 Task: Compose an email with the signature Donald Hall with the subject Announcement of a new product launch and the message I would like to schedule a meeting to discuss the progress of the project with the stakeholders. from softage.4@softage.net to softage.3@softage.net, select last sentence, change the font color from current to maroon and background color to red Send the email. Finally, move the email from Sent Items to the label Mortgages
Action: Mouse moved to (987, 98)
Screenshot: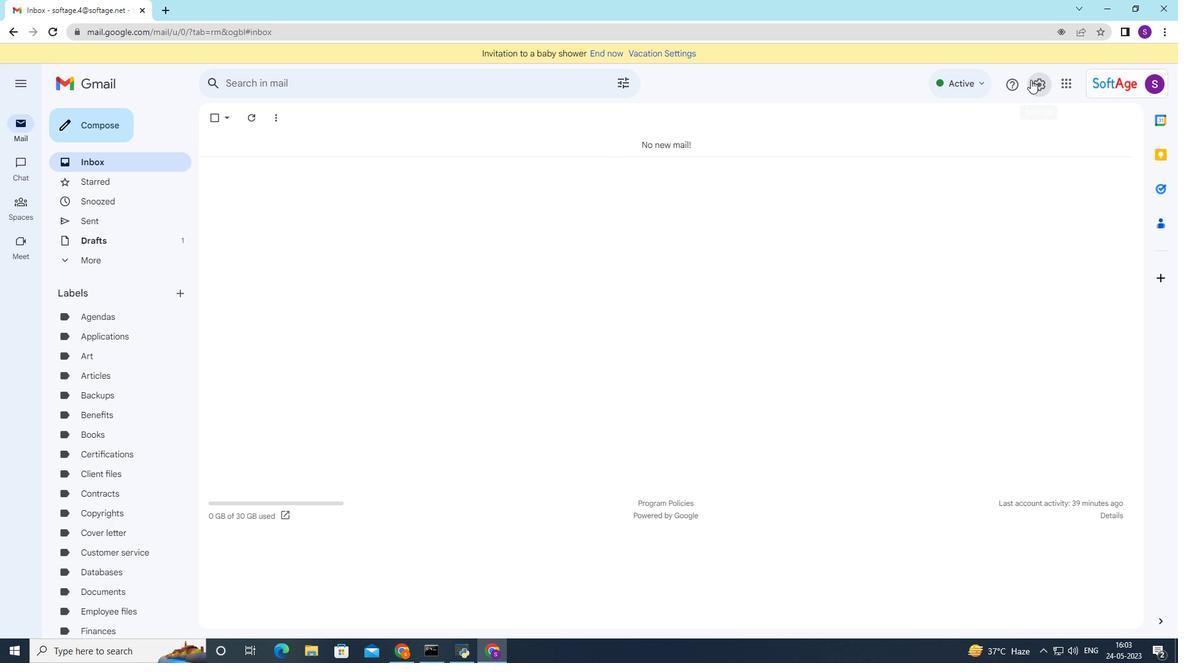 
Action: Mouse pressed left at (987, 98)
Screenshot: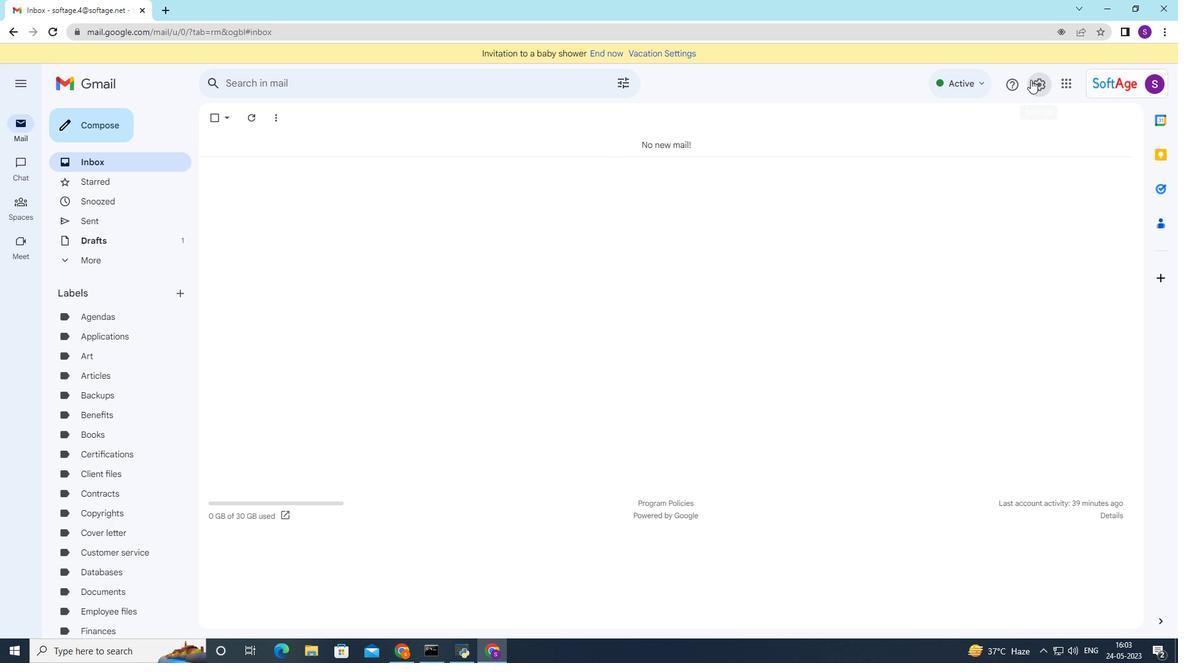 
Action: Mouse moved to (975, 160)
Screenshot: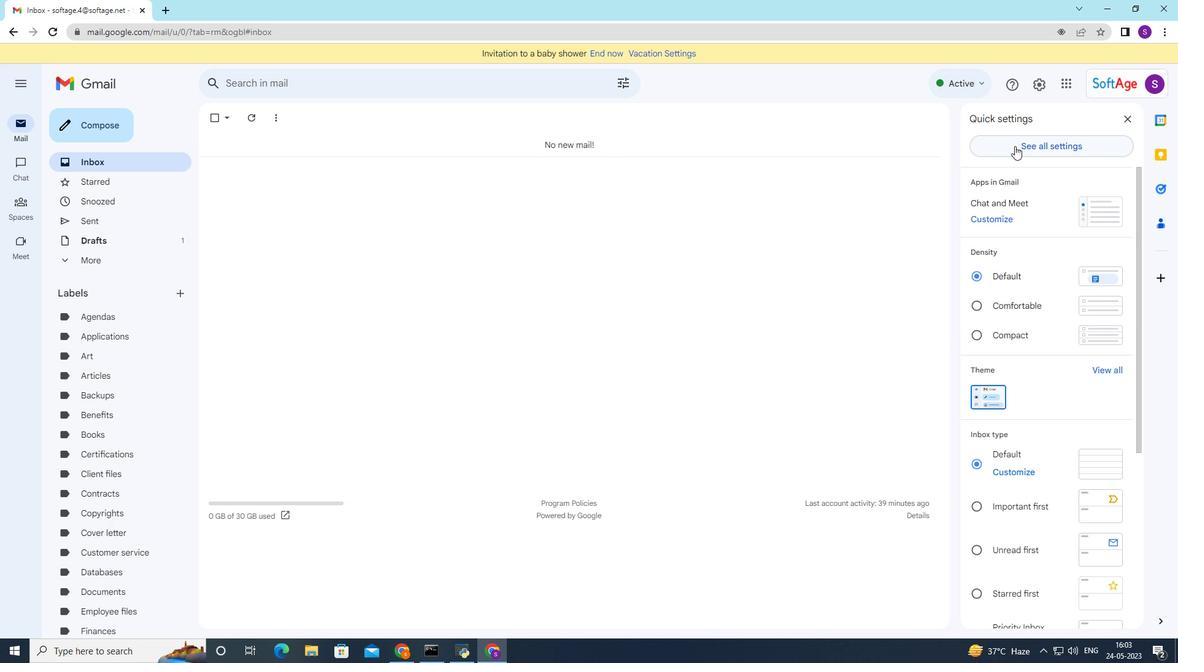 
Action: Mouse pressed left at (975, 160)
Screenshot: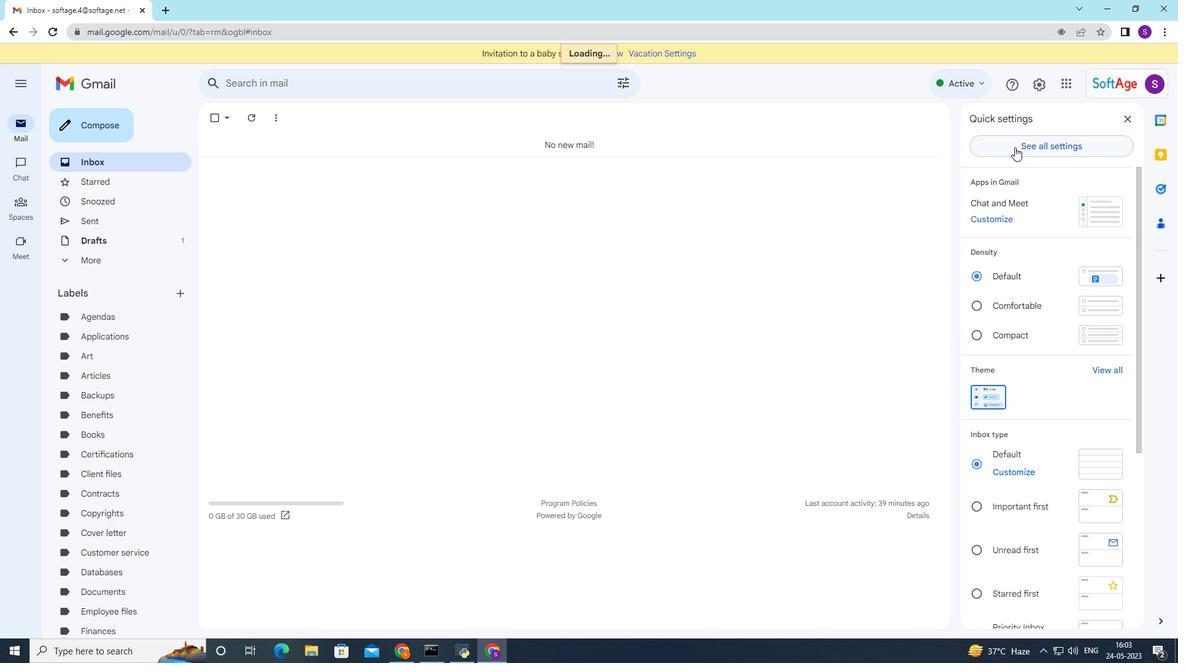 
Action: Mouse moved to (564, 243)
Screenshot: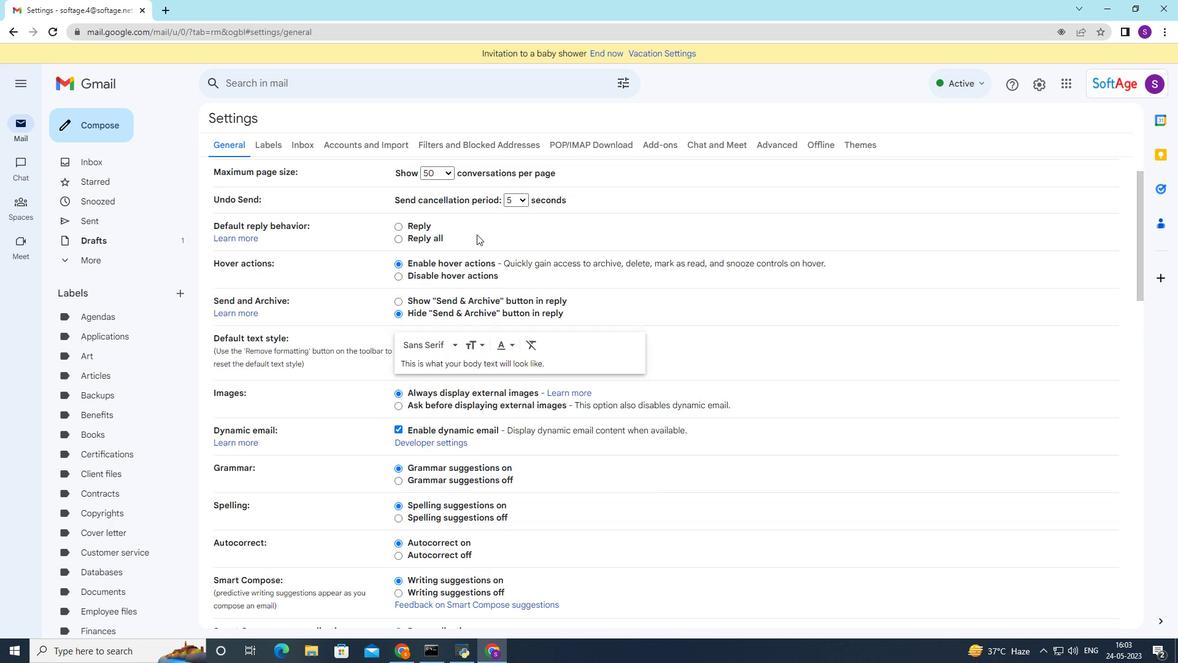 
Action: Mouse scrolled (564, 242) with delta (0, 0)
Screenshot: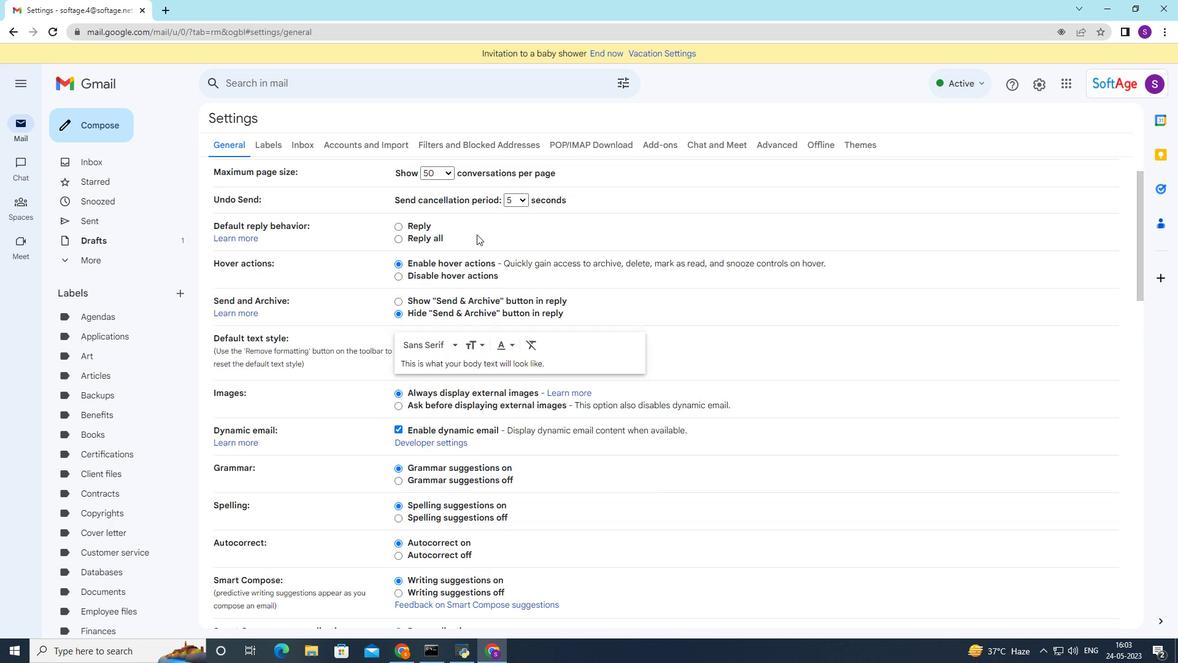 
Action: Mouse moved to (560, 243)
Screenshot: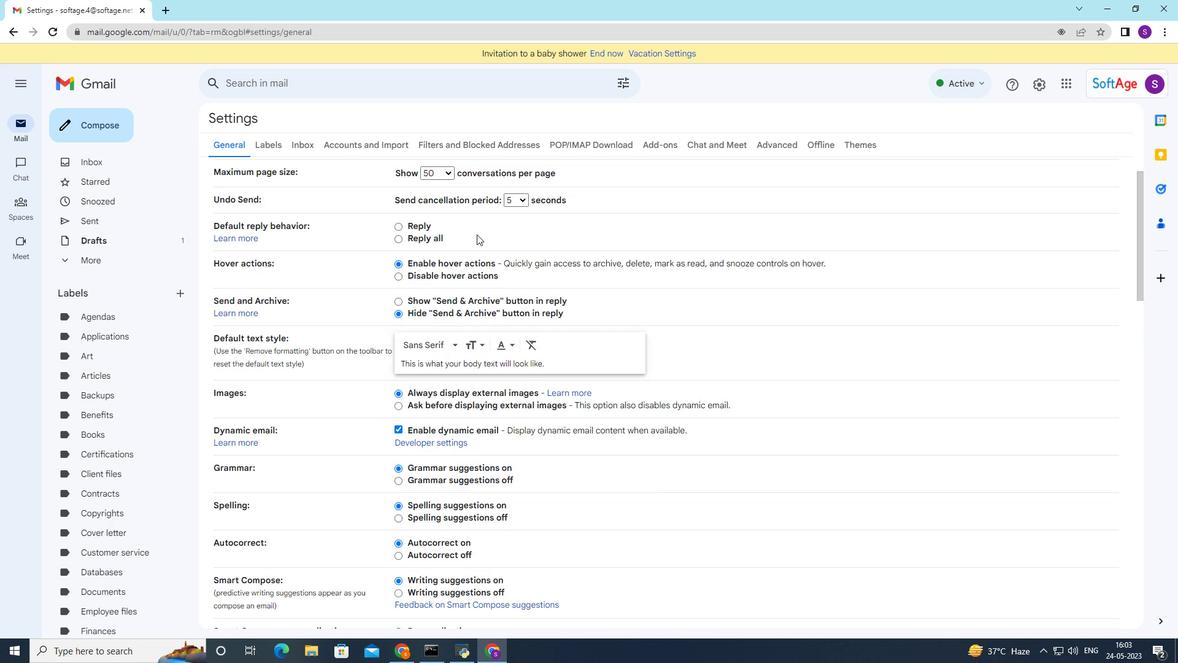 
Action: Mouse scrolled (560, 243) with delta (0, 0)
Screenshot: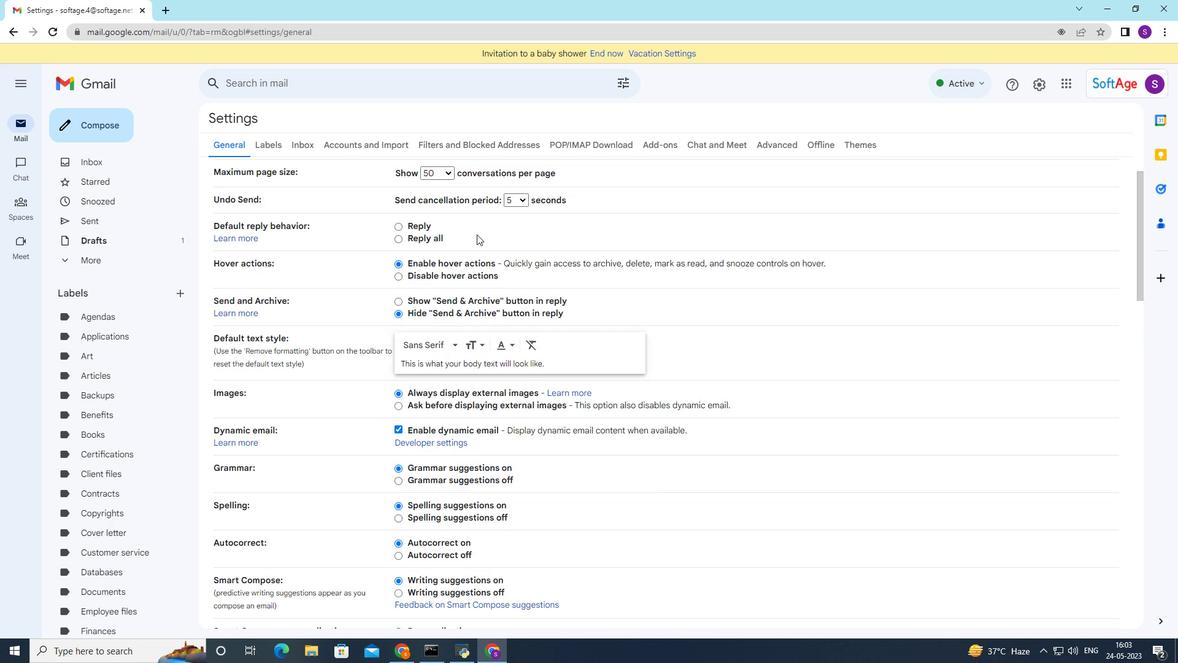 
Action: Mouse scrolled (560, 243) with delta (0, 0)
Screenshot: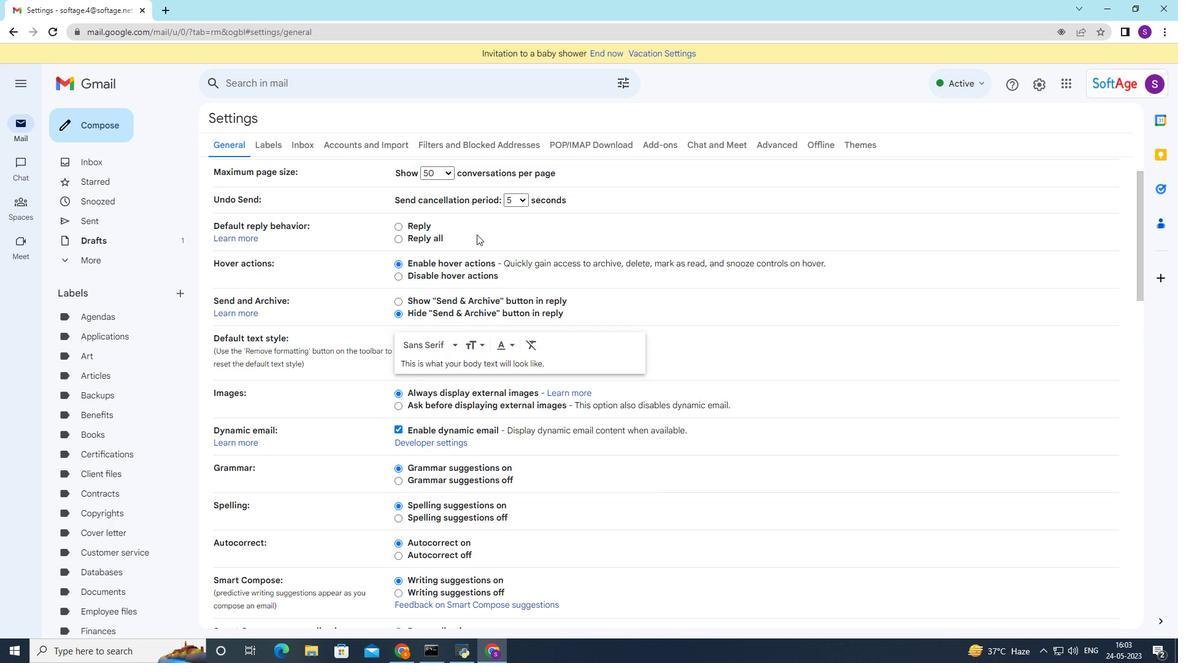 
Action: Mouse scrolled (560, 243) with delta (0, 0)
Screenshot: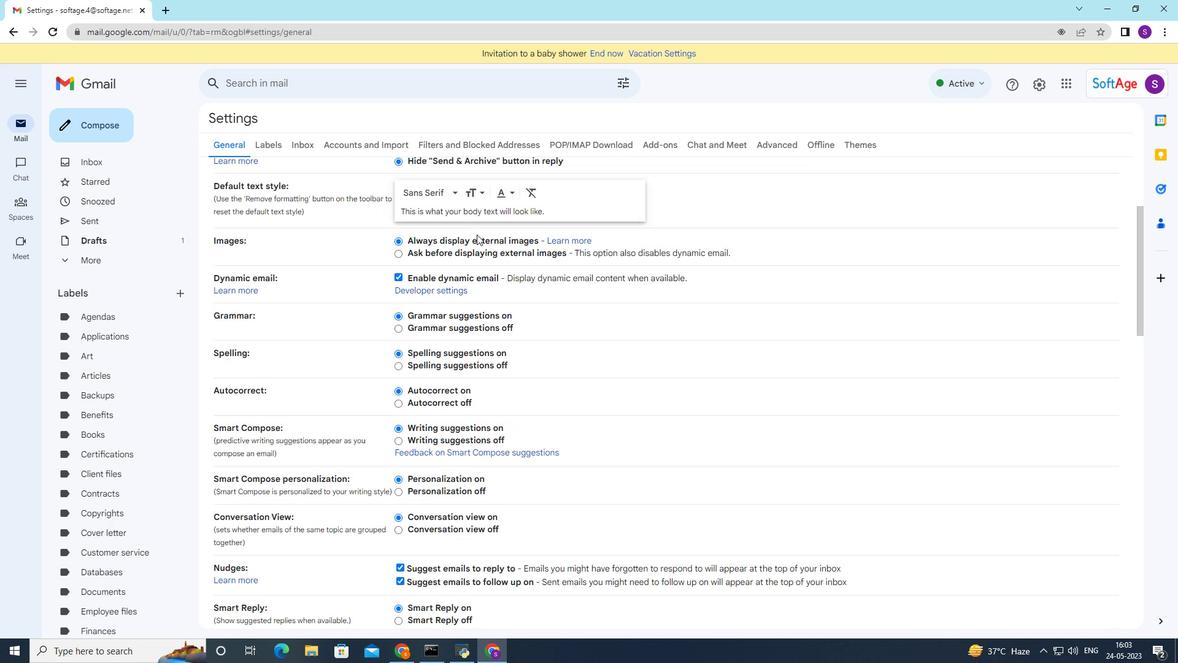 
Action: Mouse scrolled (560, 243) with delta (0, 0)
Screenshot: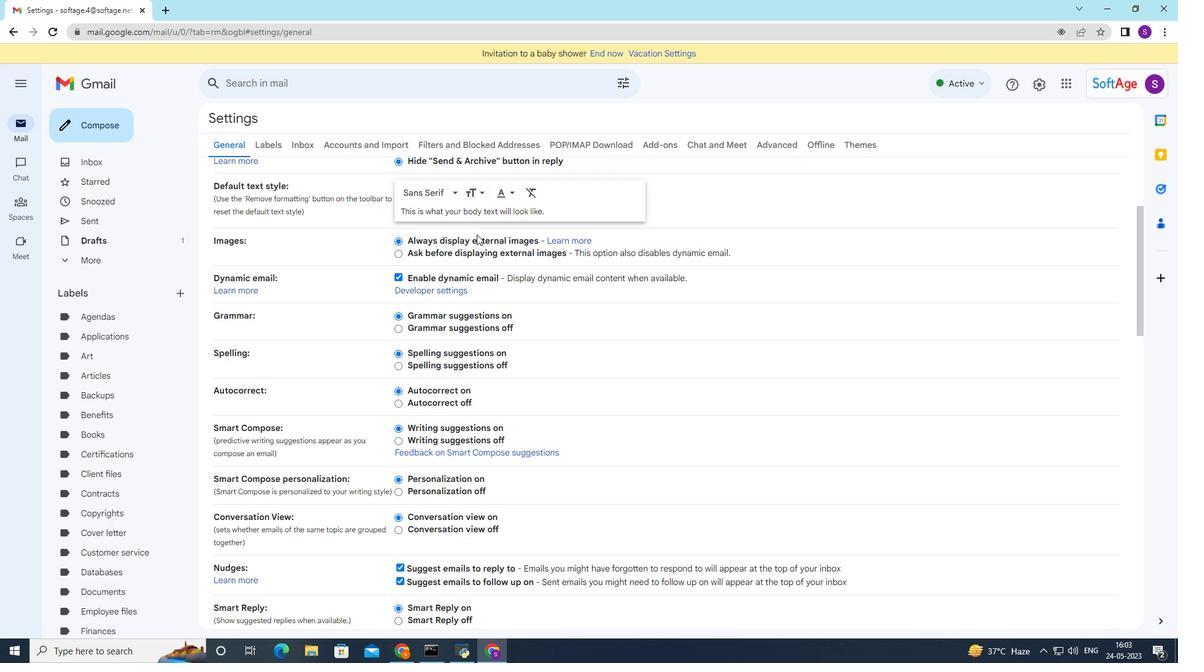
Action: Mouse scrolled (560, 243) with delta (0, 0)
Screenshot: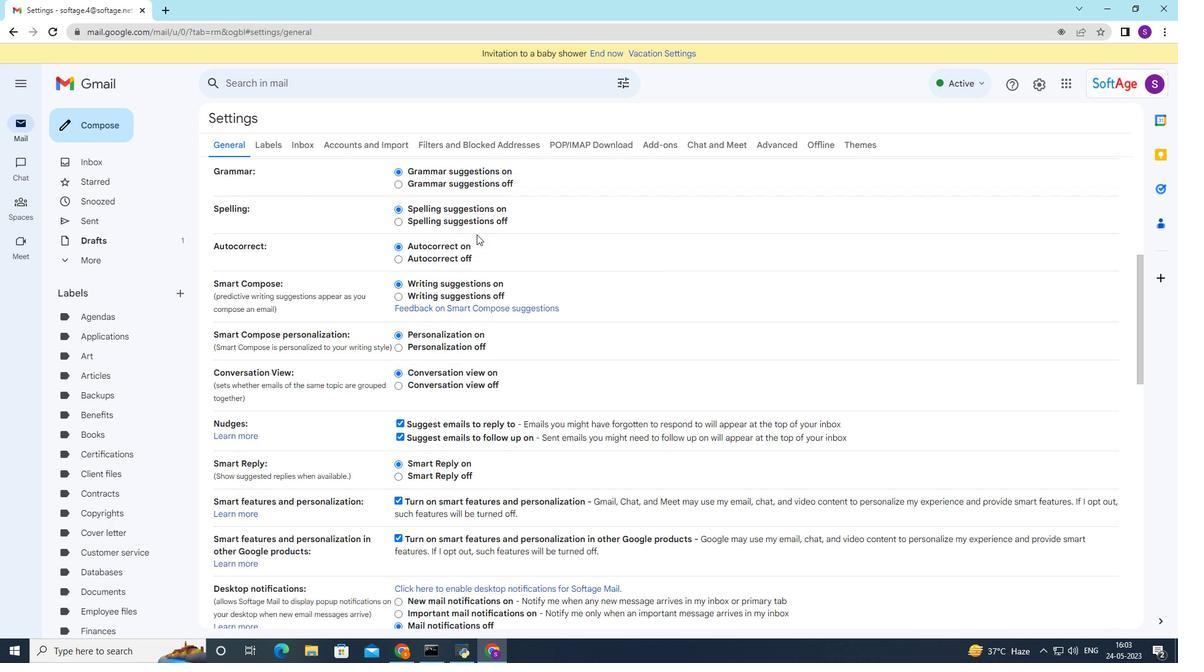 
Action: Mouse scrolled (560, 243) with delta (0, 0)
Screenshot: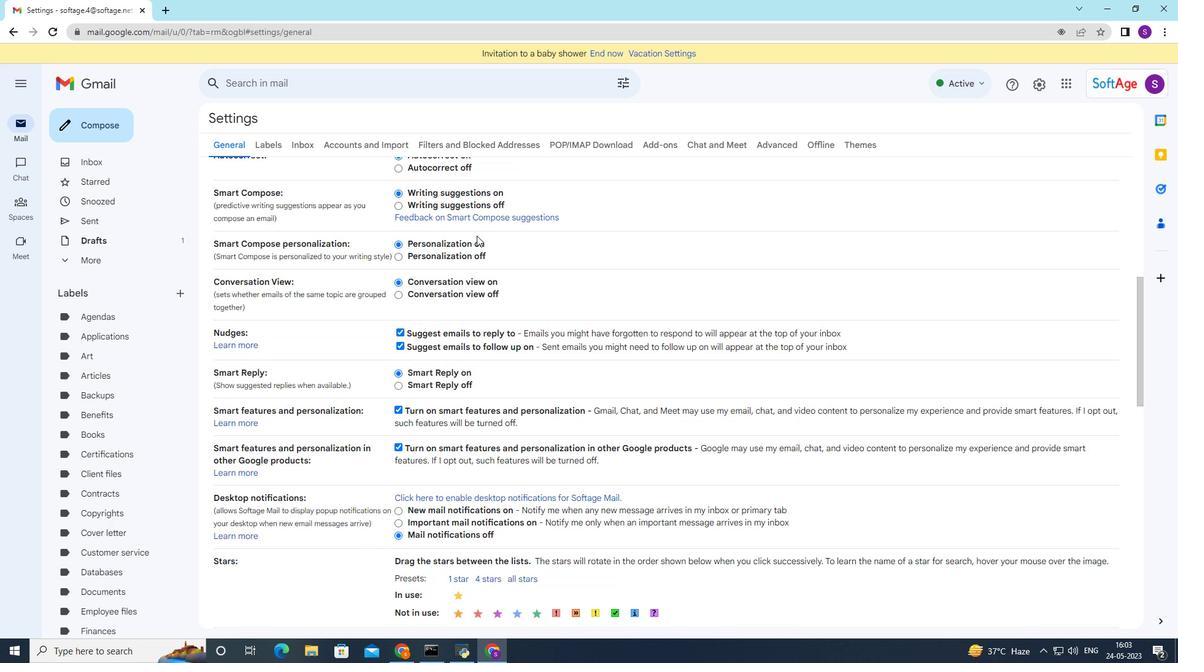 
Action: Mouse moved to (560, 243)
Screenshot: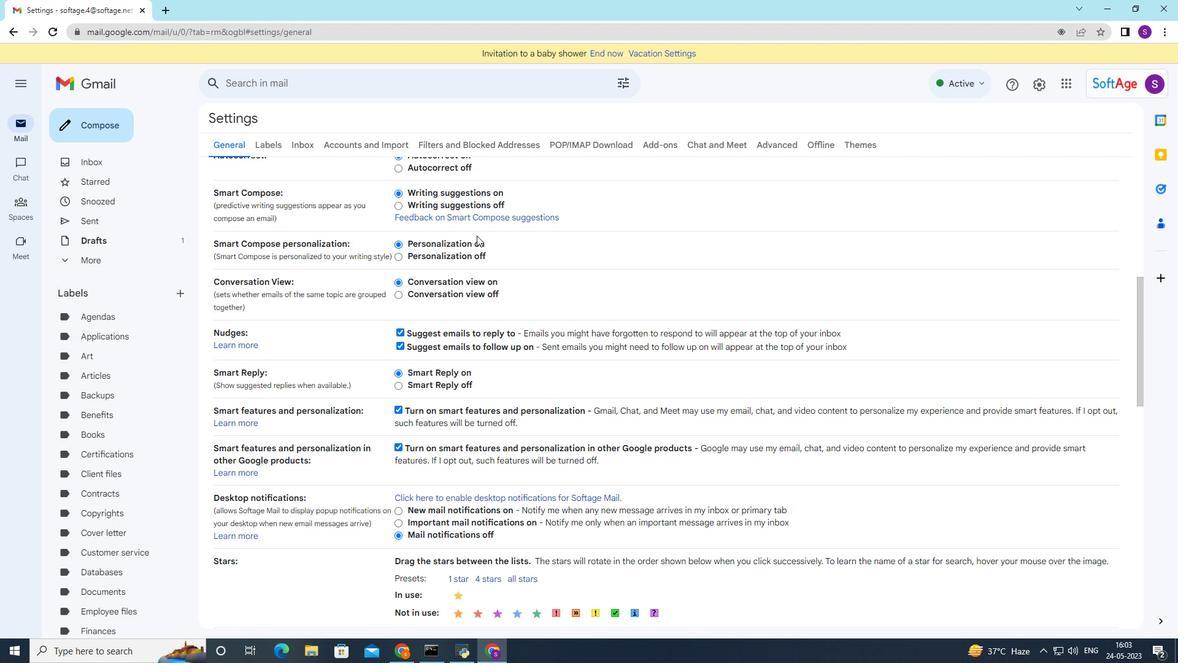 
Action: Mouse scrolled (560, 243) with delta (0, 0)
Screenshot: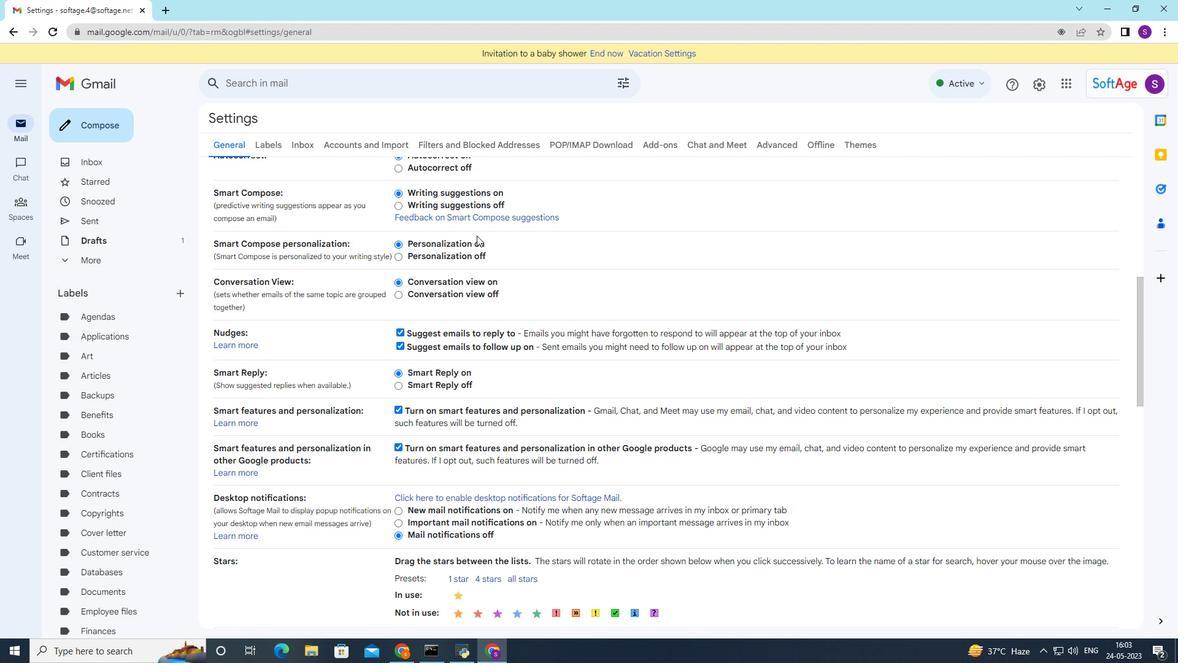 
Action: Mouse moved to (560, 244)
Screenshot: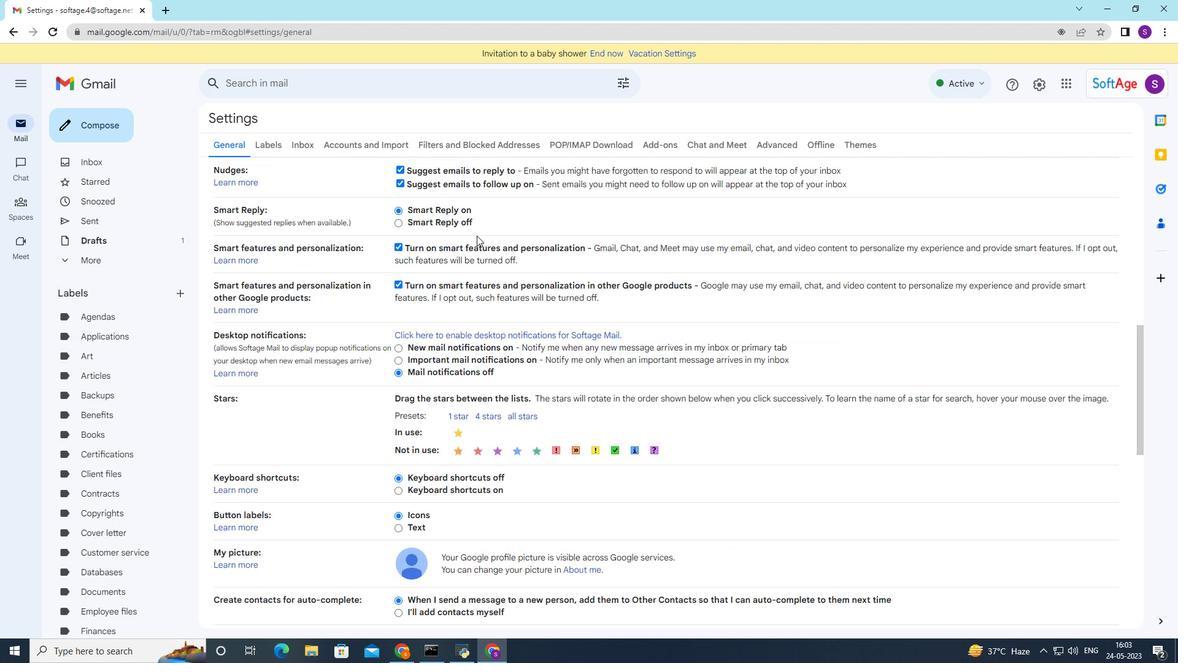 
Action: Mouse scrolled (560, 244) with delta (0, 0)
Screenshot: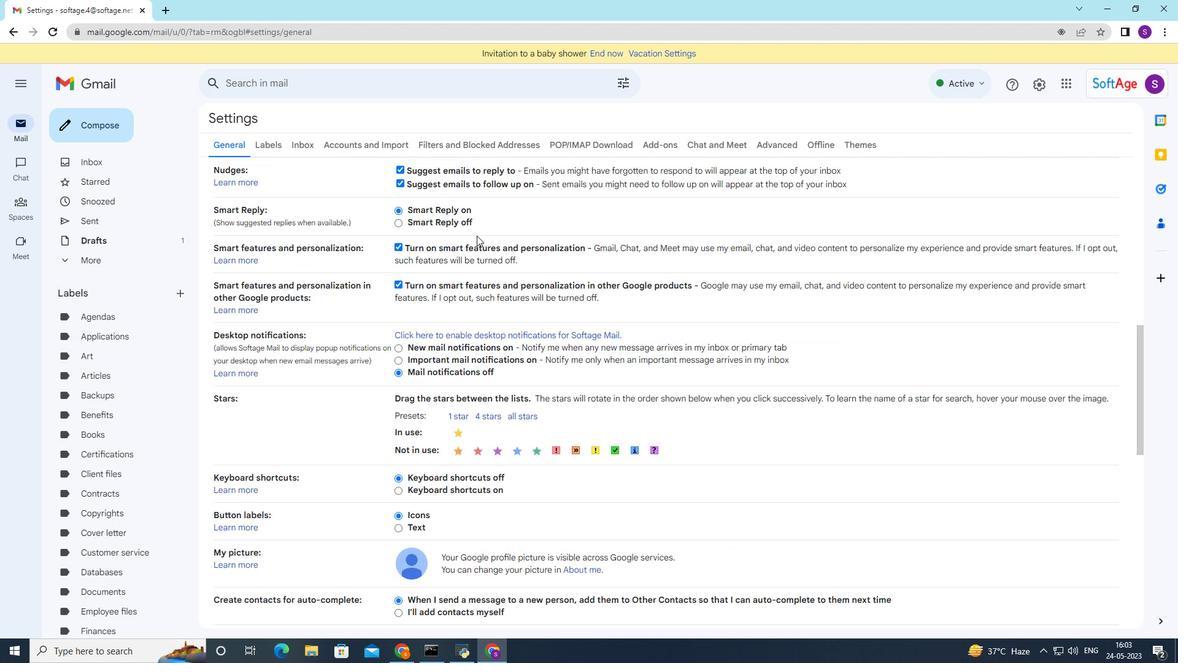 
Action: Mouse scrolled (560, 244) with delta (0, 0)
Screenshot: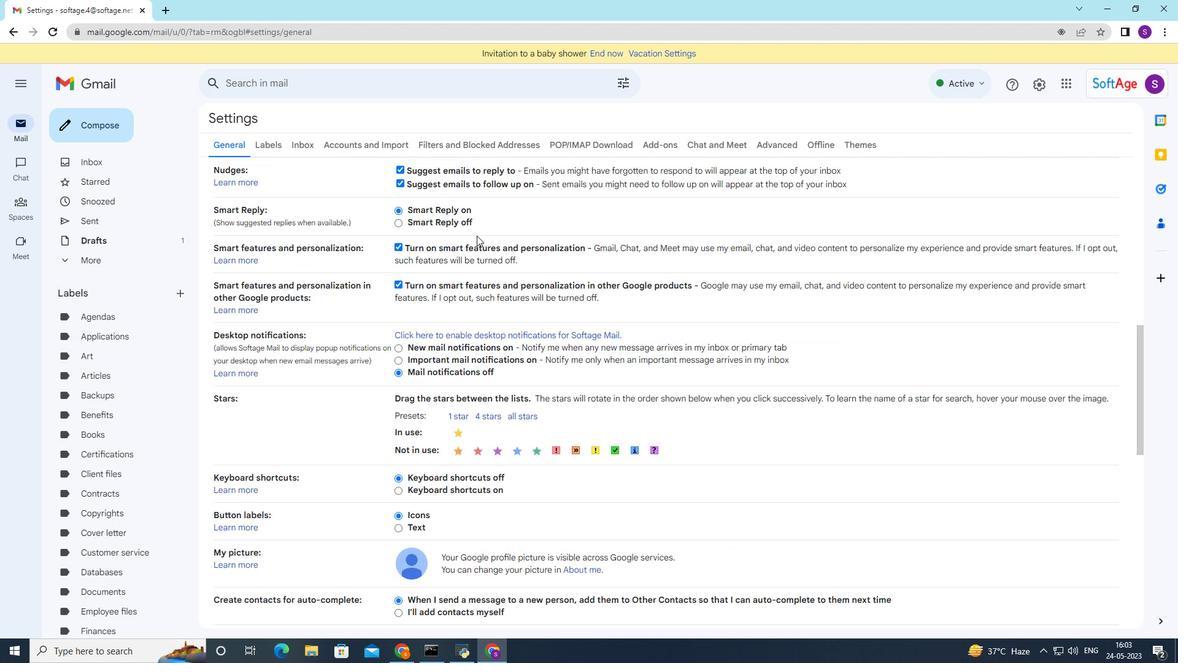 
Action: Mouse moved to (560, 244)
Screenshot: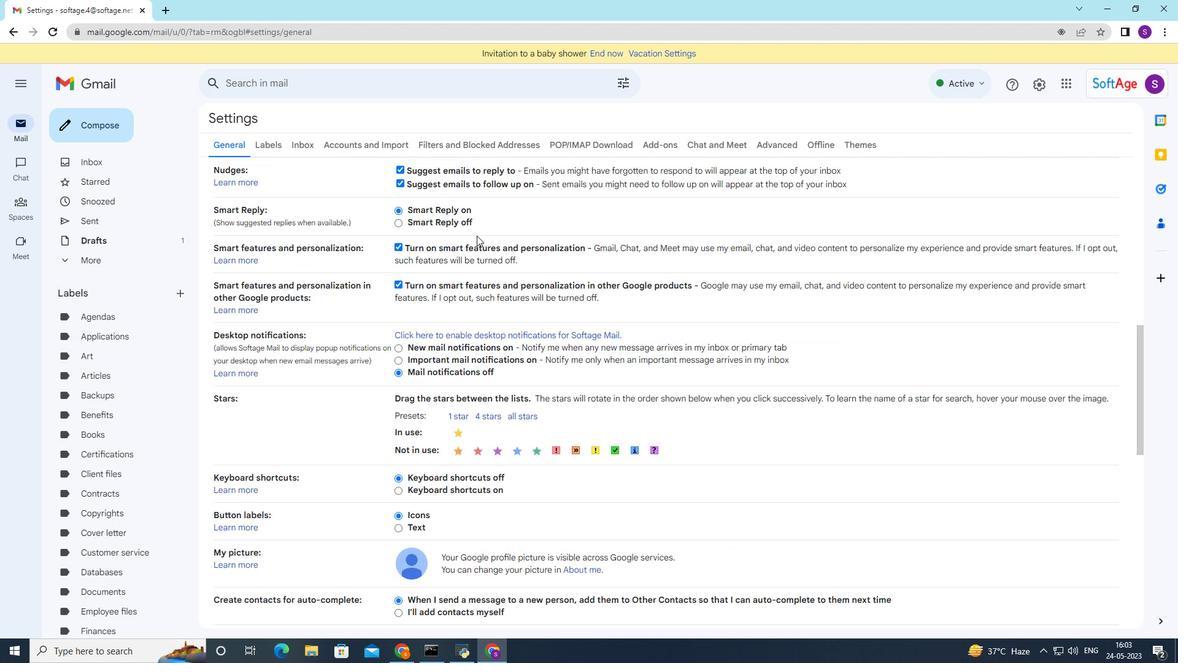 
Action: Mouse scrolled (560, 244) with delta (0, 0)
Screenshot: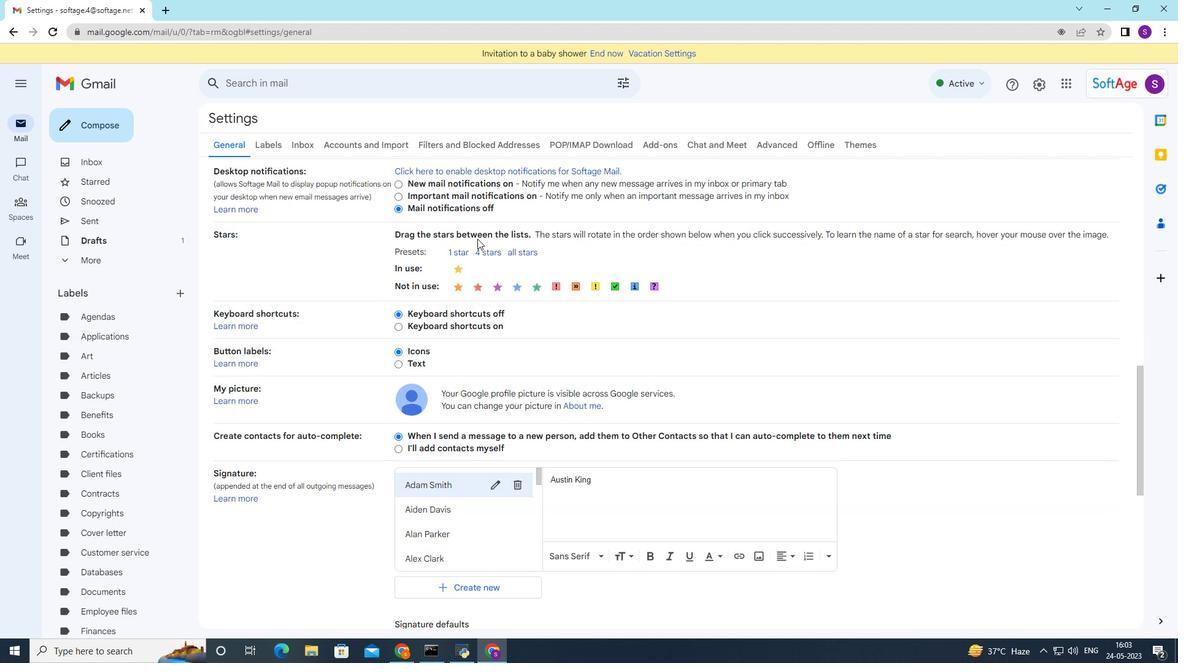 
Action: Mouse scrolled (560, 244) with delta (0, 0)
Screenshot: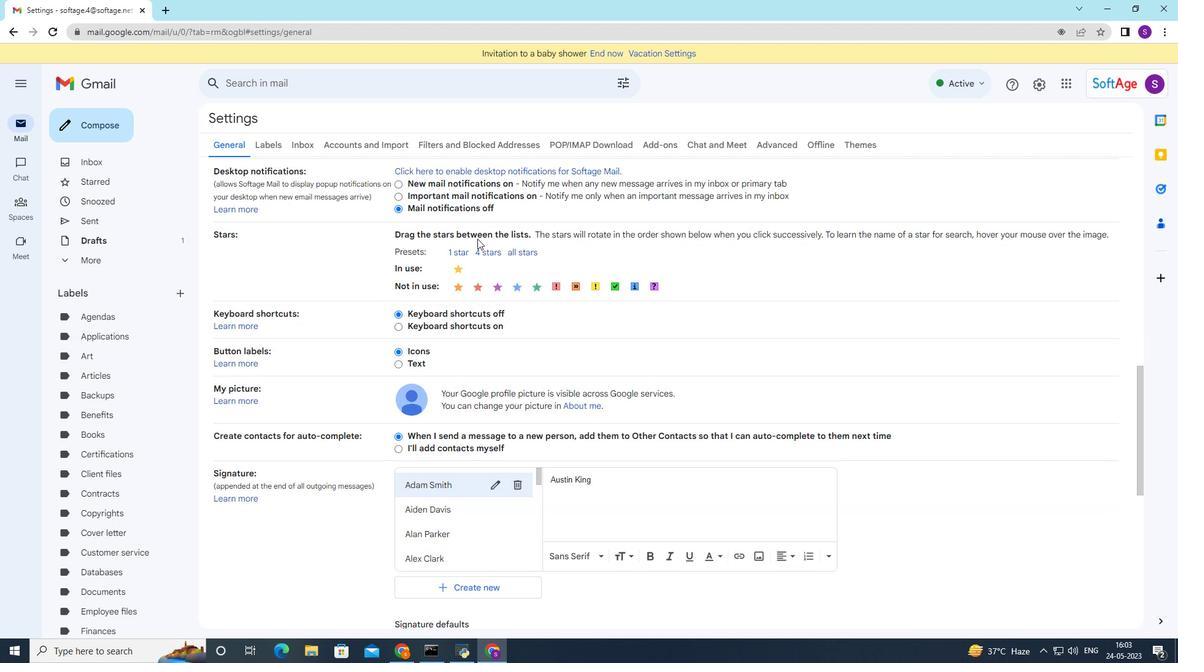 
Action: Mouse scrolled (560, 244) with delta (0, 0)
Screenshot: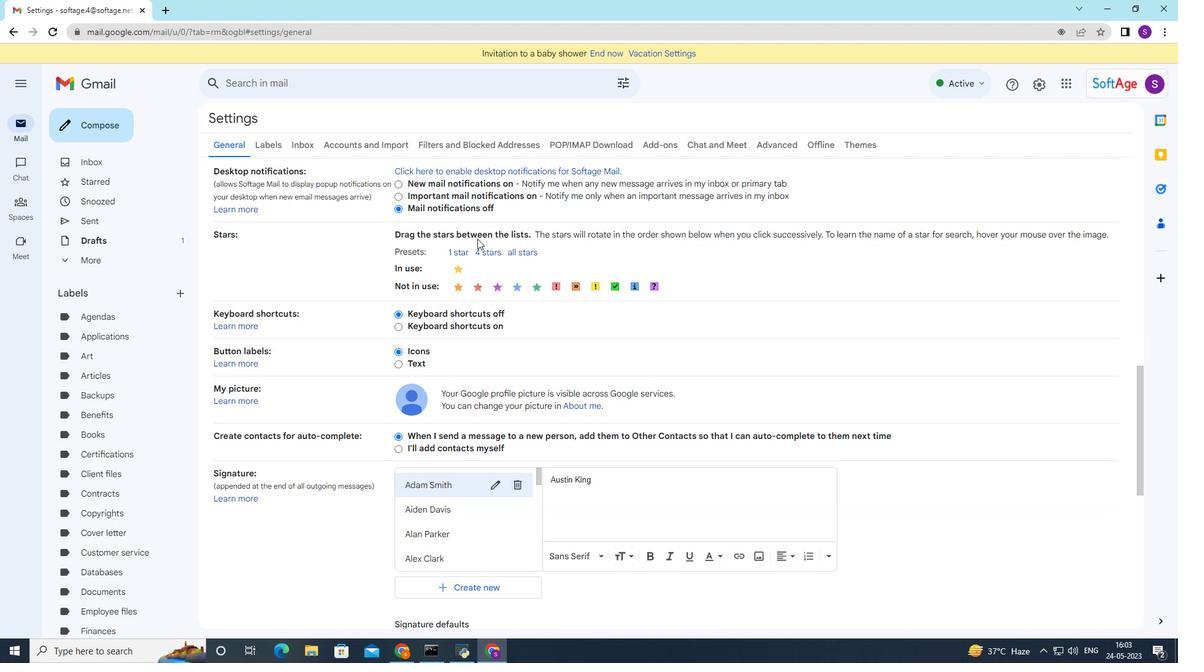 
Action: Mouse scrolled (560, 244) with delta (0, 0)
Screenshot: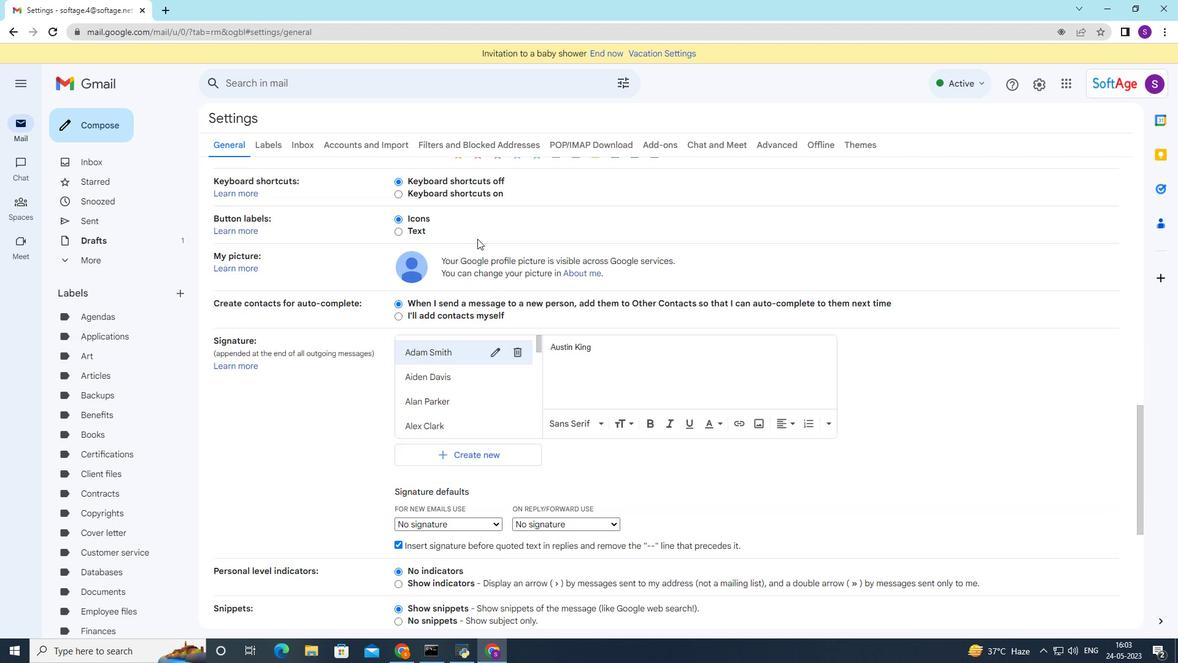 
Action: Mouse scrolled (560, 244) with delta (0, 0)
Screenshot: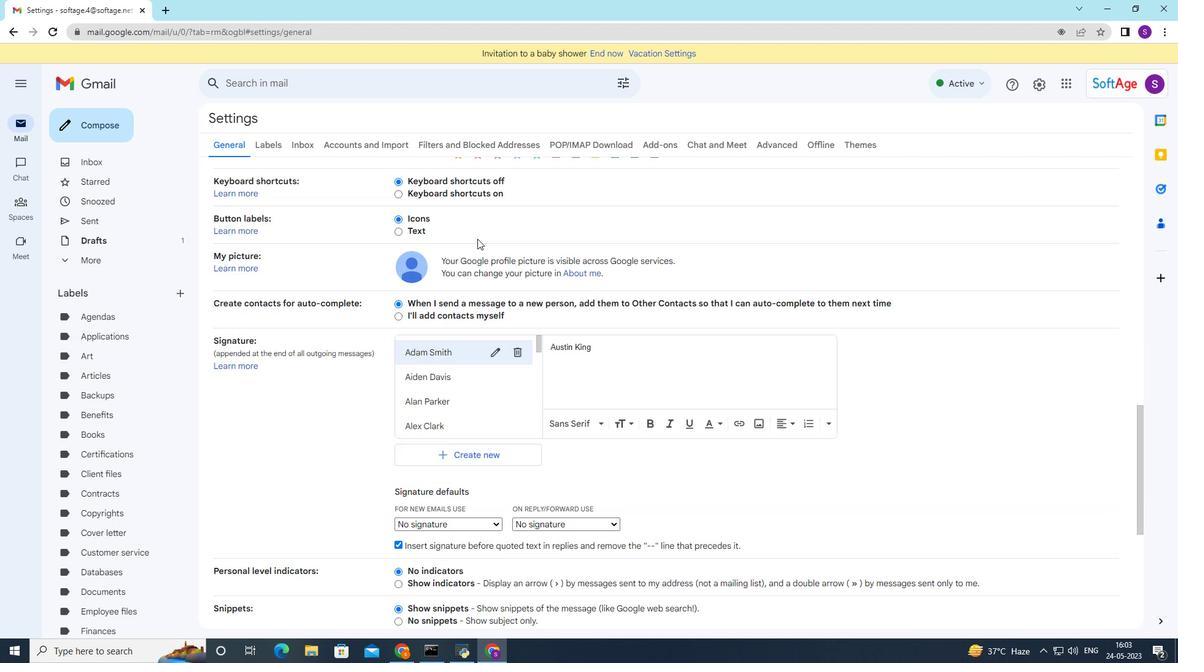
Action: Mouse moved to (561, 248)
Screenshot: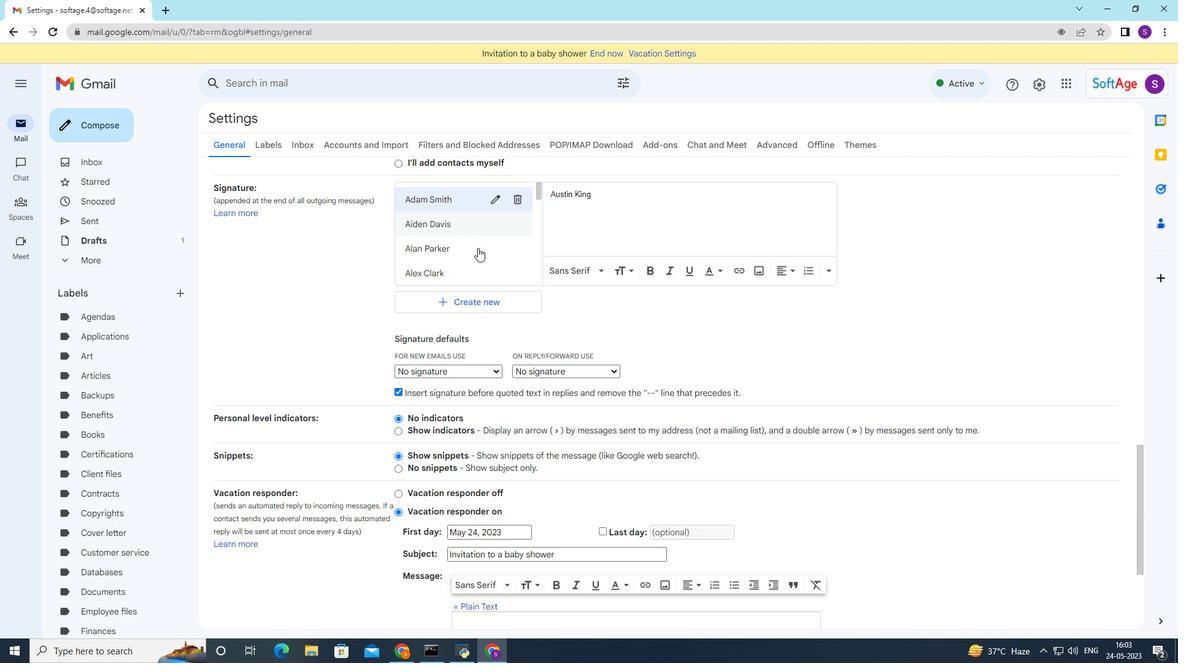
Action: Mouse scrolled (561, 248) with delta (0, 0)
Screenshot: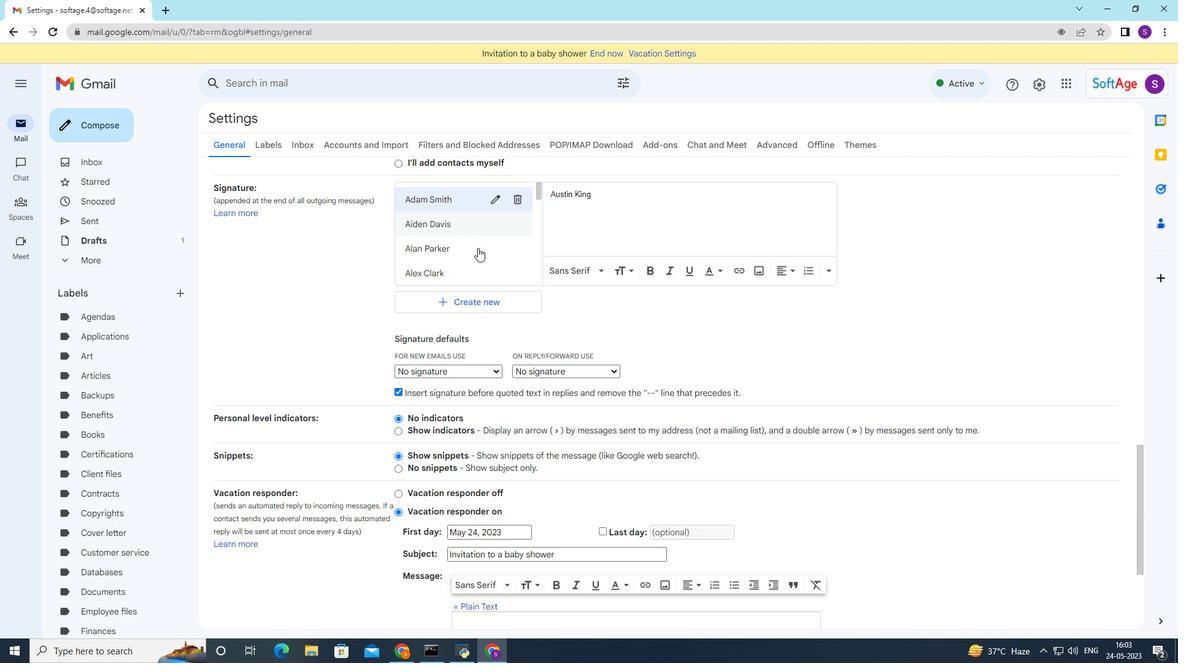 
Action: Mouse moved to (561, 249)
Screenshot: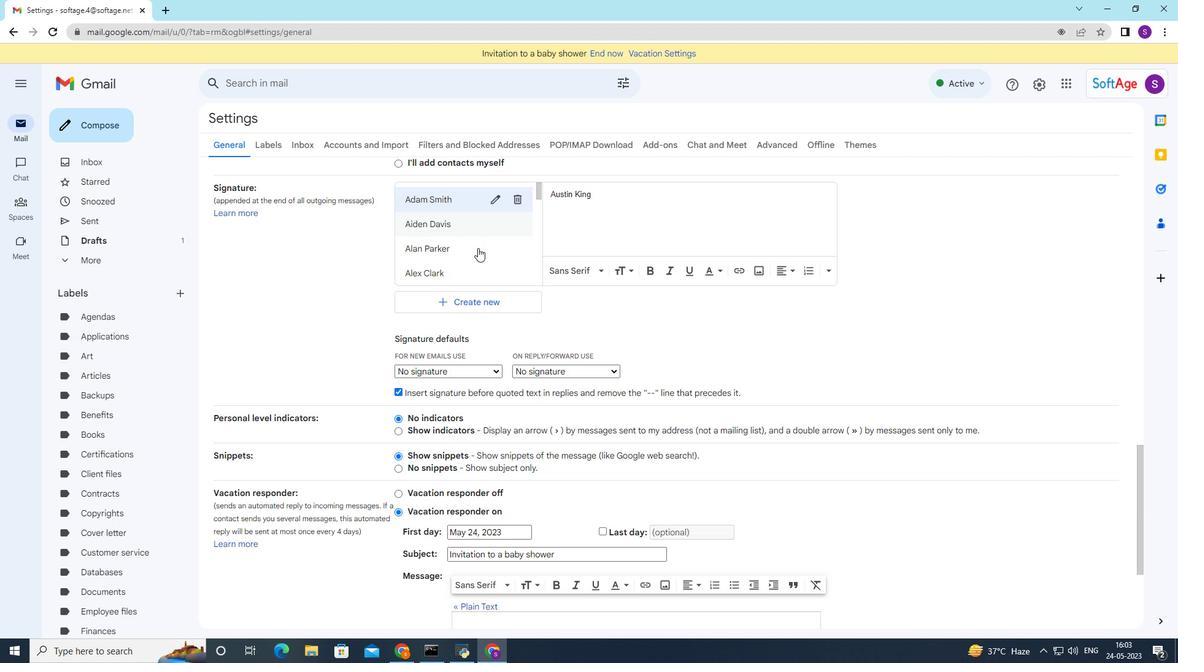 
Action: Mouse scrolled (561, 248) with delta (0, 0)
Screenshot: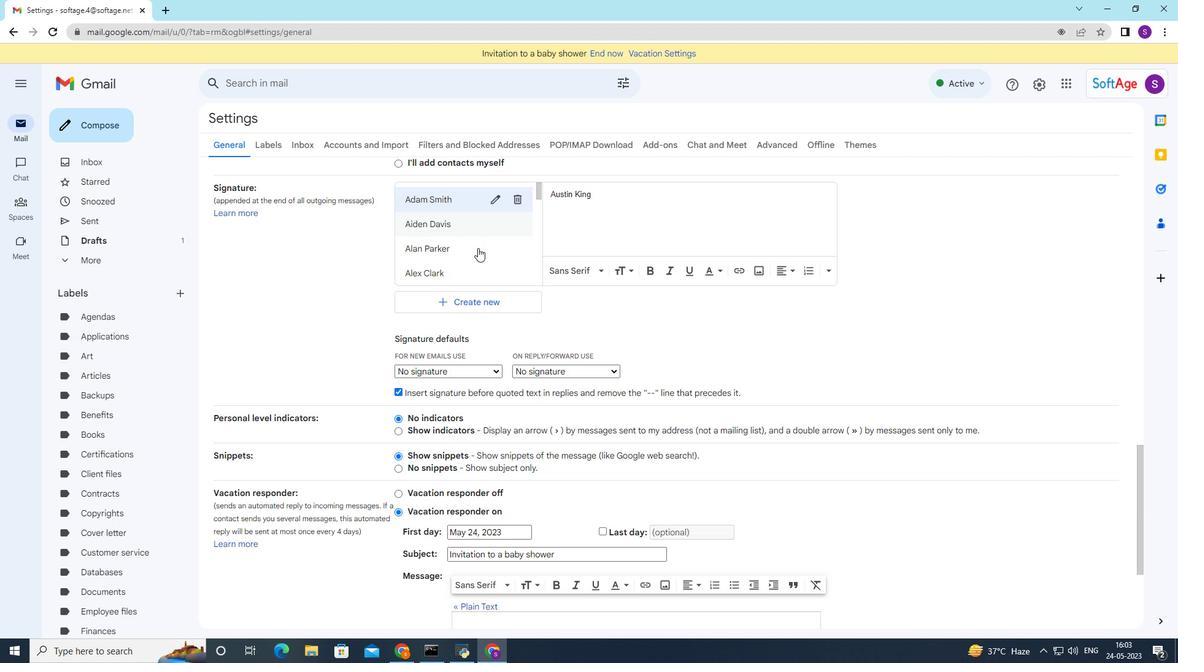 
Action: Mouse moved to (561, 249)
Screenshot: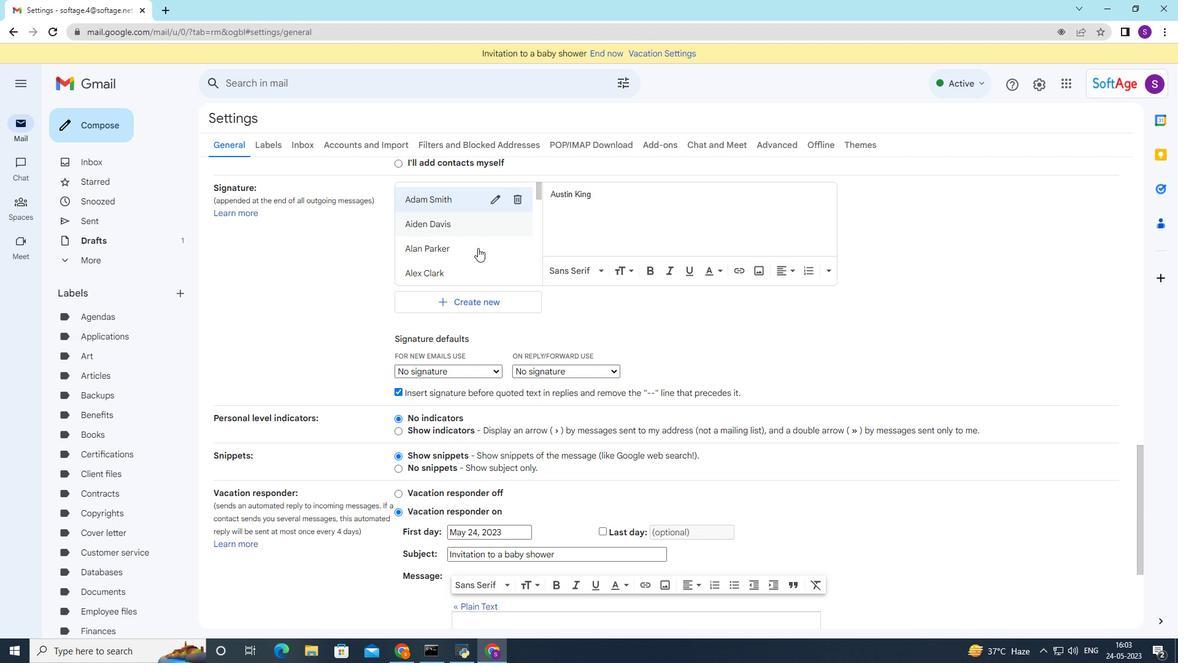 
Action: Mouse scrolled (561, 249) with delta (0, 0)
Screenshot: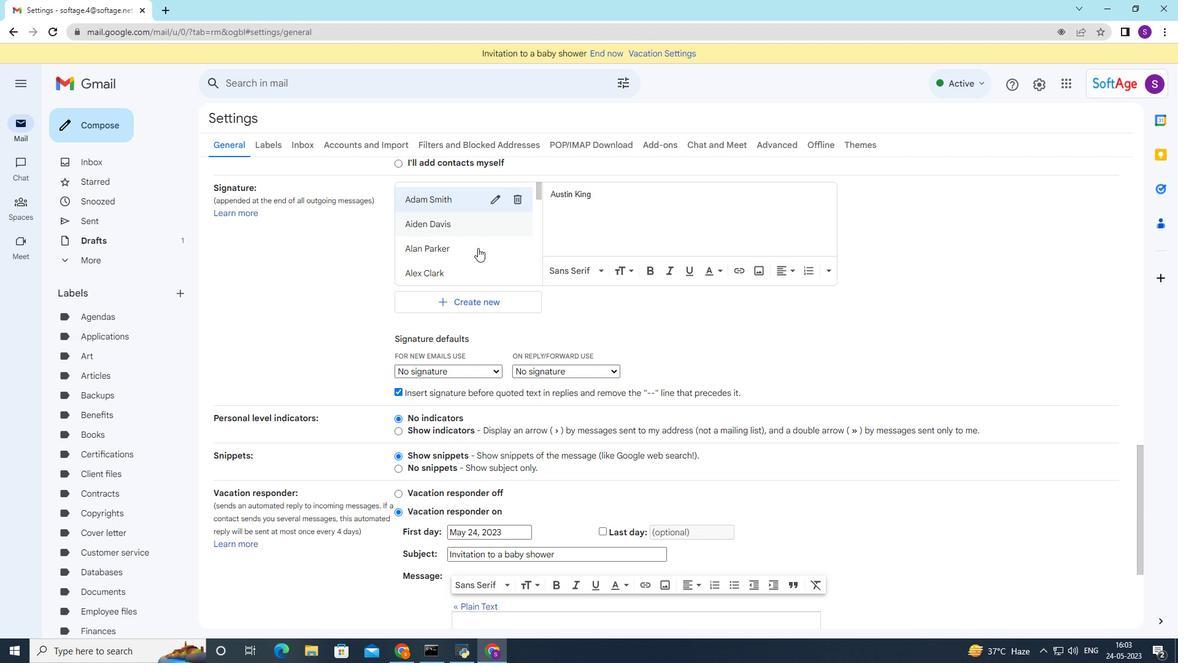 
Action: Mouse moved to (561, 251)
Screenshot: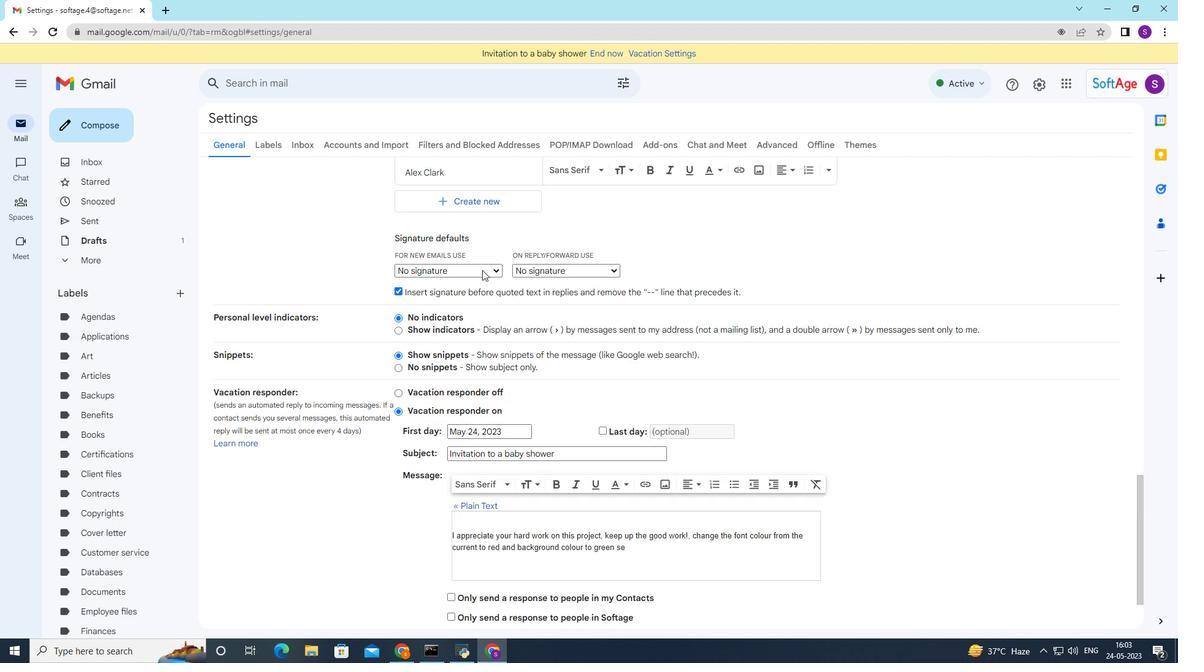 
Action: Mouse scrolled (561, 250) with delta (0, 0)
Screenshot: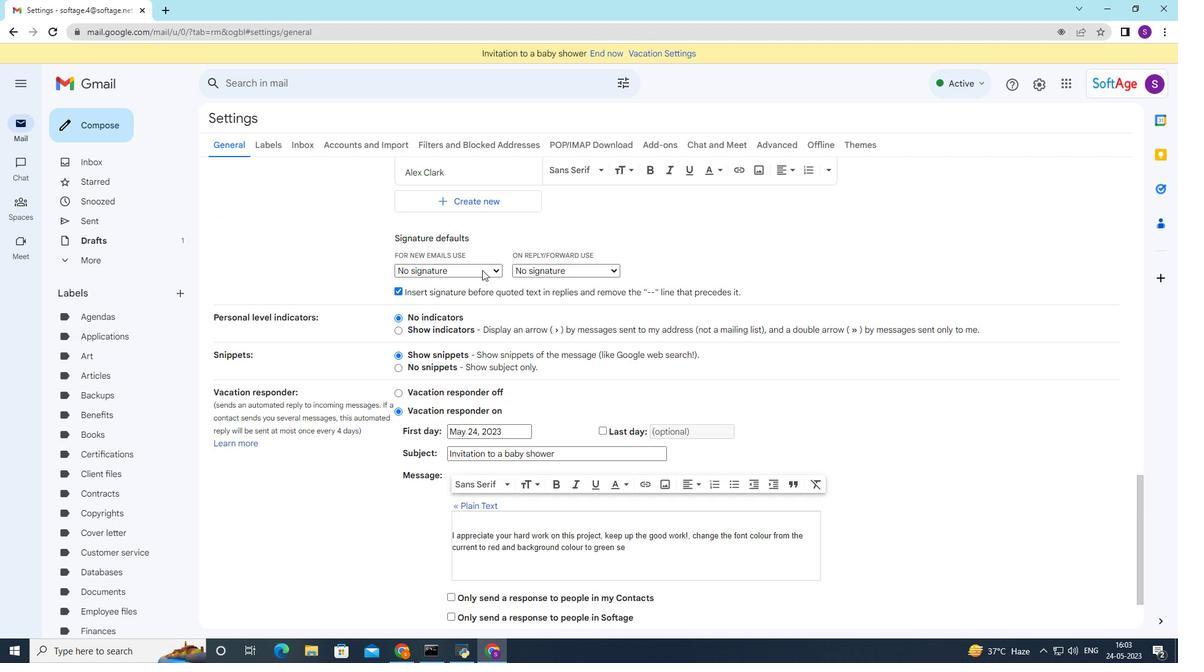
Action: Mouse moved to (563, 206)
Screenshot: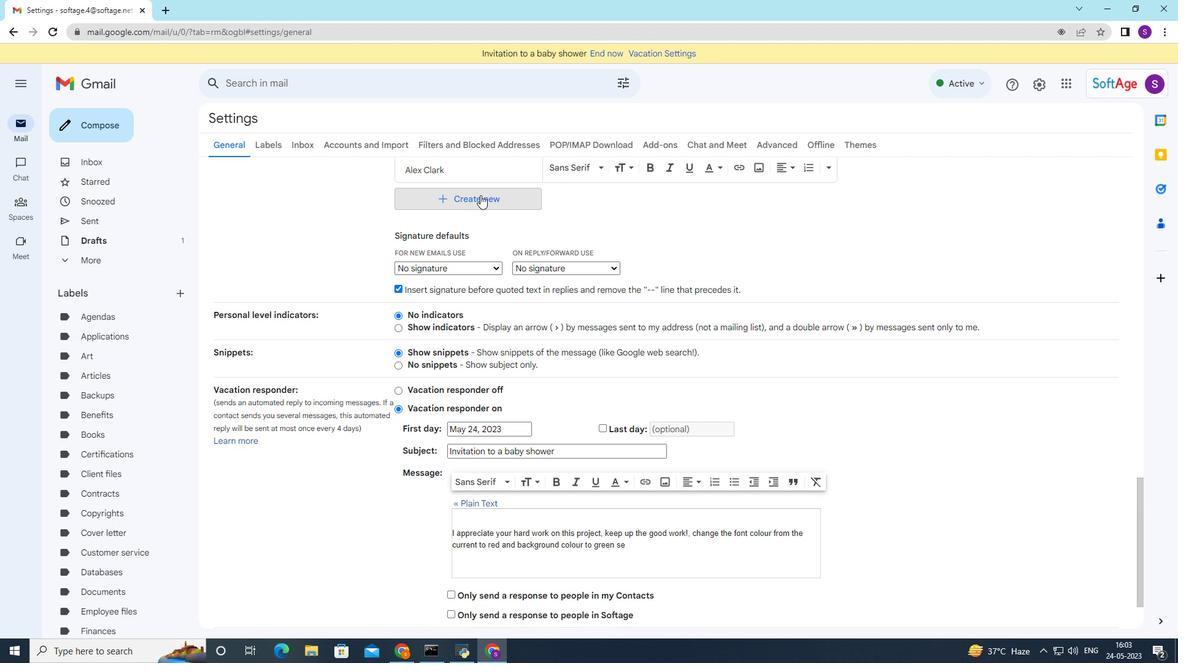 
Action: Mouse pressed left at (563, 206)
Screenshot: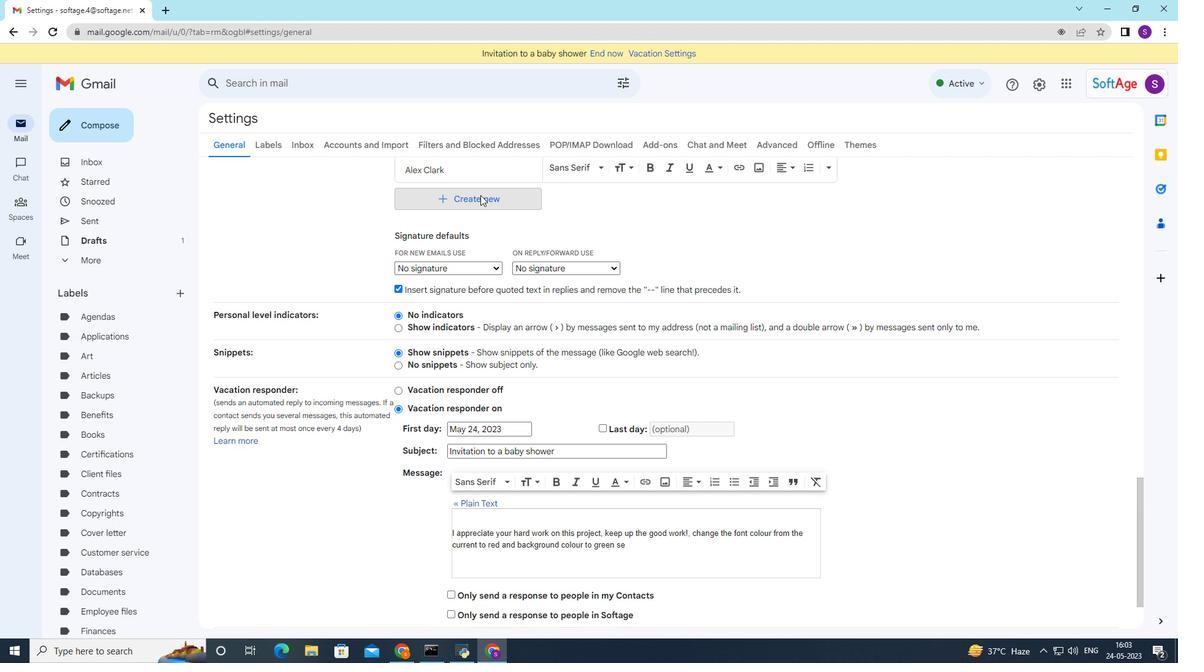 
Action: Mouse moved to (550, 313)
Screenshot: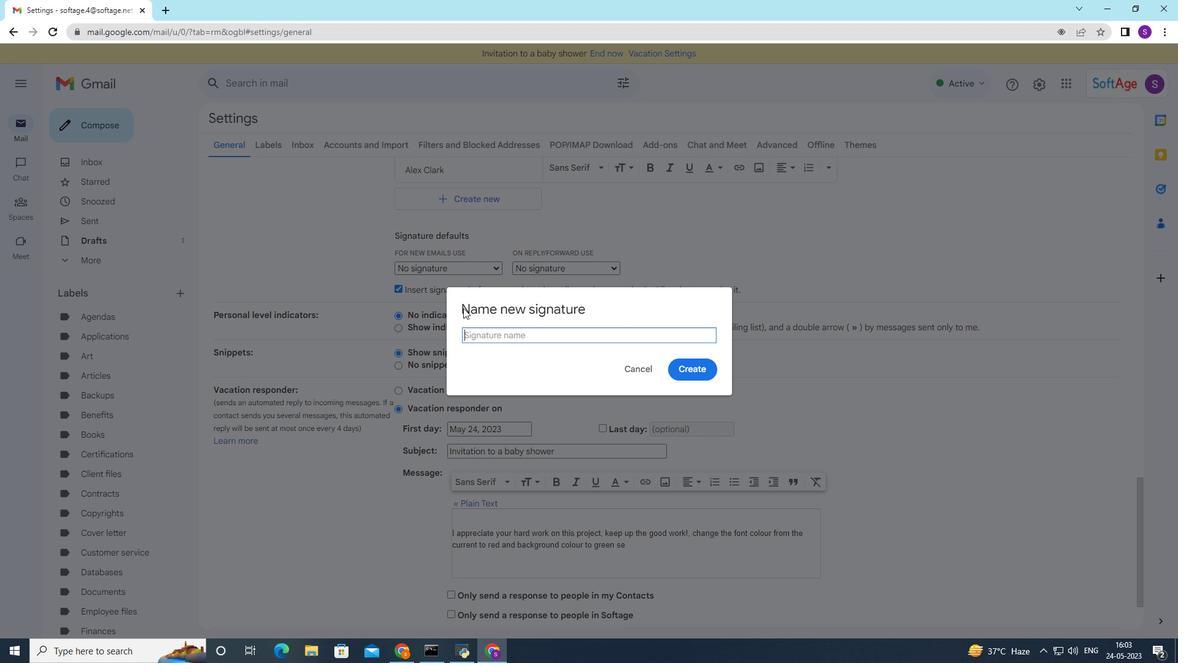 
Action: Key pressed <Key.shift><Key.shift><Key.shift><Key.shift><Key.shift><Key.shift>Donald<Key.space><Key.shift><Key.shift><Key.shift><Key.shift>Hall
Screenshot: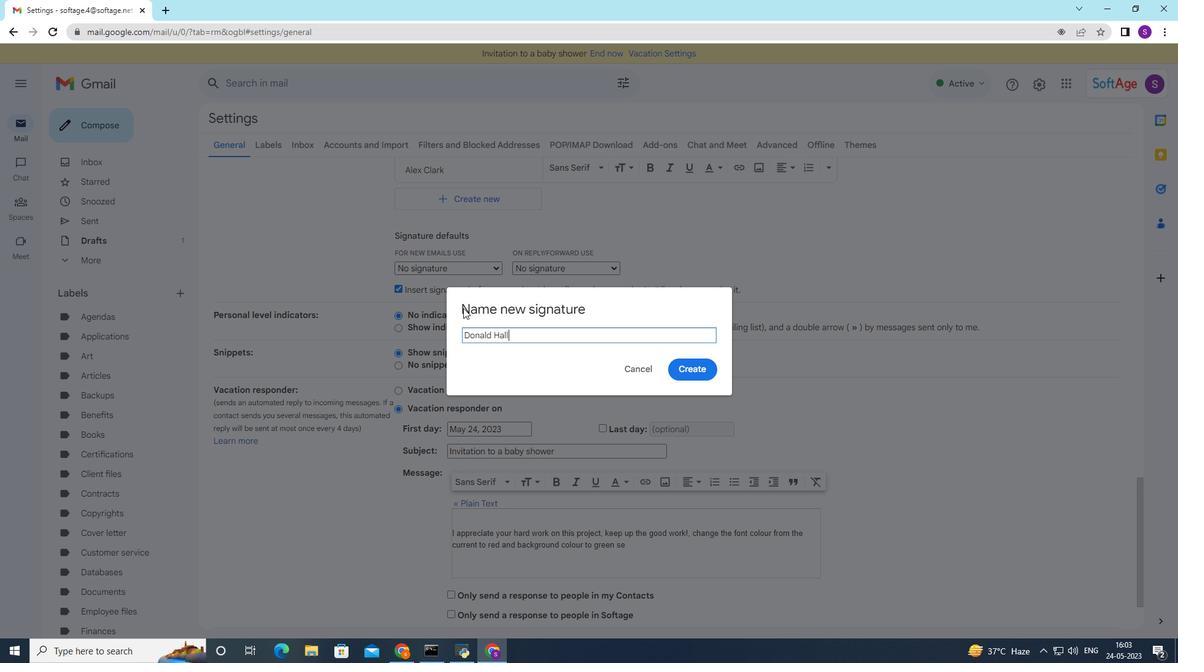 
Action: Mouse moved to (718, 368)
Screenshot: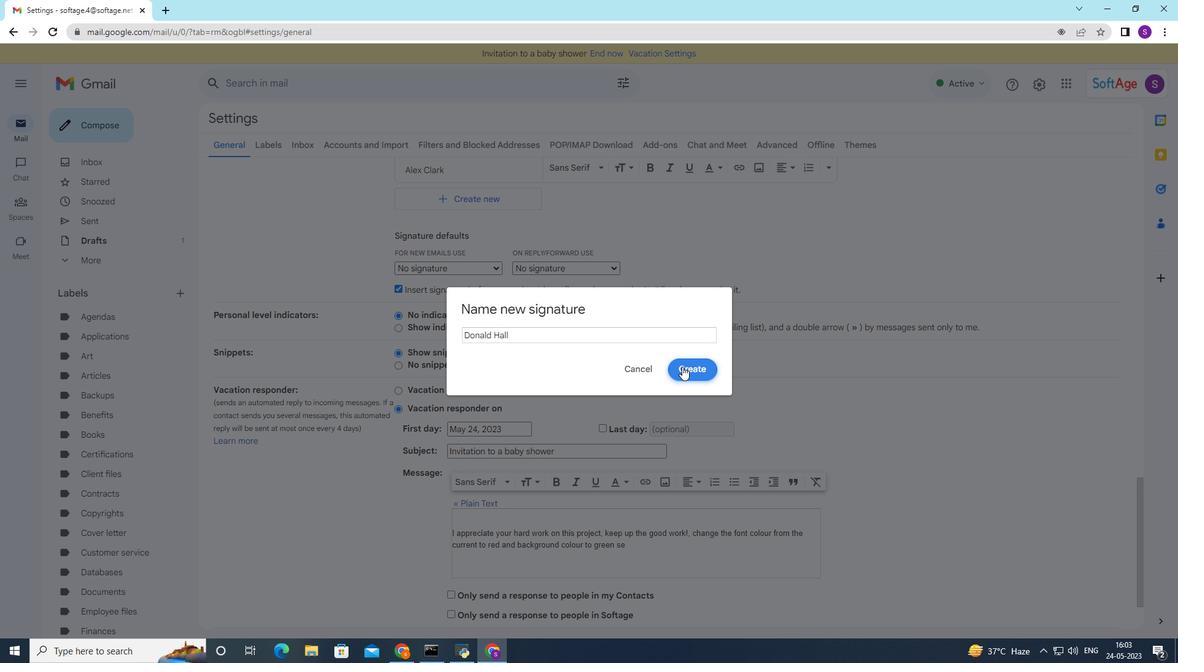 
Action: Mouse pressed left at (718, 368)
Screenshot: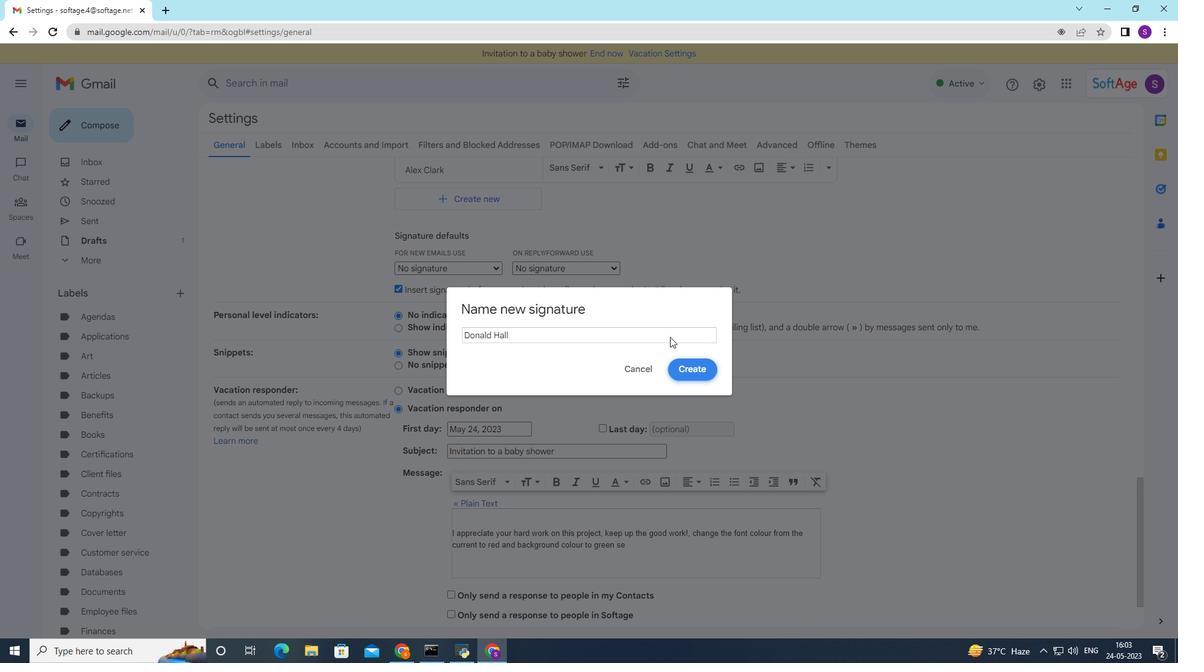 
Action: Mouse moved to (686, 346)
Screenshot: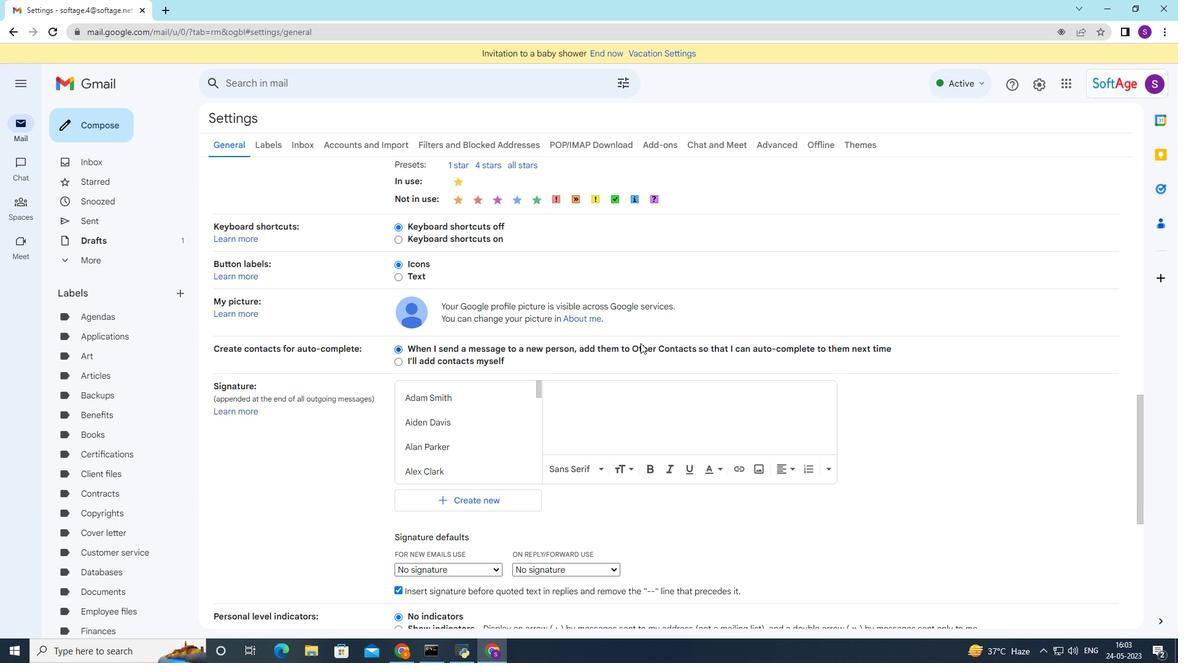 
Action: Key pressed <Key.shift>Donald<Key.space><Key.shift><Key.shift><Key.shift><Key.shift><Key.shift>Hall
Screenshot: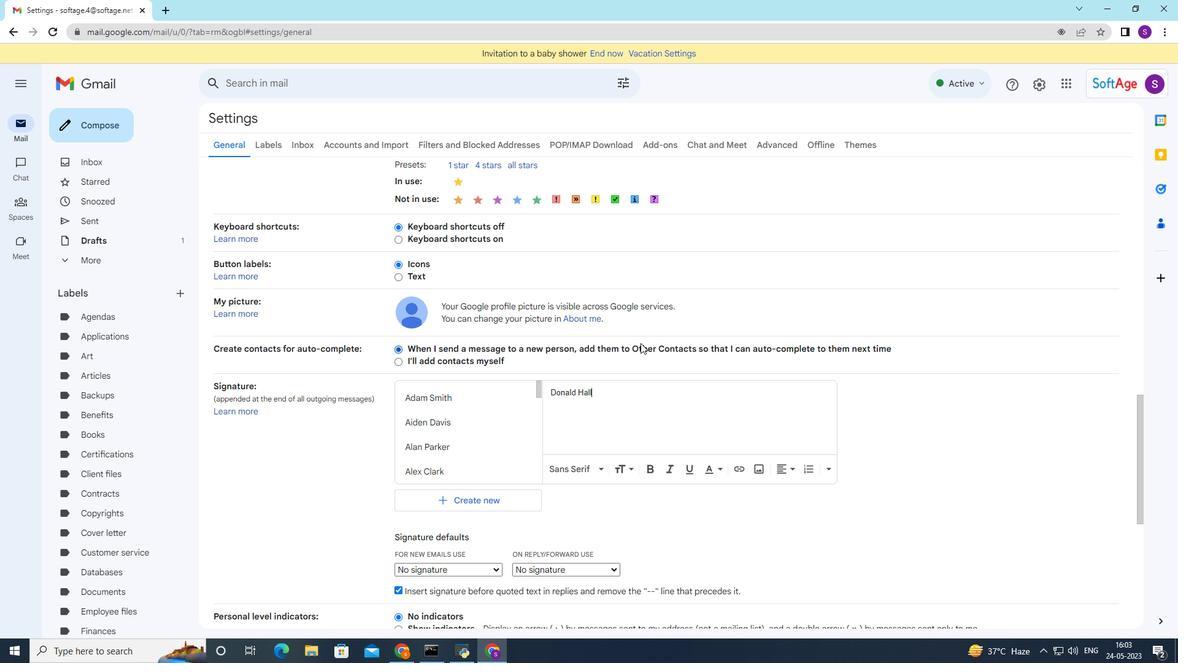 
Action: Mouse moved to (632, 351)
Screenshot: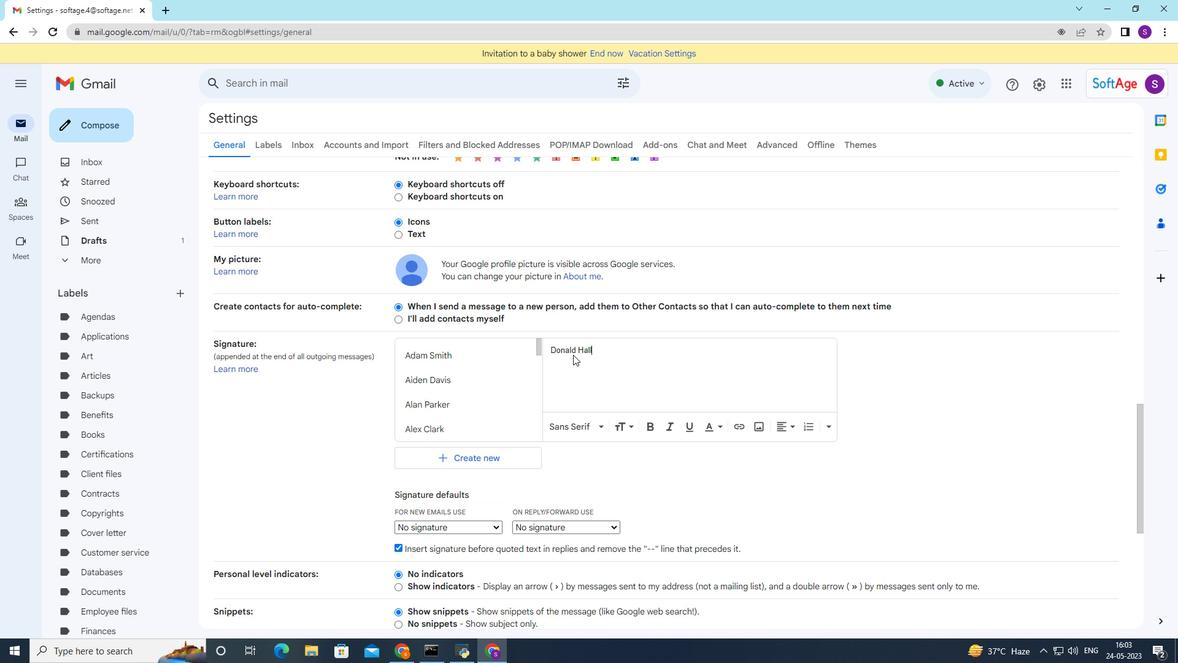 
Action: Mouse scrolled (632, 350) with delta (0, 0)
Screenshot: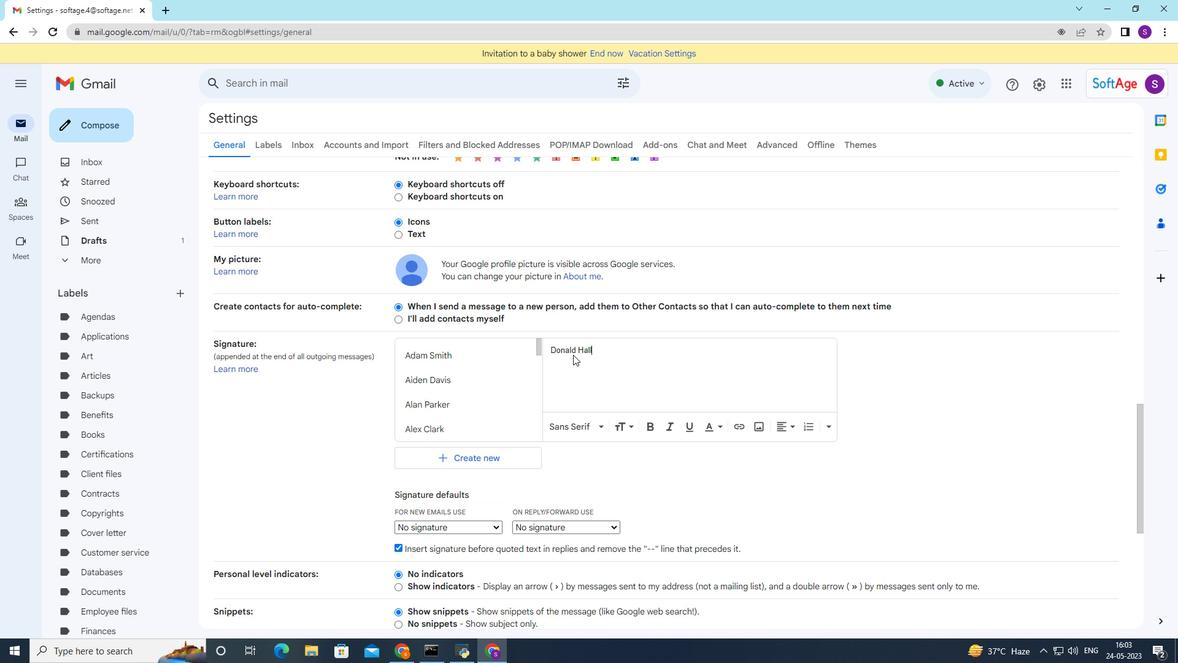 
Action: Mouse moved to (633, 352)
Screenshot: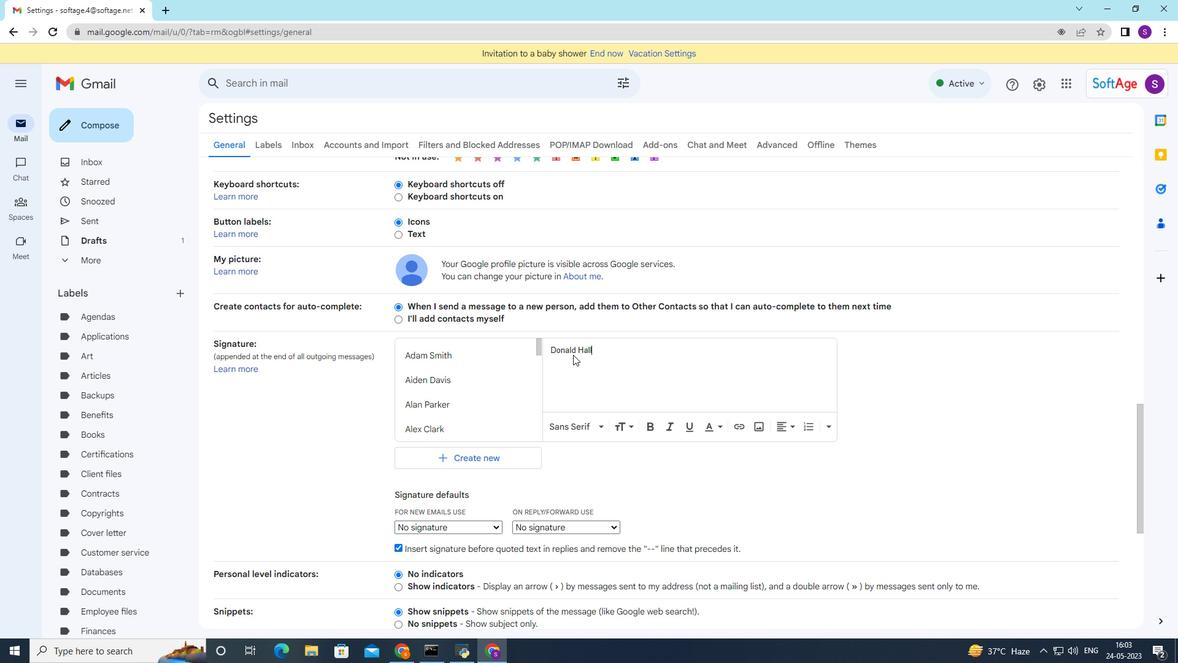 
Action: Mouse scrolled (633, 351) with delta (0, 0)
Screenshot: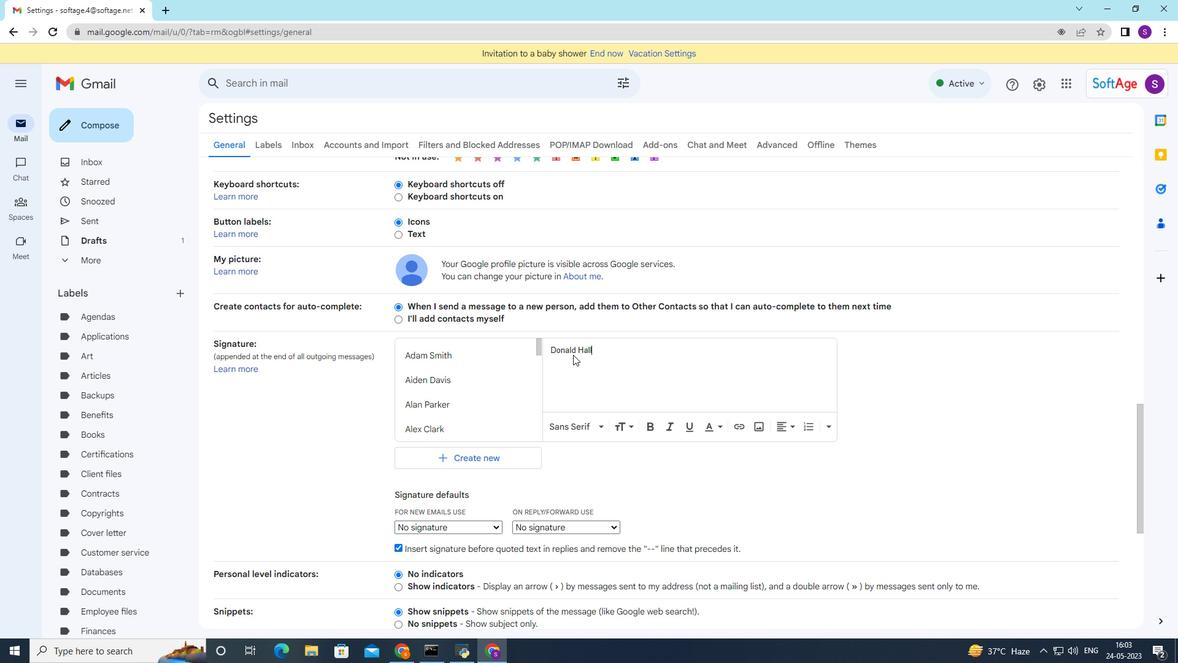 
Action: Mouse moved to (633, 352)
Screenshot: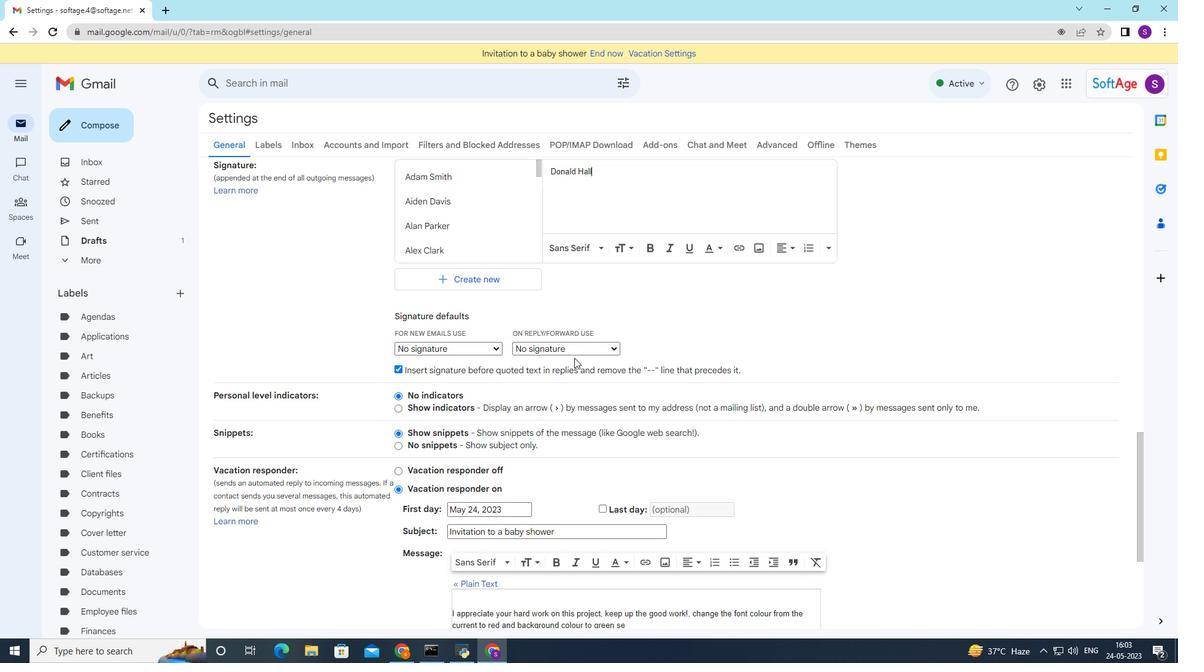 
Action: Mouse scrolled (633, 351) with delta (0, 0)
Screenshot: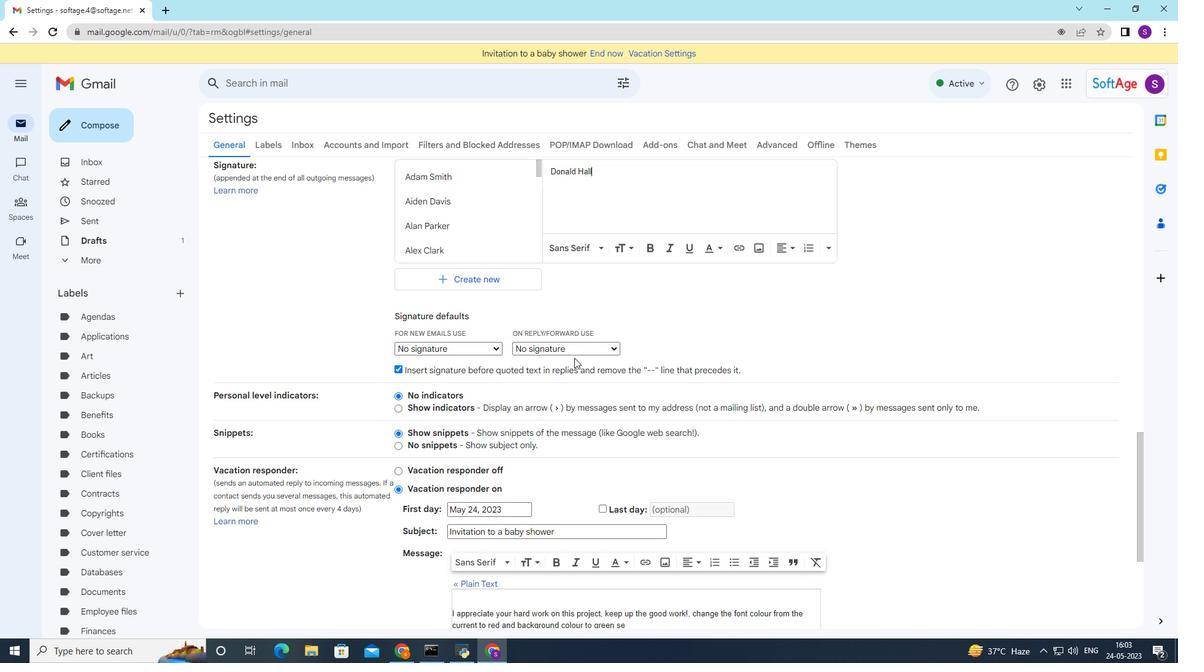 
Action: Mouse scrolled (633, 351) with delta (0, 0)
Screenshot: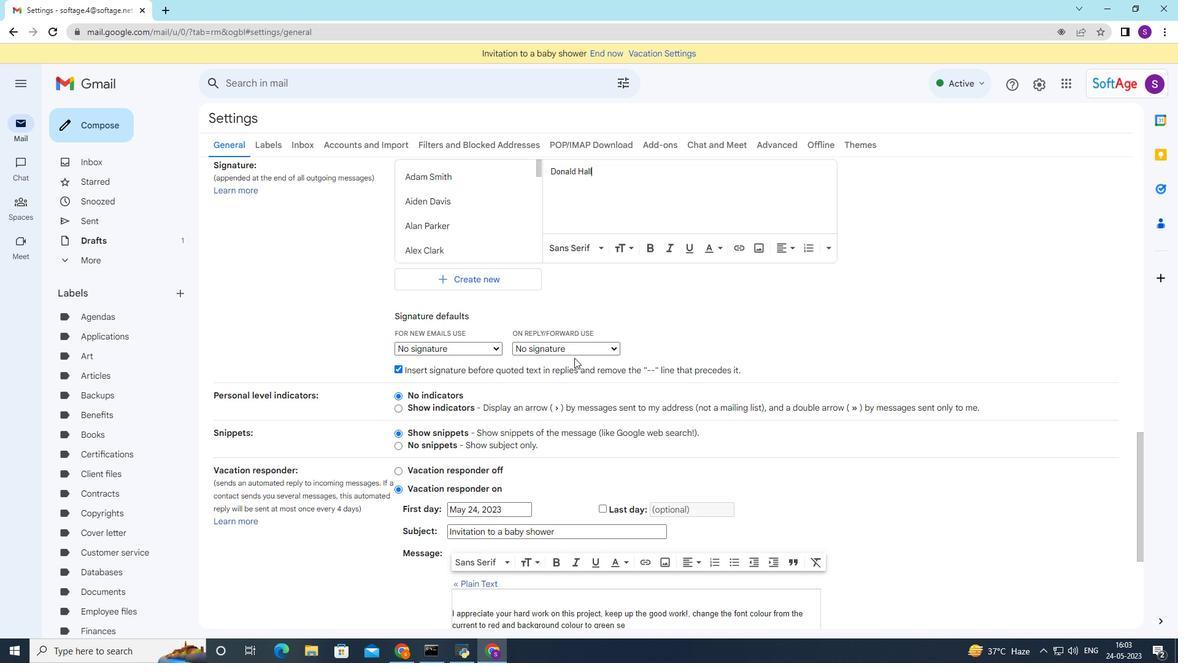 
Action: Mouse moved to (642, 388)
Screenshot: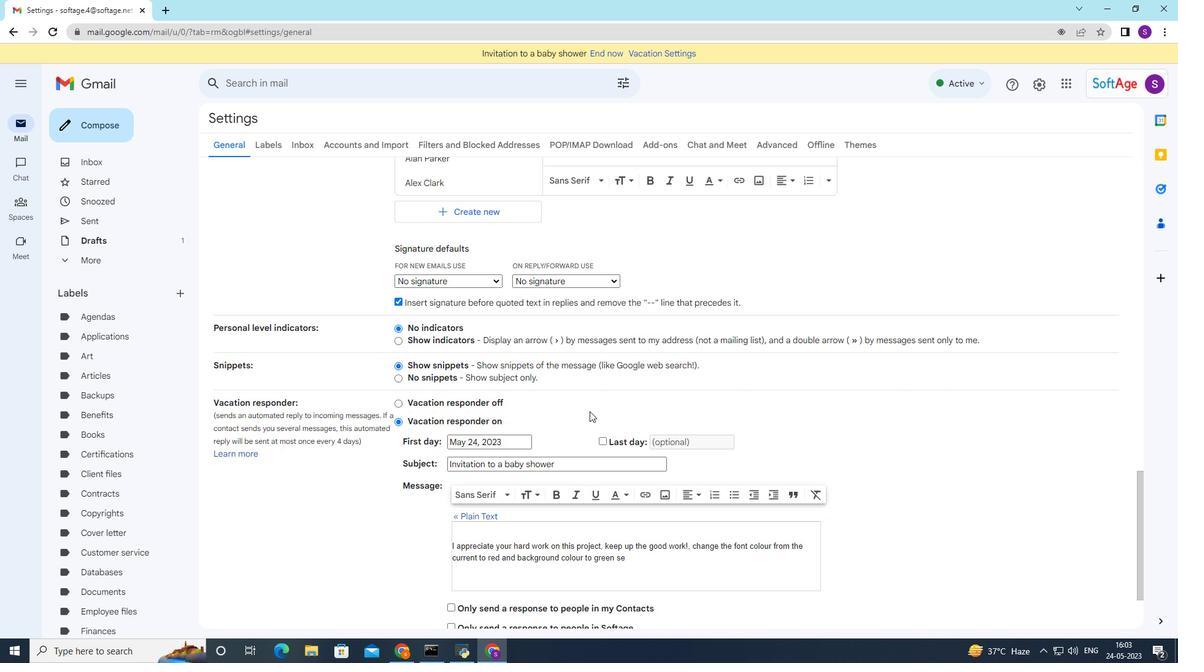 
Action: Mouse scrolled (642, 388) with delta (0, 0)
Screenshot: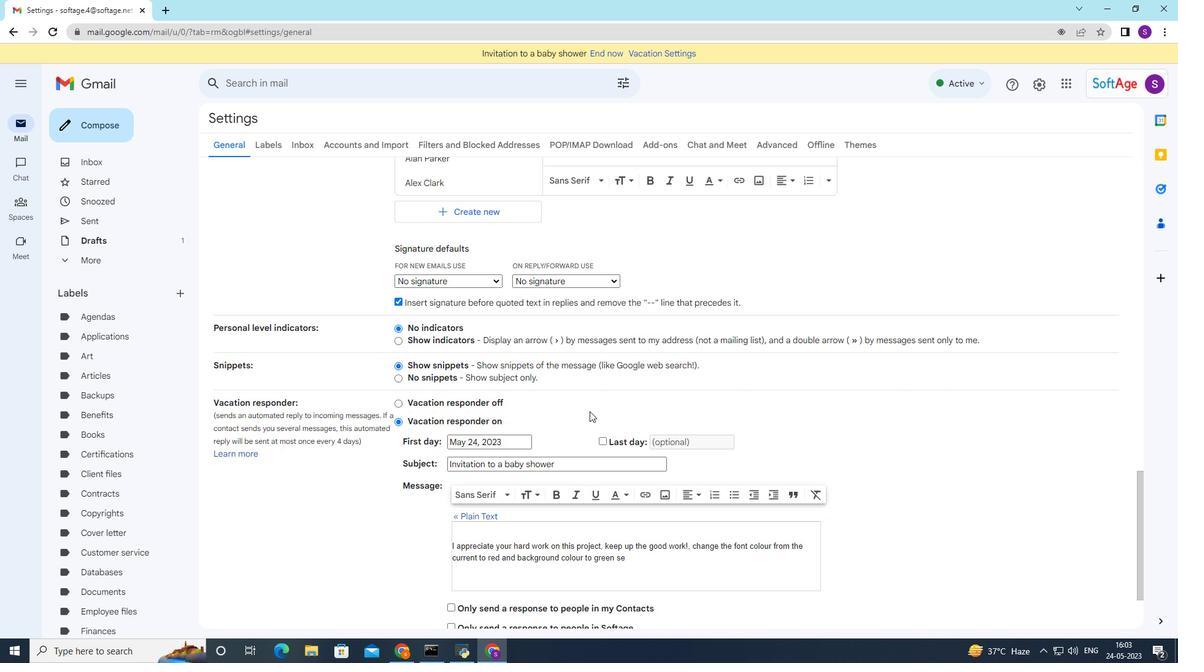 
Action: Mouse moved to (644, 397)
Screenshot: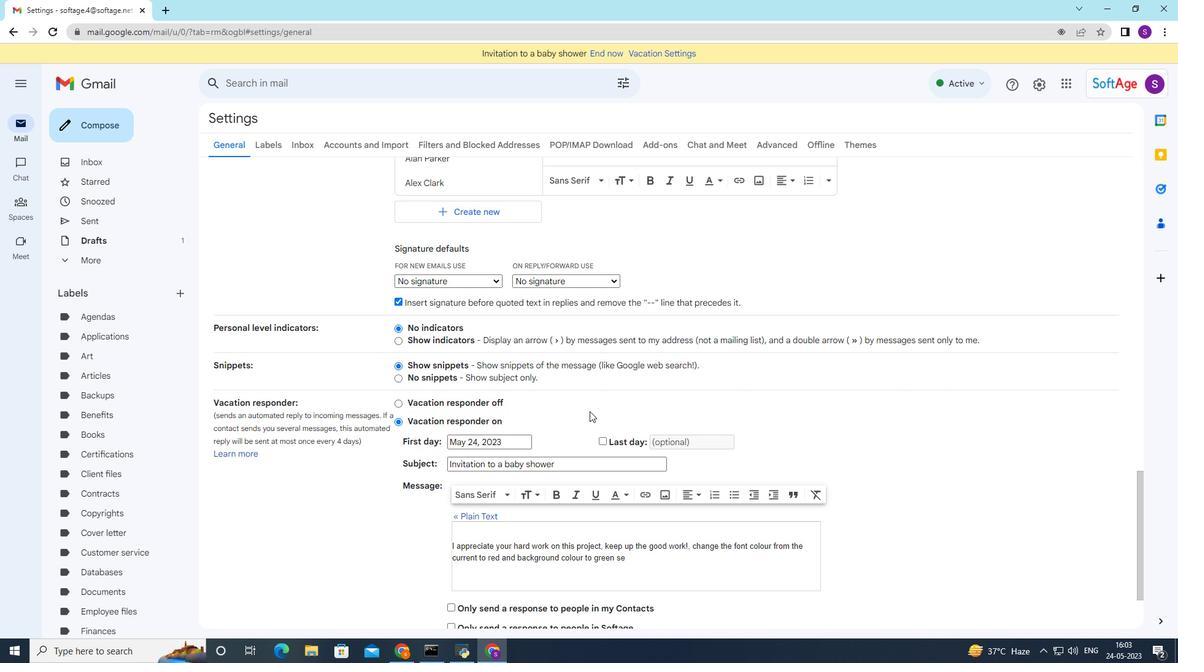 
Action: Mouse scrolled (643, 392) with delta (0, 0)
Screenshot: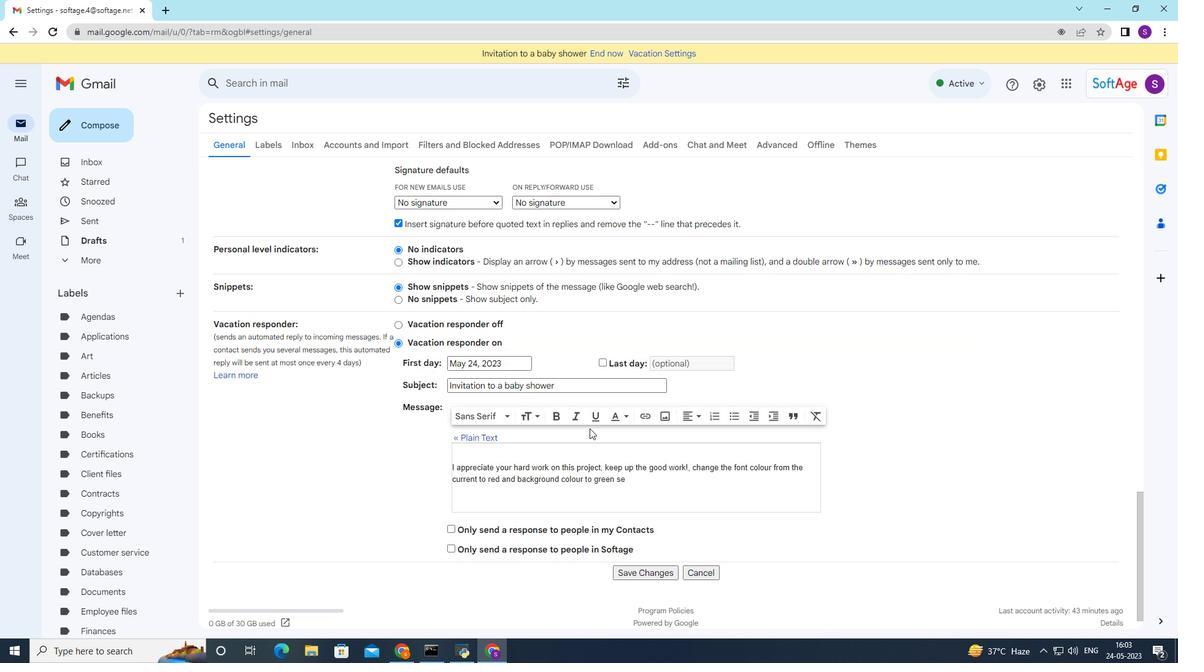 
Action: Mouse moved to (644, 399)
Screenshot: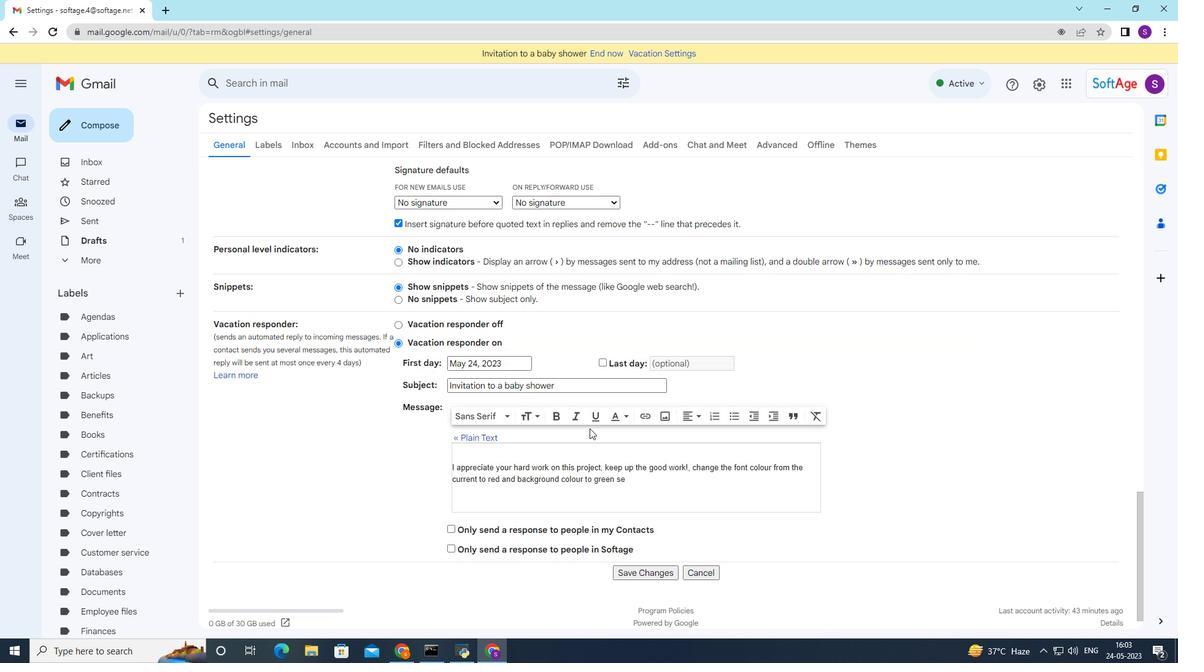 
Action: Mouse scrolled (644, 399) with delta (0, 0)
Screenshot: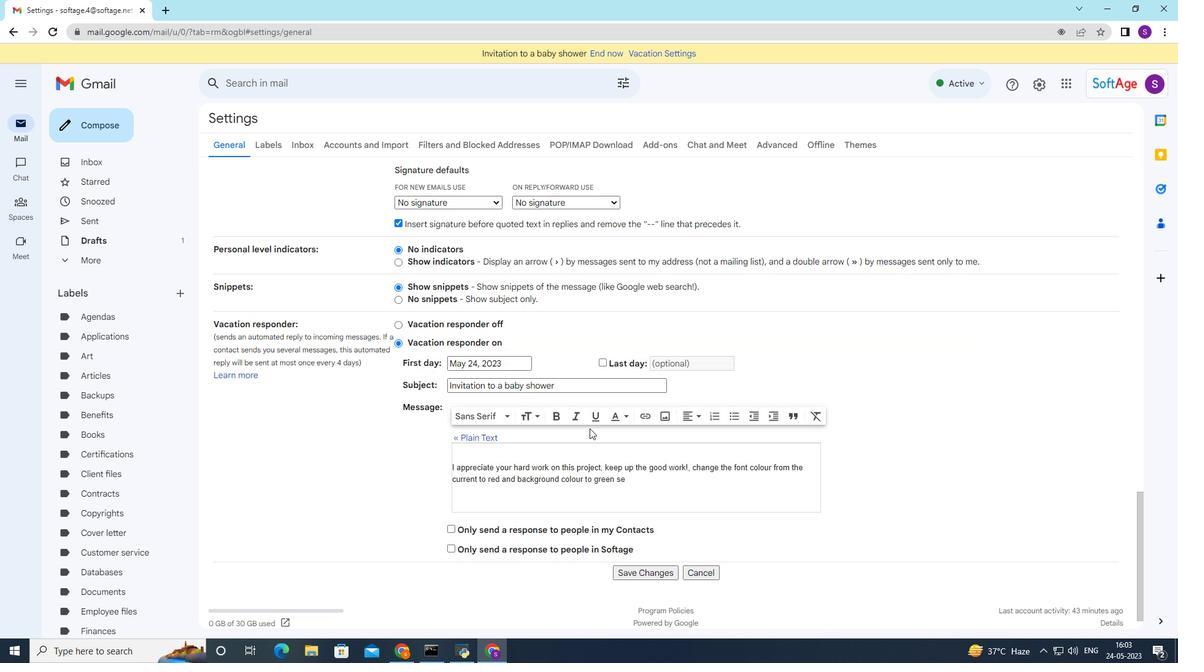 
Action: Mouse moved to (647, 410)
Screenshot: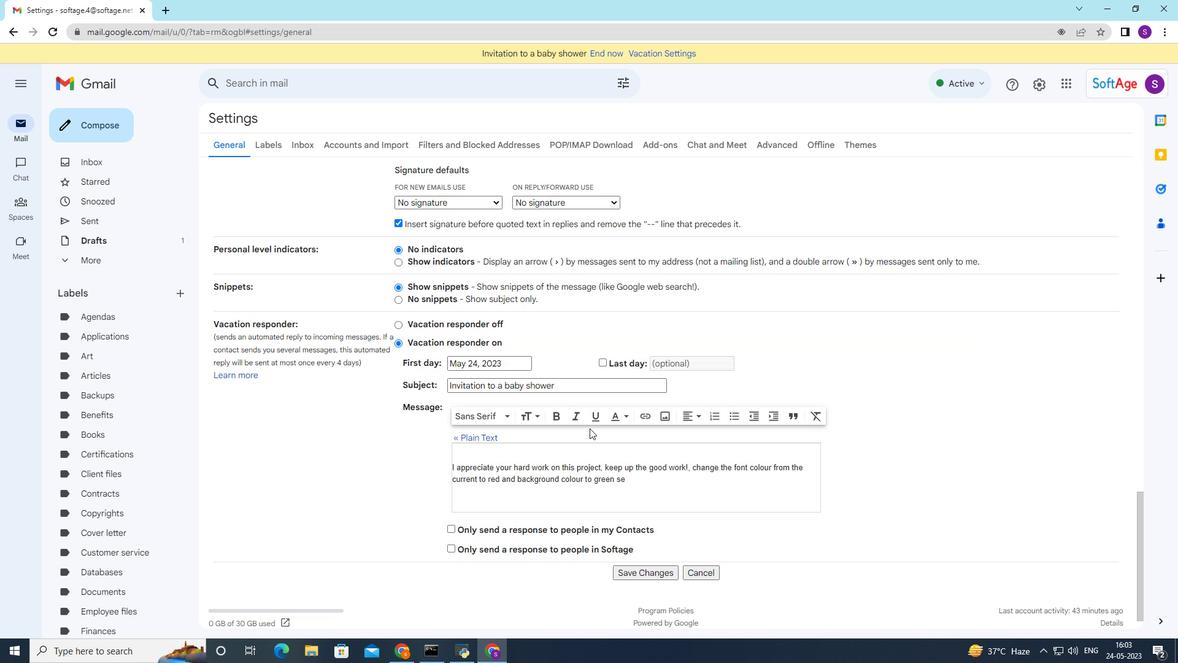
Action: Mouse scrolled (646, 405) with delta (0, 0)
Screenshot: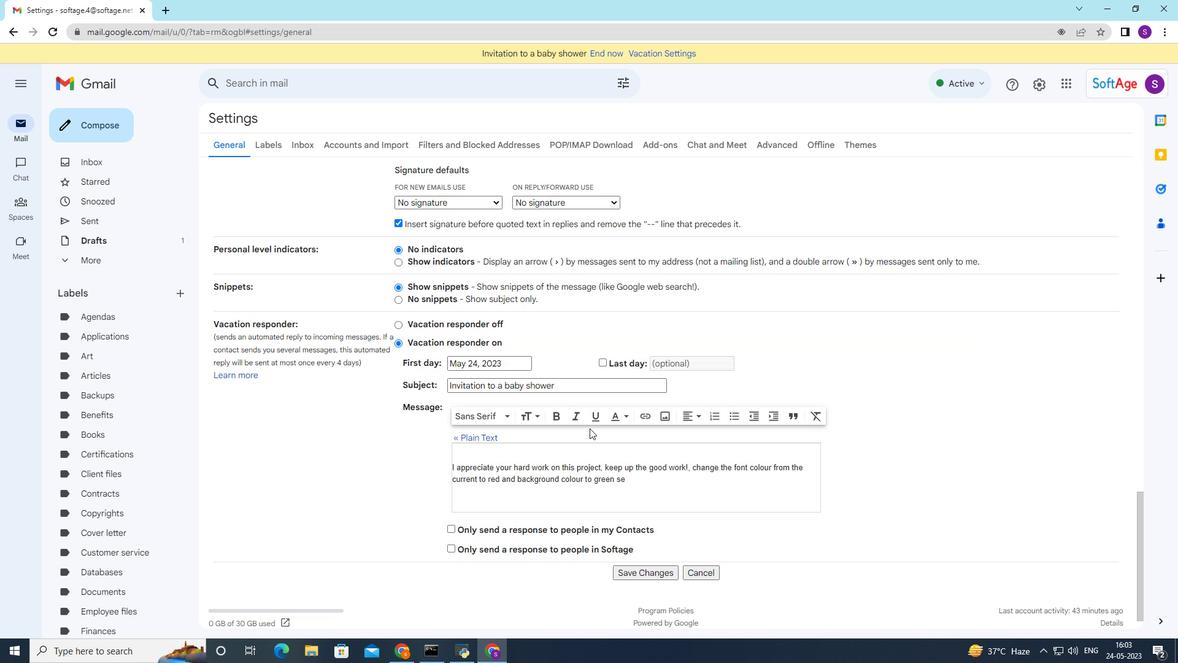 
Action: Mouse moved to (647, 410)
Screenshot: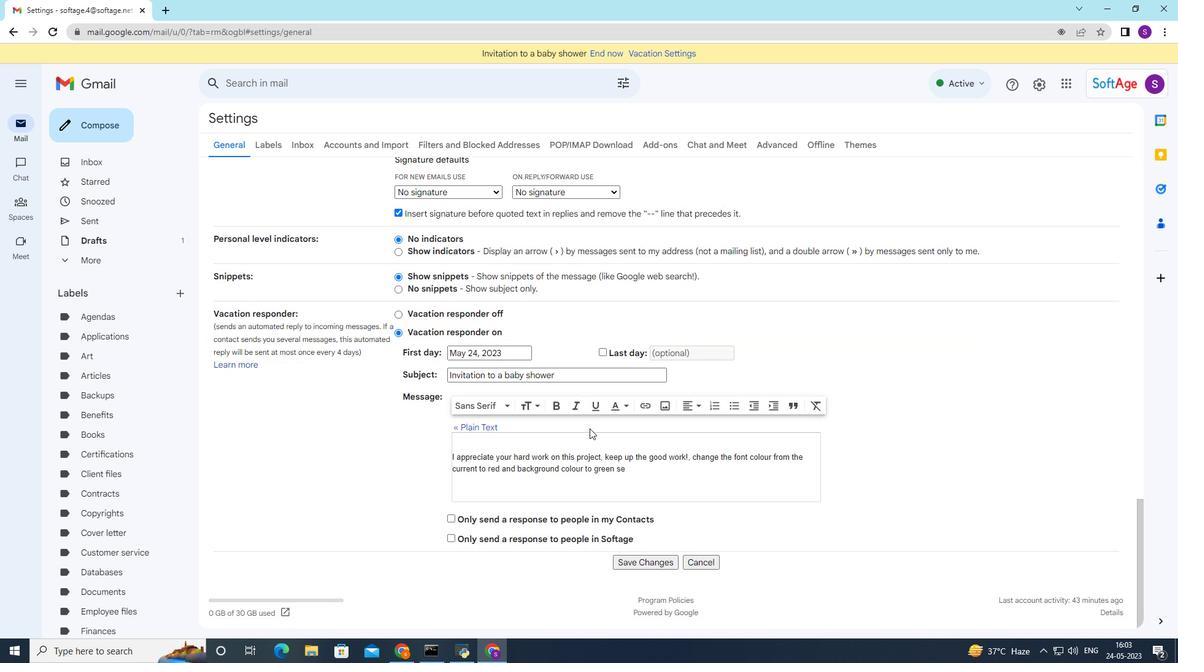 
Action: Mouse scrolled (647, 410) with delta (0, 0)
Screenshot: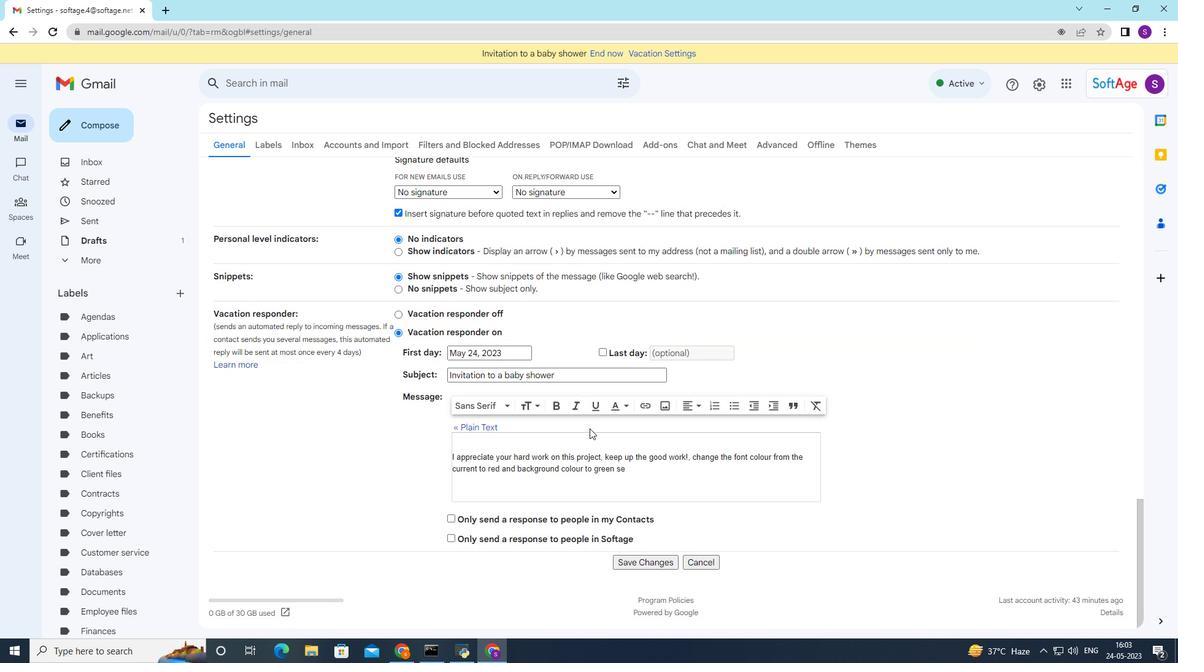 
Action: Mouse moved to (694, 556)
Screenshot: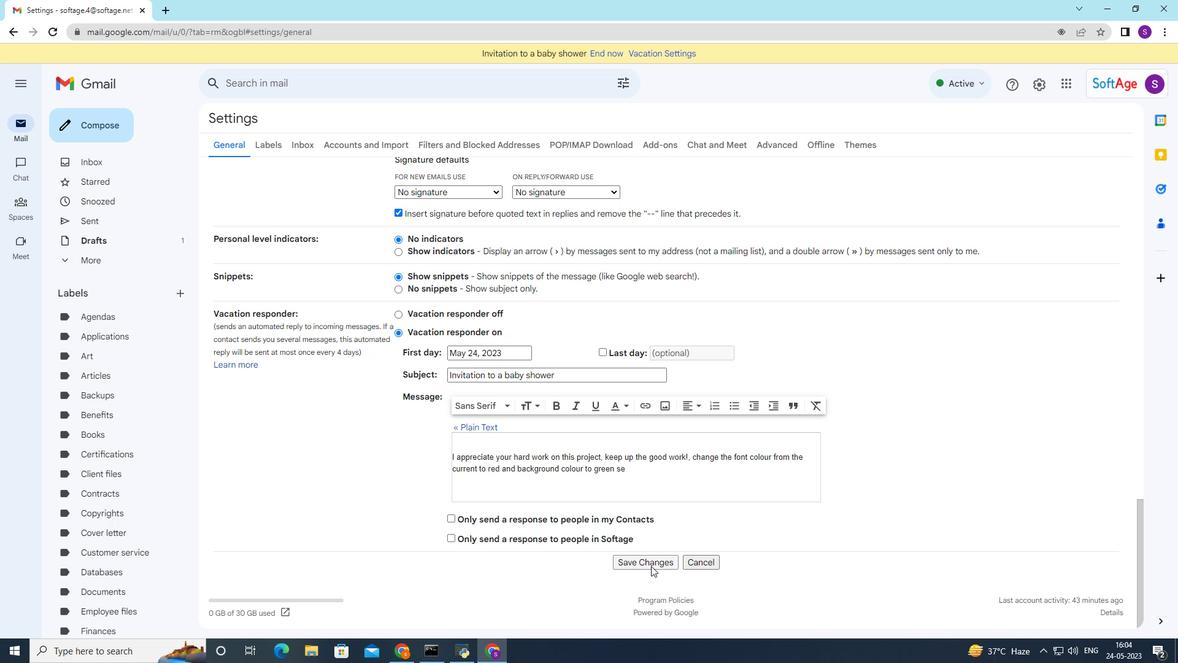 
Action: Mouse pressed left at (694, 556)
Screenshot: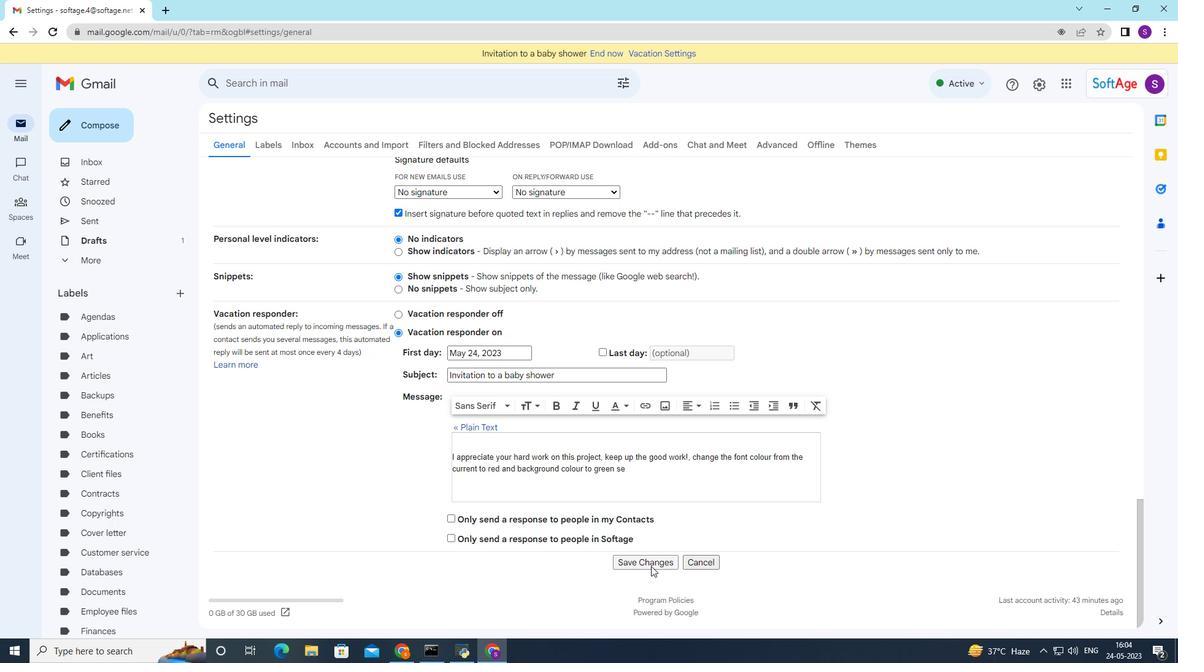 
Action: Mouse moved to (265, 143)
Screenshot: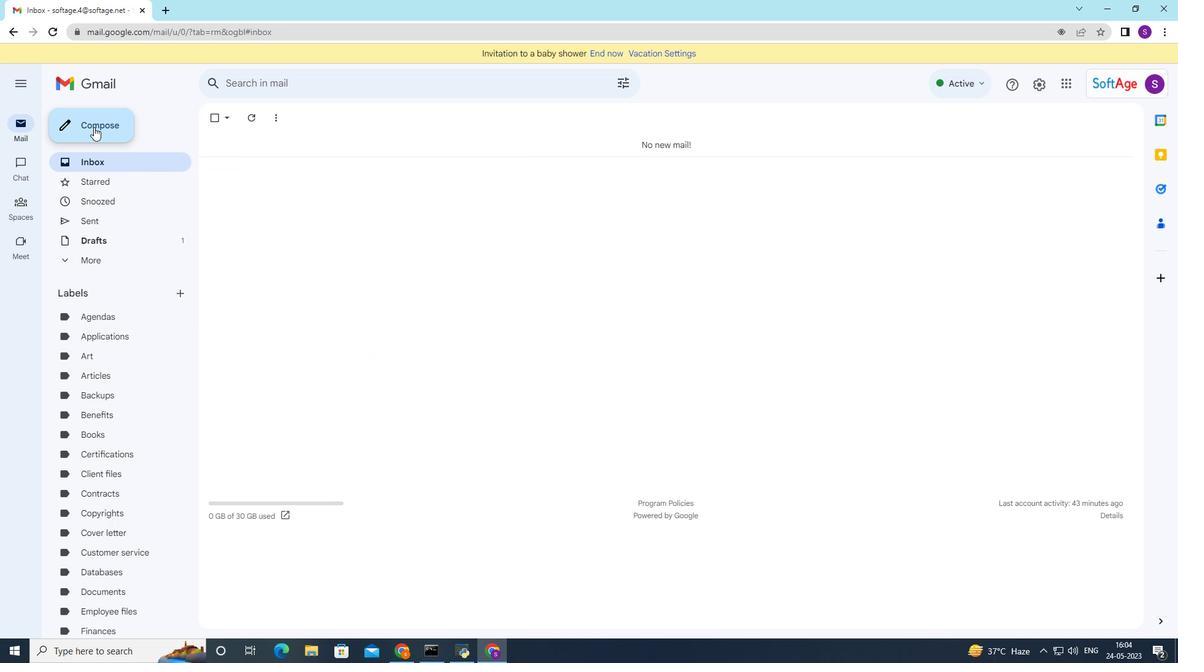 
Action: Mouse pressed left at (265, 143)
Screenshot: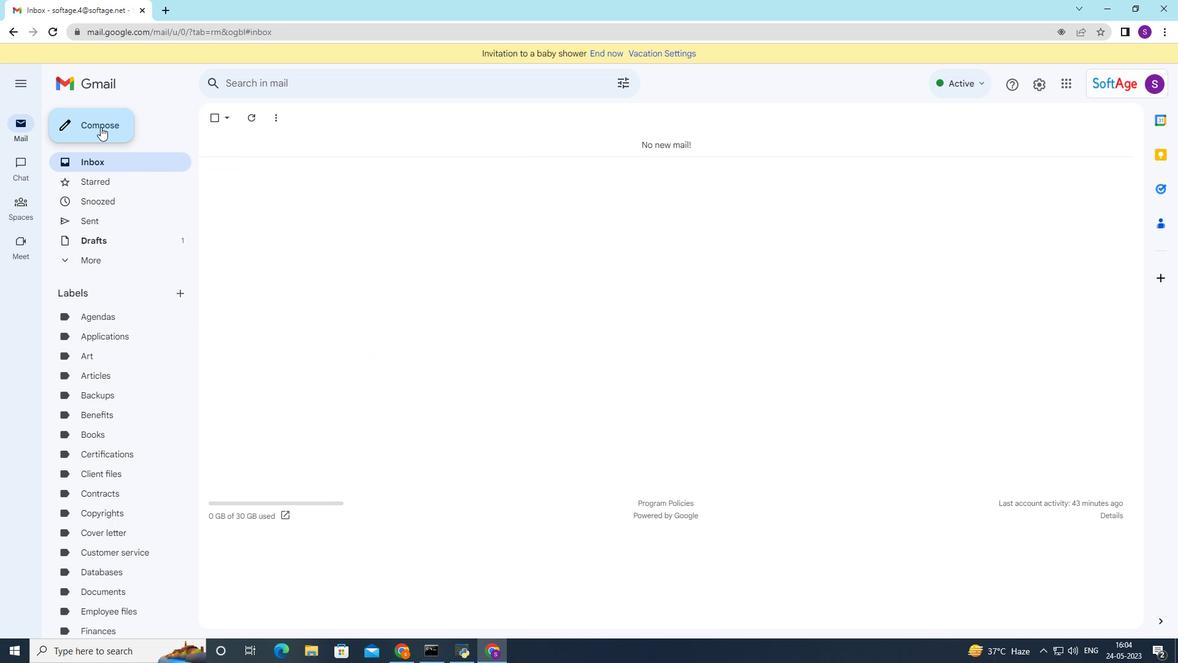
Action: Mouse moved to (668, 315)
Screenshot: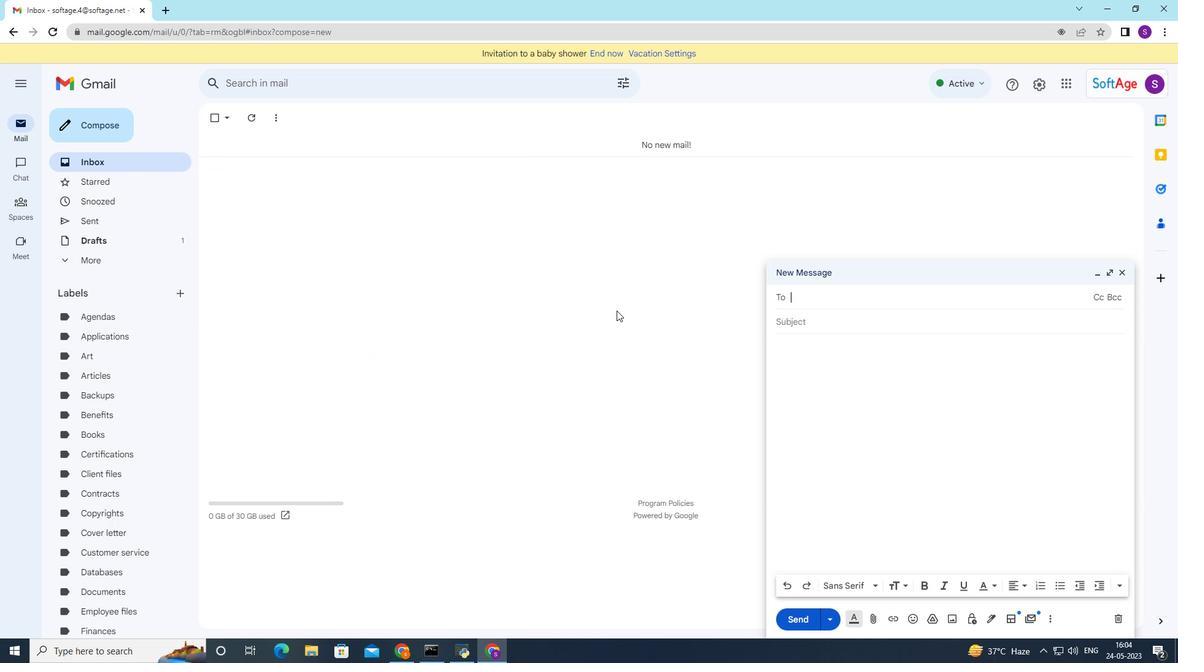 
Action: Key pressed softage.3
Screenshot: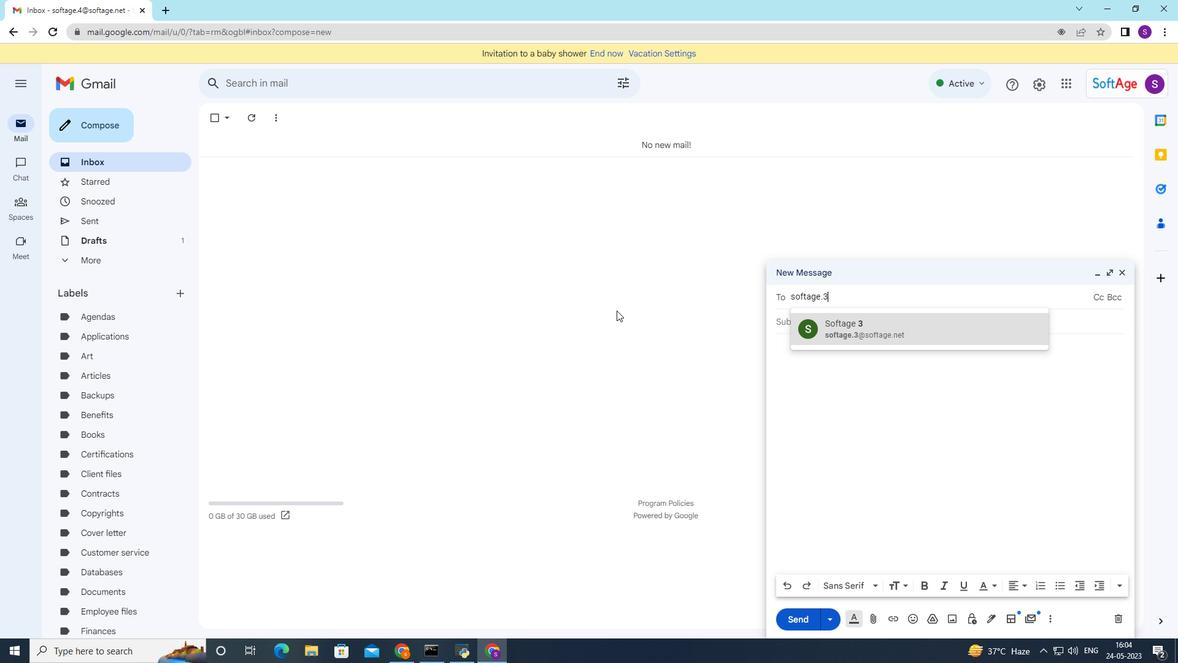 
Action: Mouse moved to (865, 329)
Screenshot: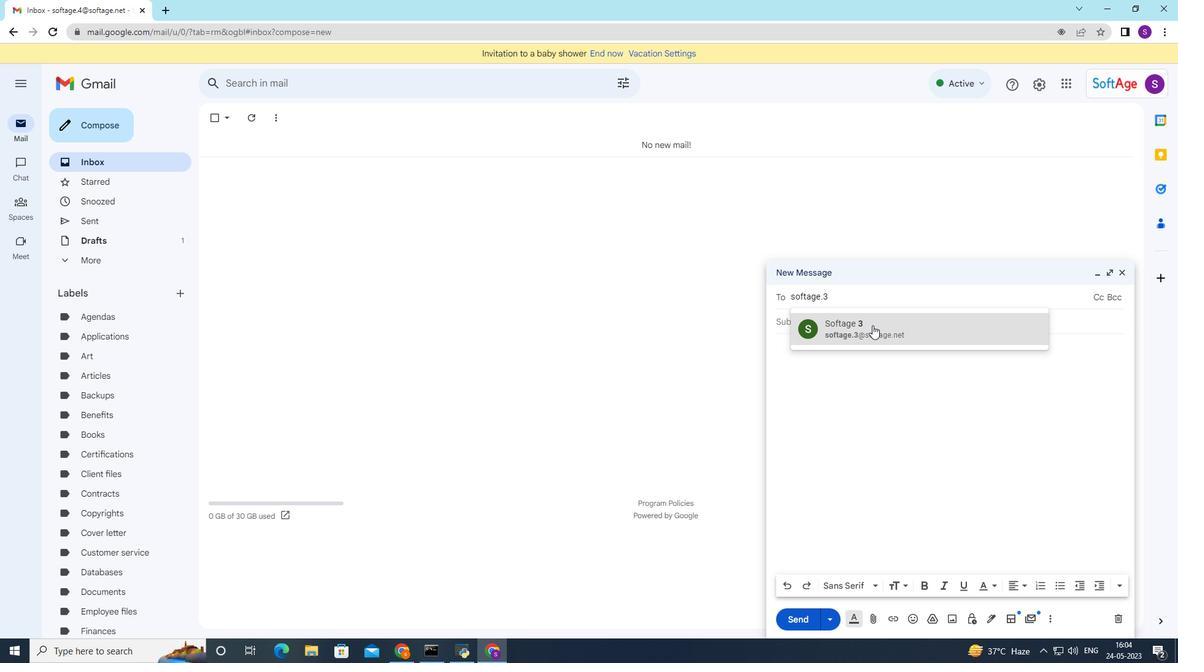 
Action: Mouse pressed left at (865, 329)
Screenshot: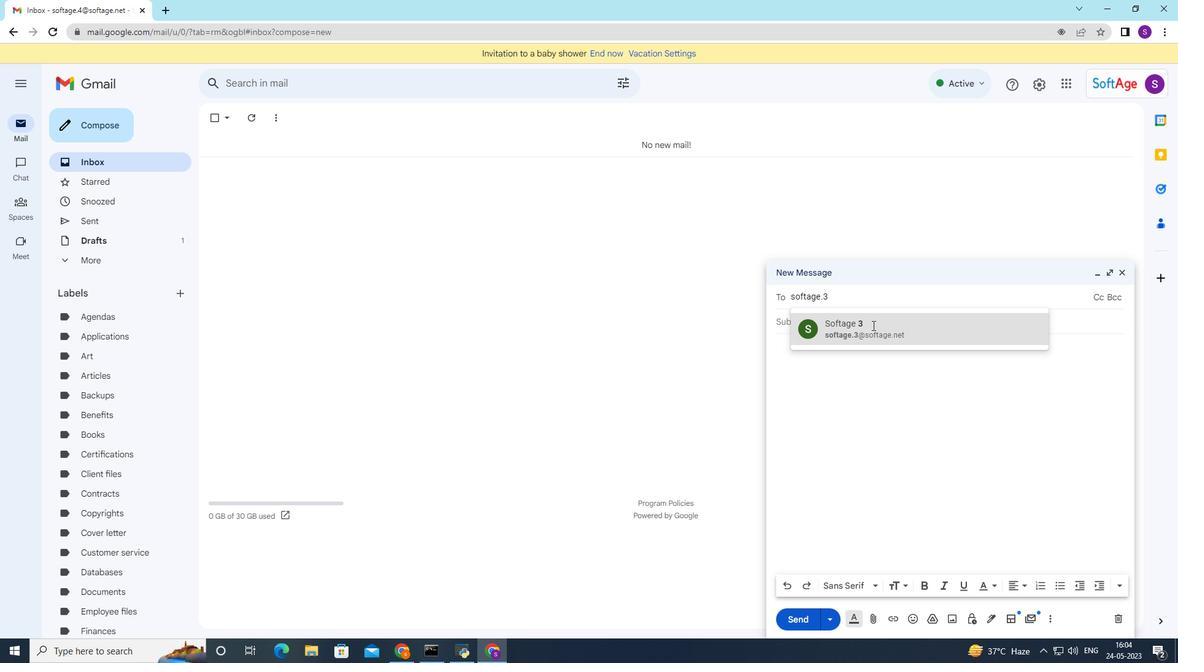 
Action: Mouse moved to (845, 338)
Screenshot: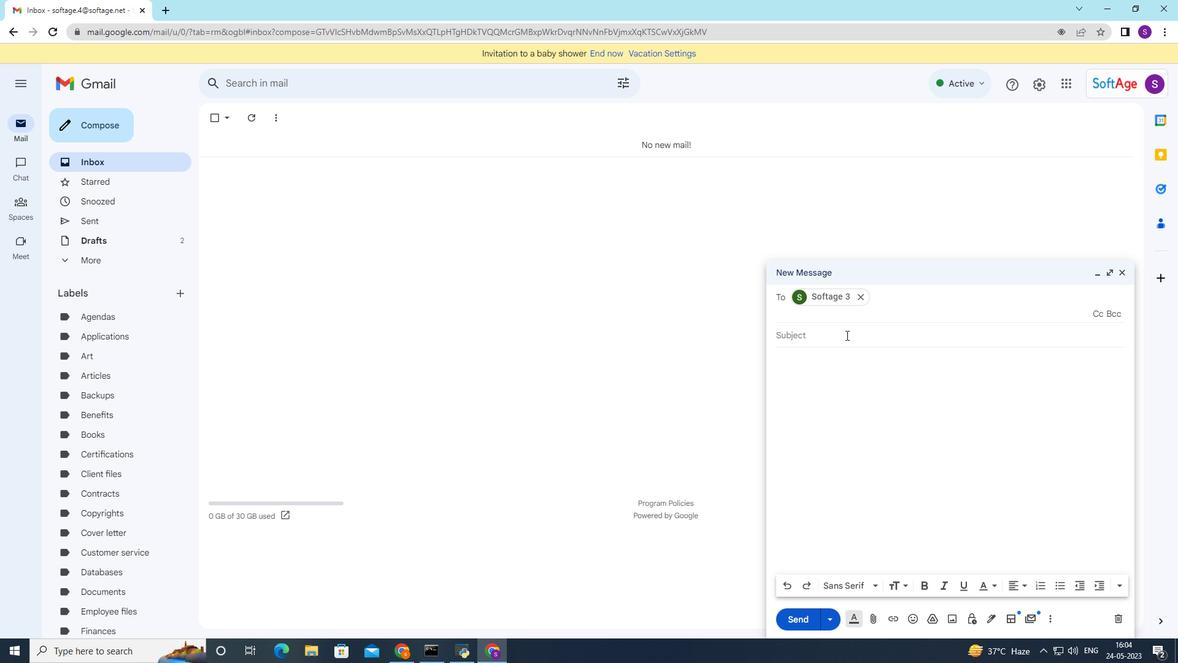 
Action: Mouse pressed left at (845, 338)
Screenshot: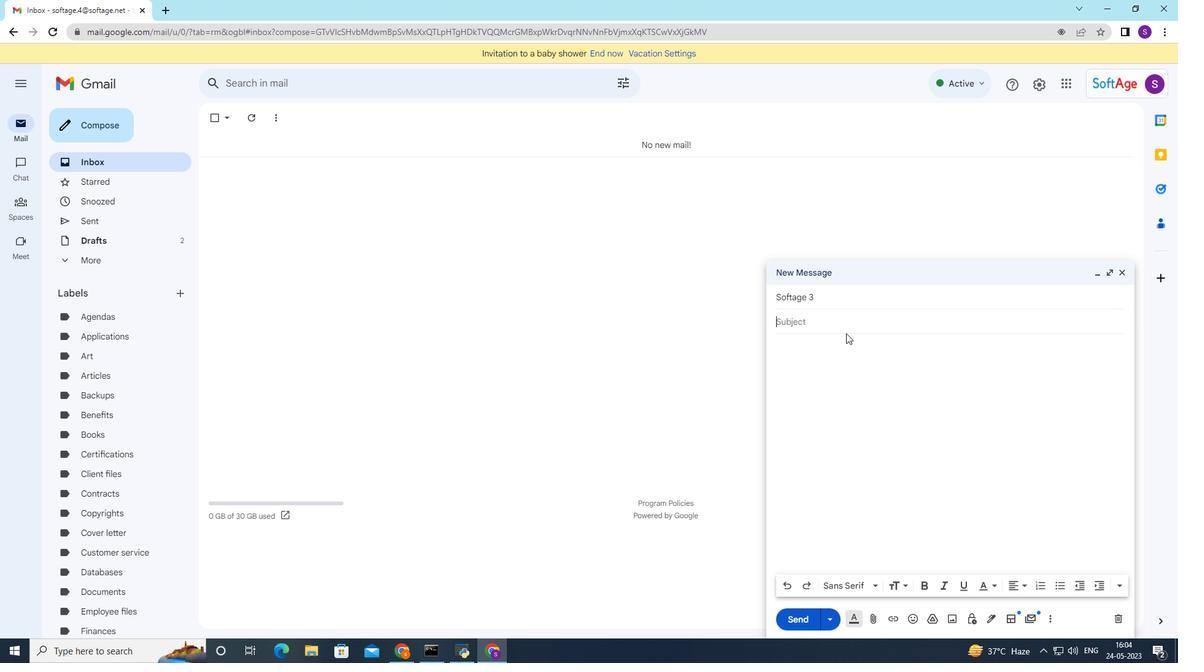
Action: Mouse moved to (845, 337)
Screenshot: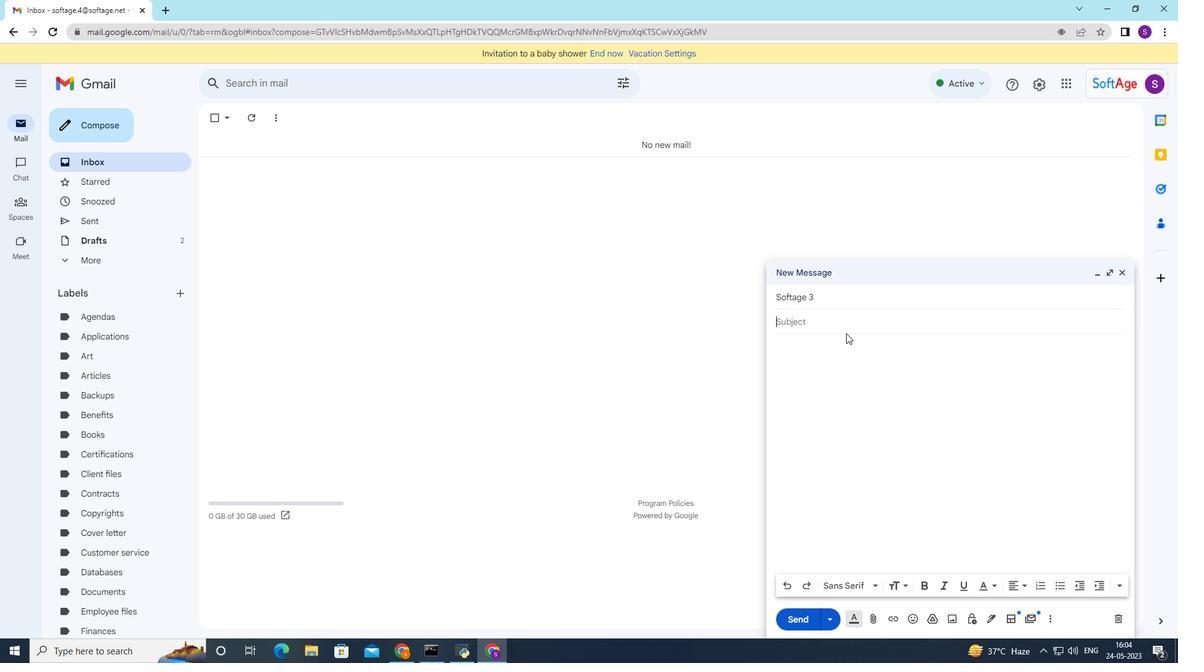 
Action: Key pressed <Key.shift>Annoucements<Key.space><Key.left><Key.left><Key.left><Key.left><Key.left><Key.left><Key.left><Key.left>n<Key.right><Key.right><Key.right><Key.right><Key.right><Key.right><Key.right><Key.space>of<Key.space>a<Key.space>new<Key.space>product<Key.space>launch
Screenshot: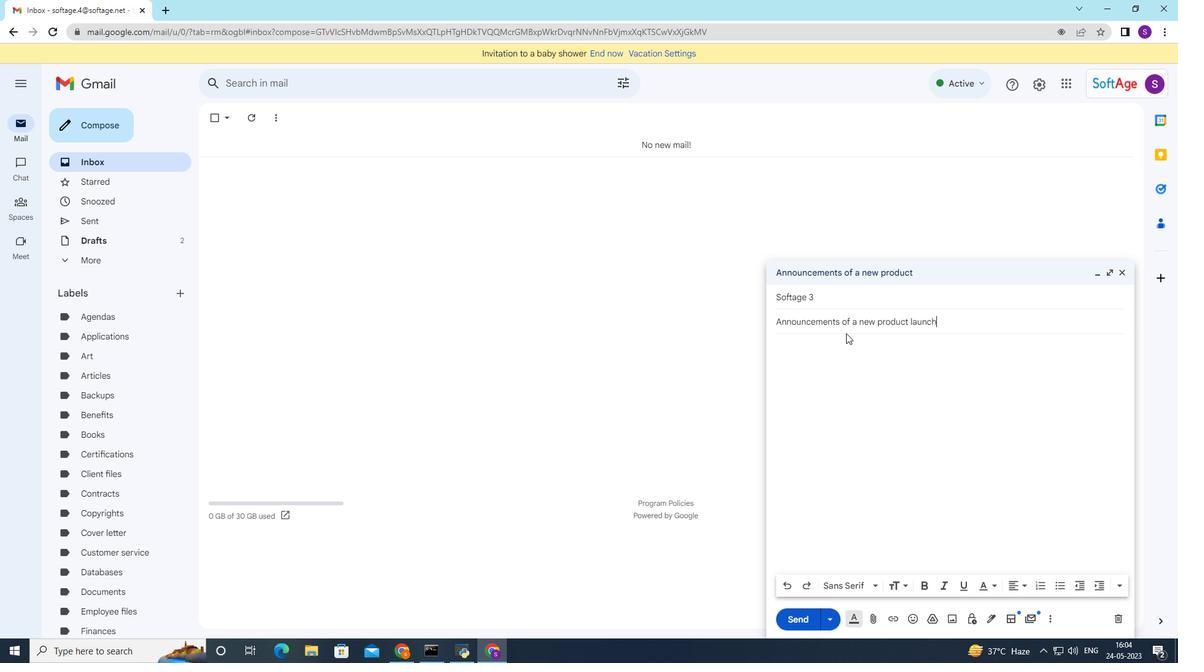 
Action: Mouse moved to (952, 609)
Screenshot: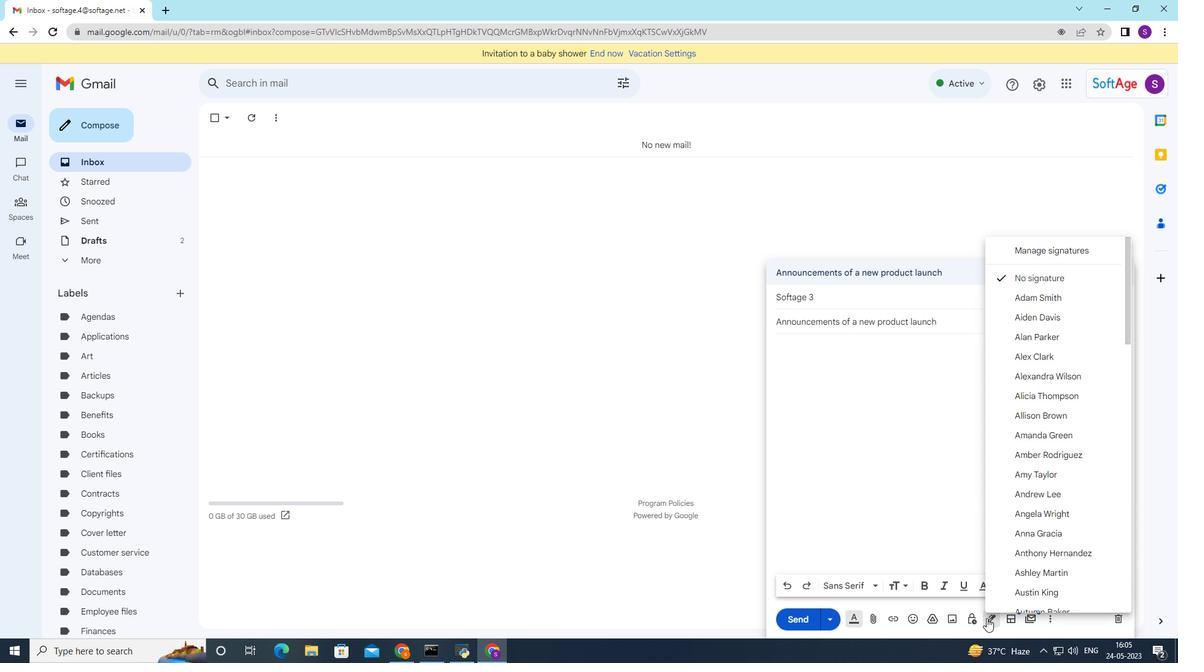 
Action: Mouse pressed left at (952, 609)
Screenshot: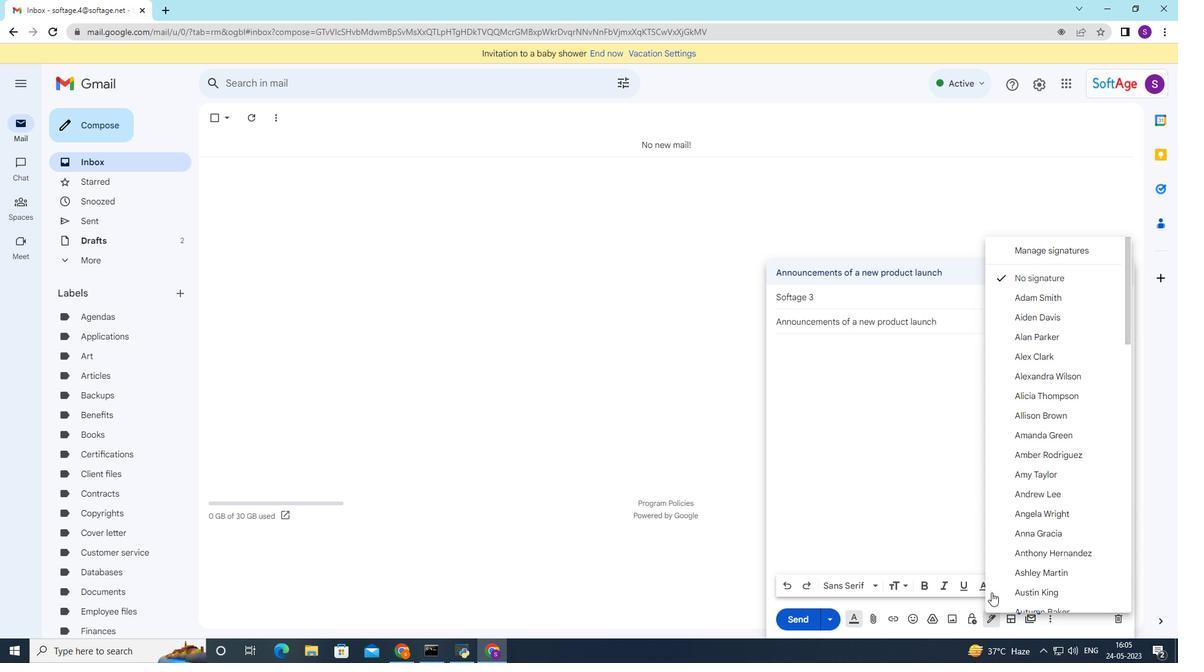 
Action: Mouse moved to (973, 419)
Screenshot: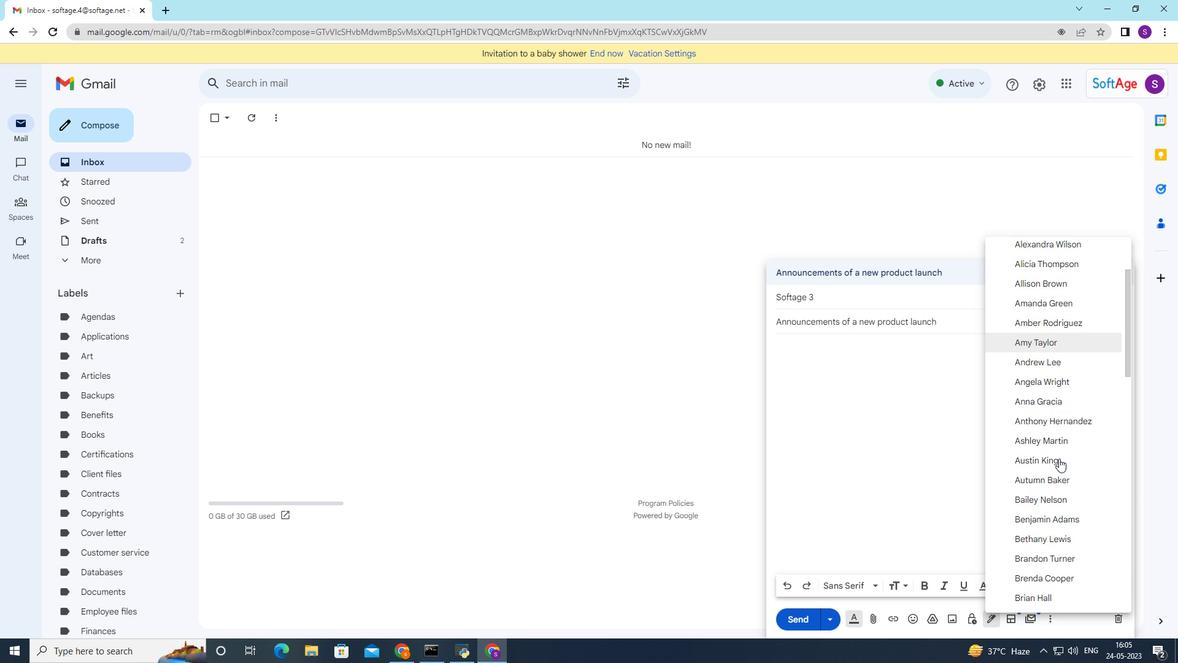 
Action: Mouse scrolled (973, 418) with delta (0, 0)
Screenshot: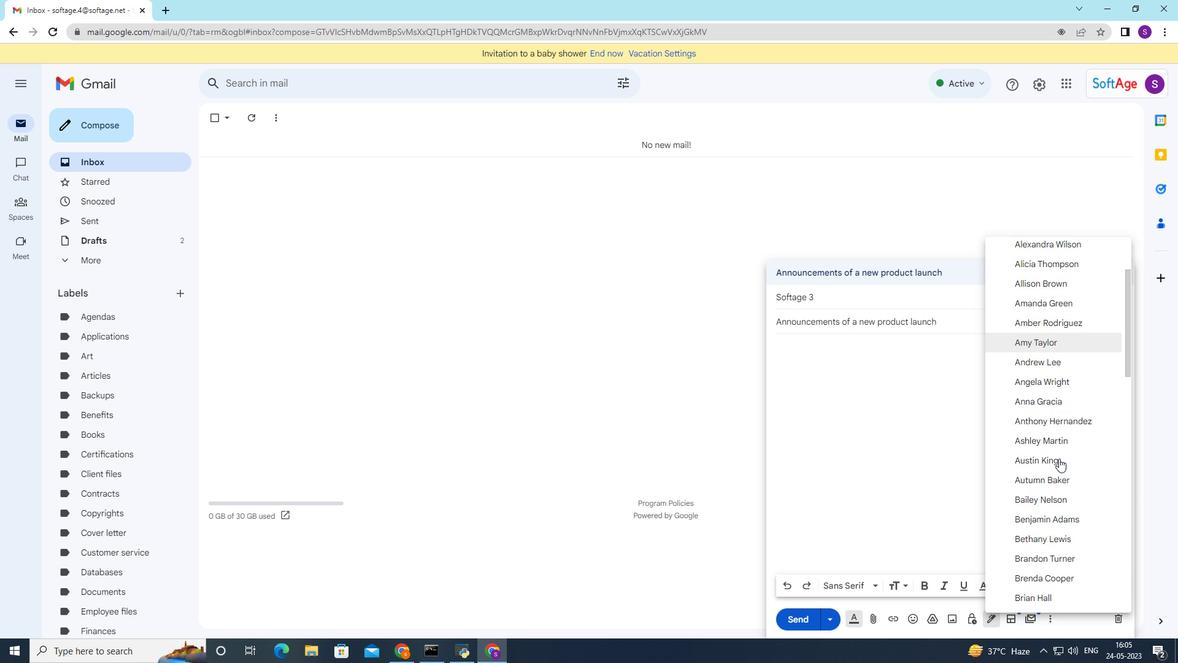 
Action: Mouse scrolled (973, 418) with delta (0, 0)
Screenshot: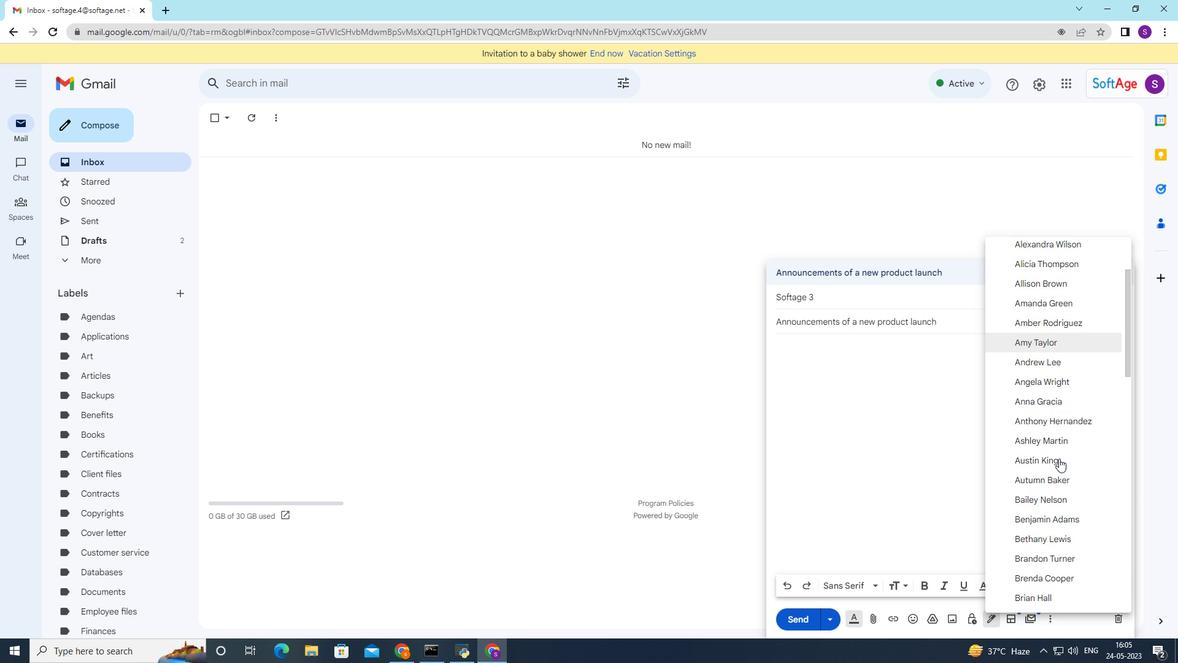 
Action: Mouse scrolled (973, 418) with delta (0, 0)
Screenshot: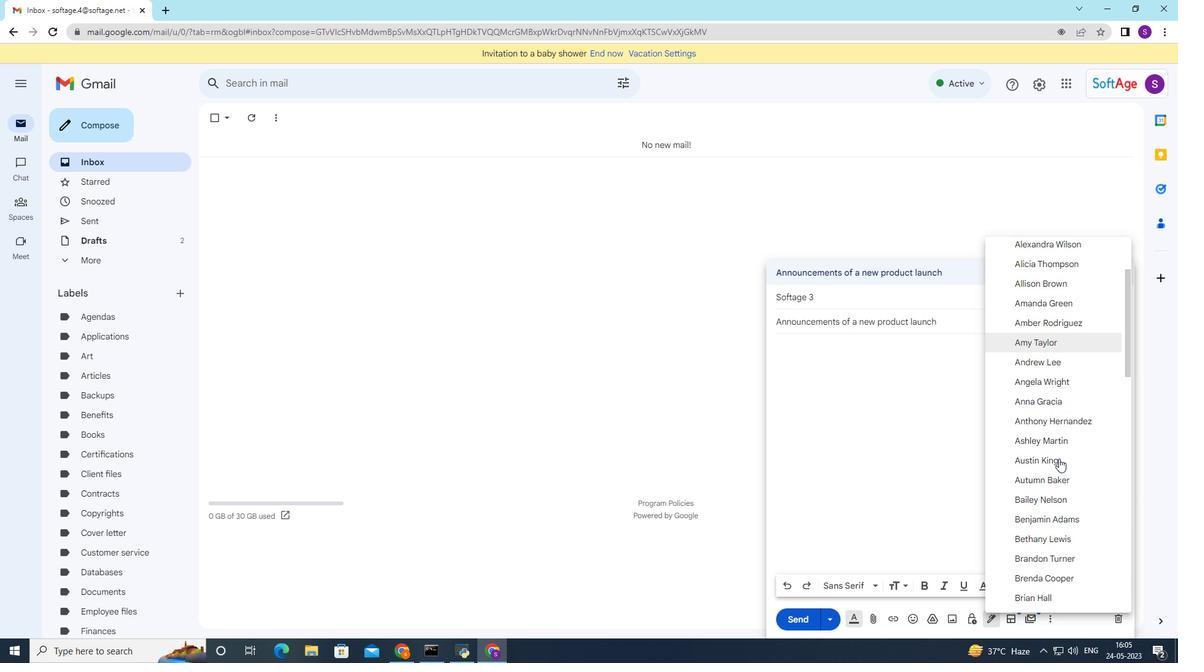 
Action: Mouse moved to (975, 421)
Screenshot: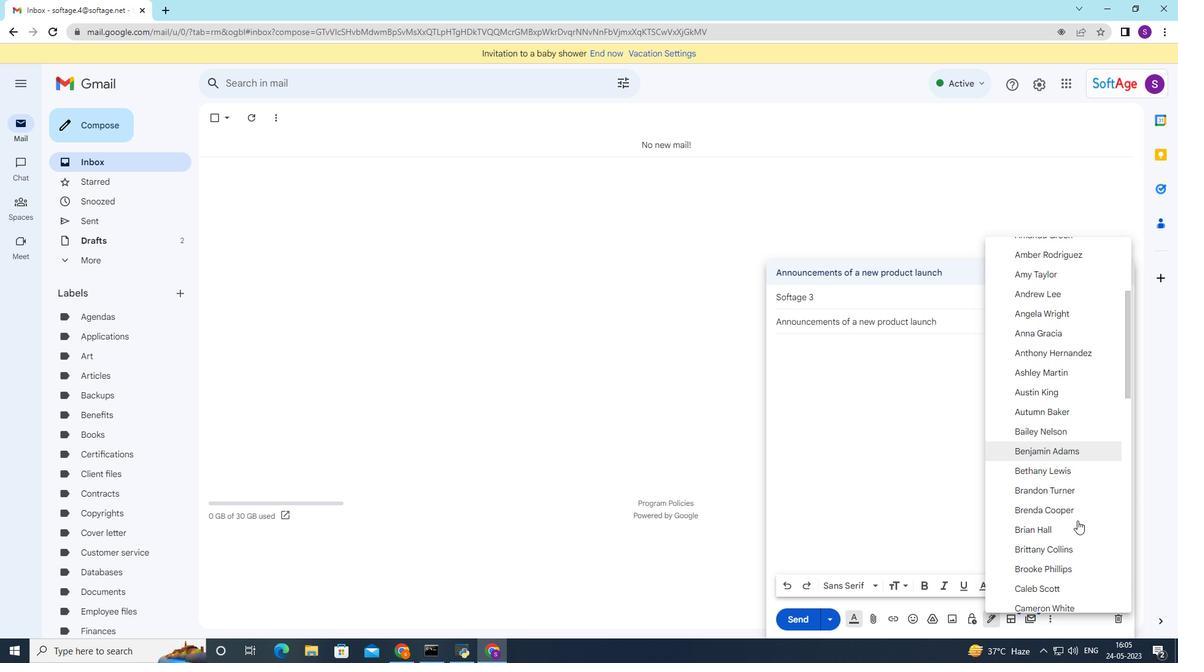 
Action: Mouse scrolled (974, 420) with delta (0, 0)
Screenshot: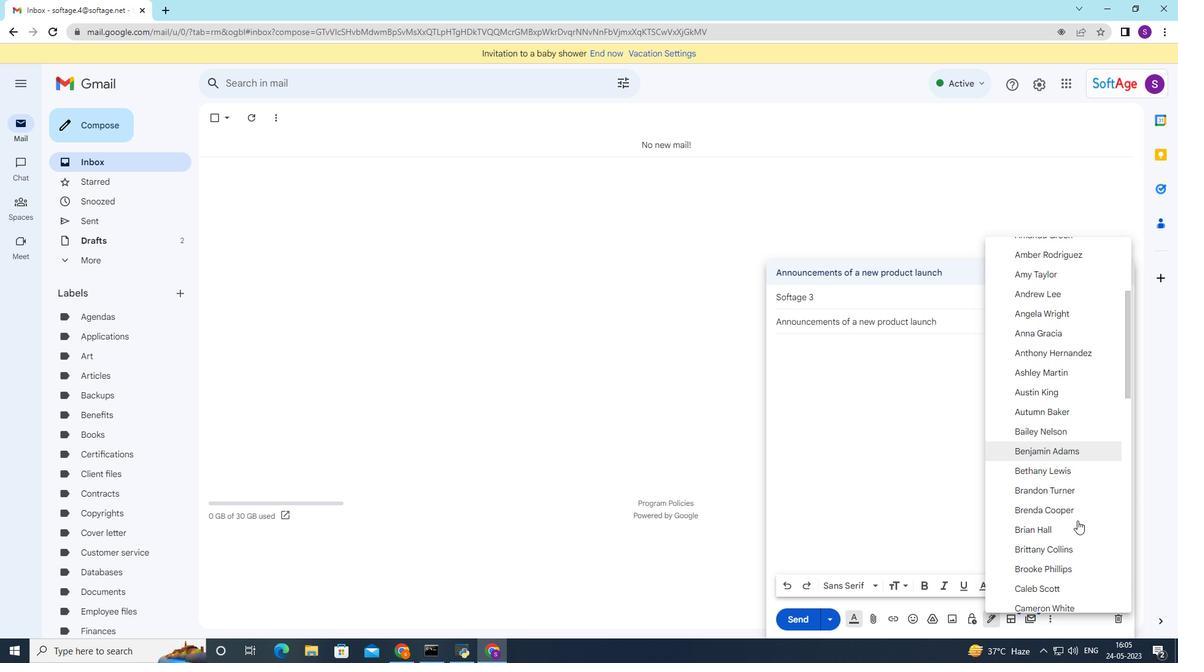 
Action: Mouse moved to (1009, 454)
Screenshot: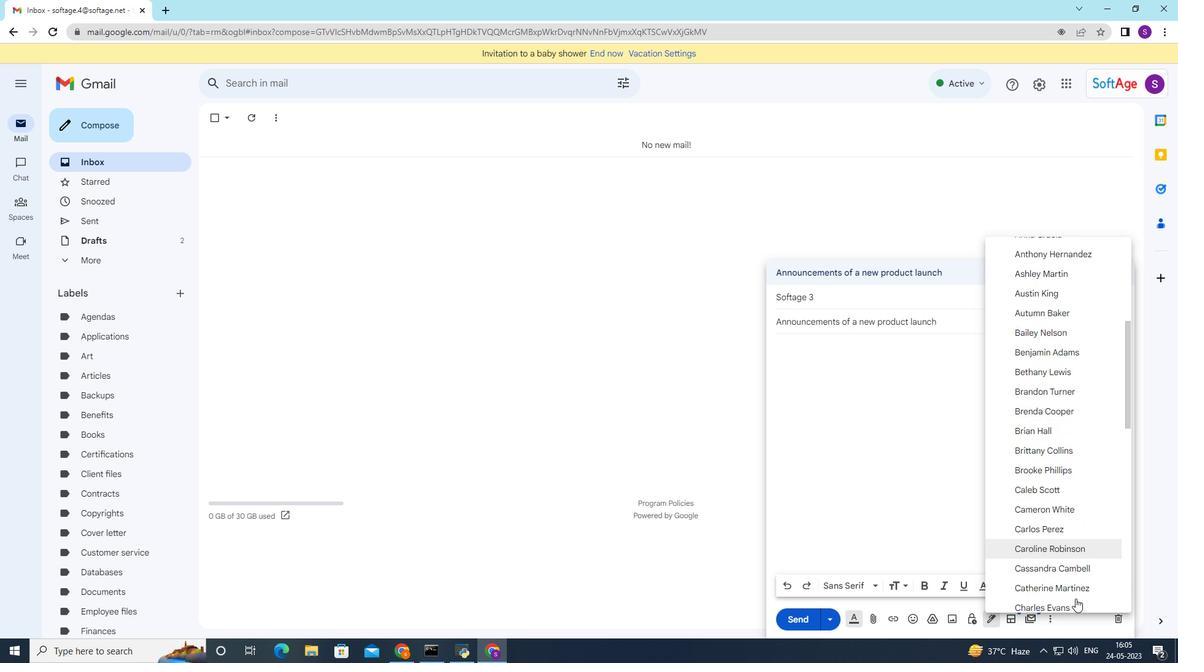 
Action: Mouse scrolled (977, 422) with delta (0, 0)
Screenshot: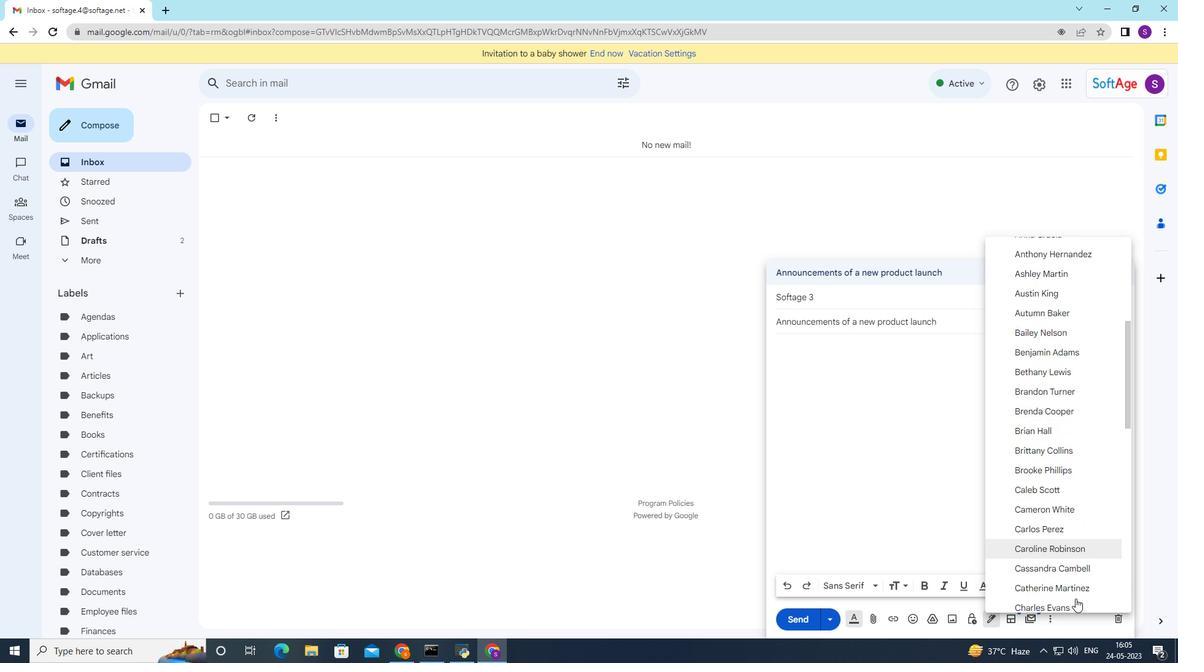 
Action: Mouse moved to (1022, 578)
Screenshot: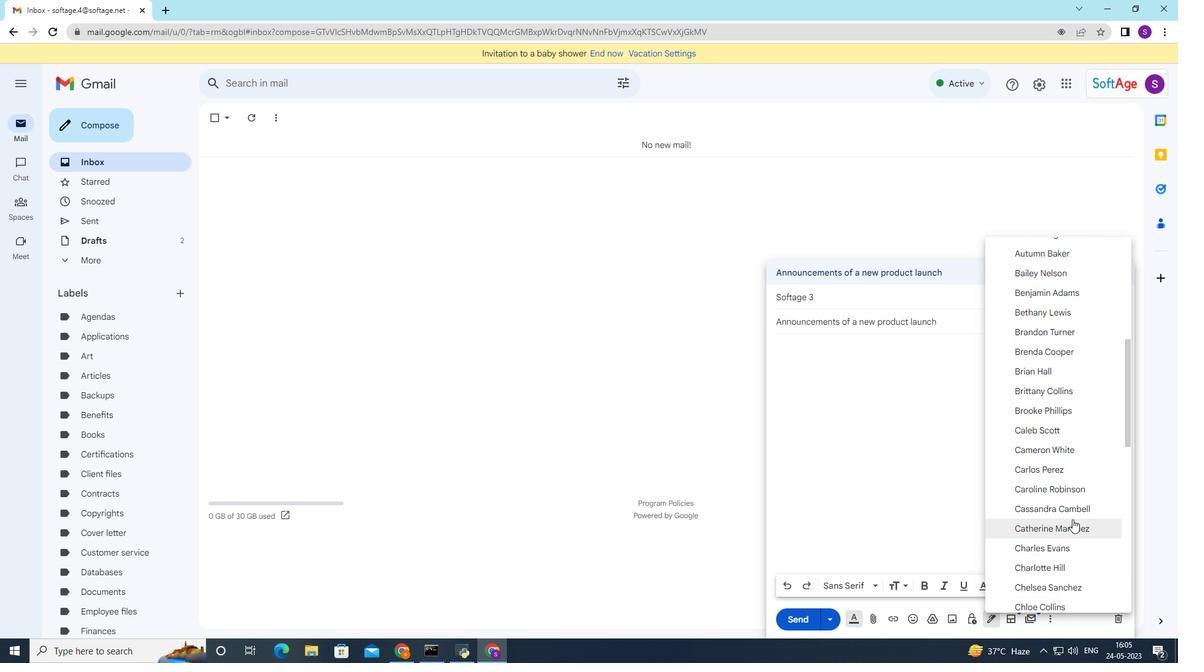 
Action: Mouse scrolled (1022, 577) with delta (0, 0)
Screenshot: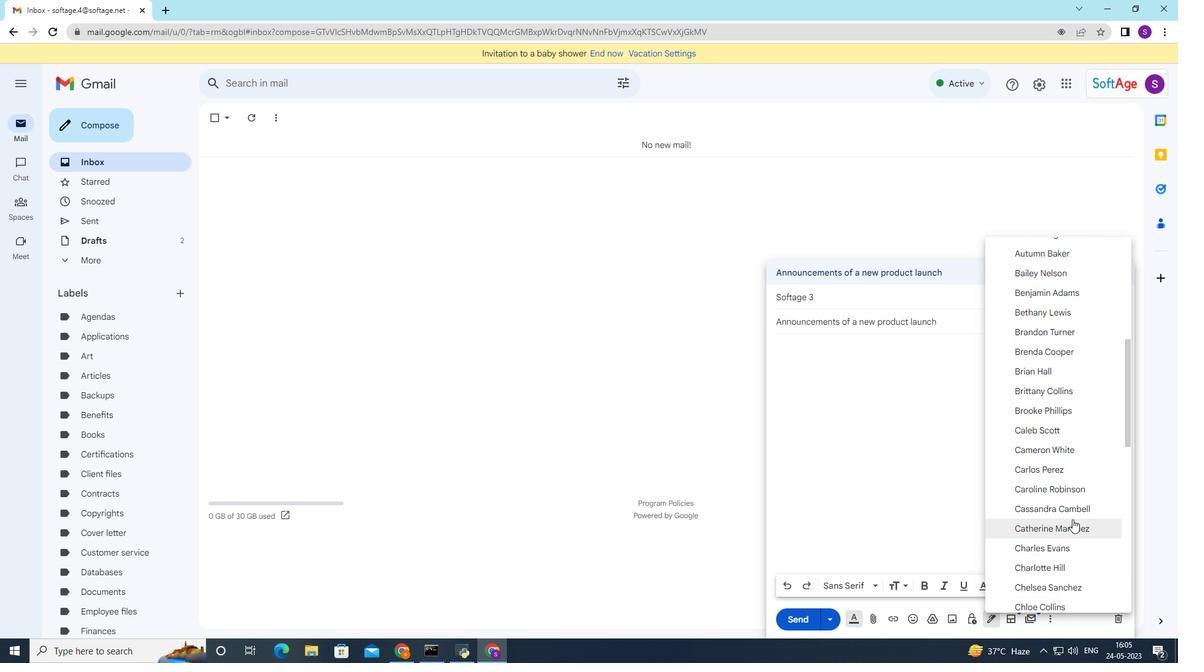 
Action: Mouse moved to (1020, 515)
Screenshot: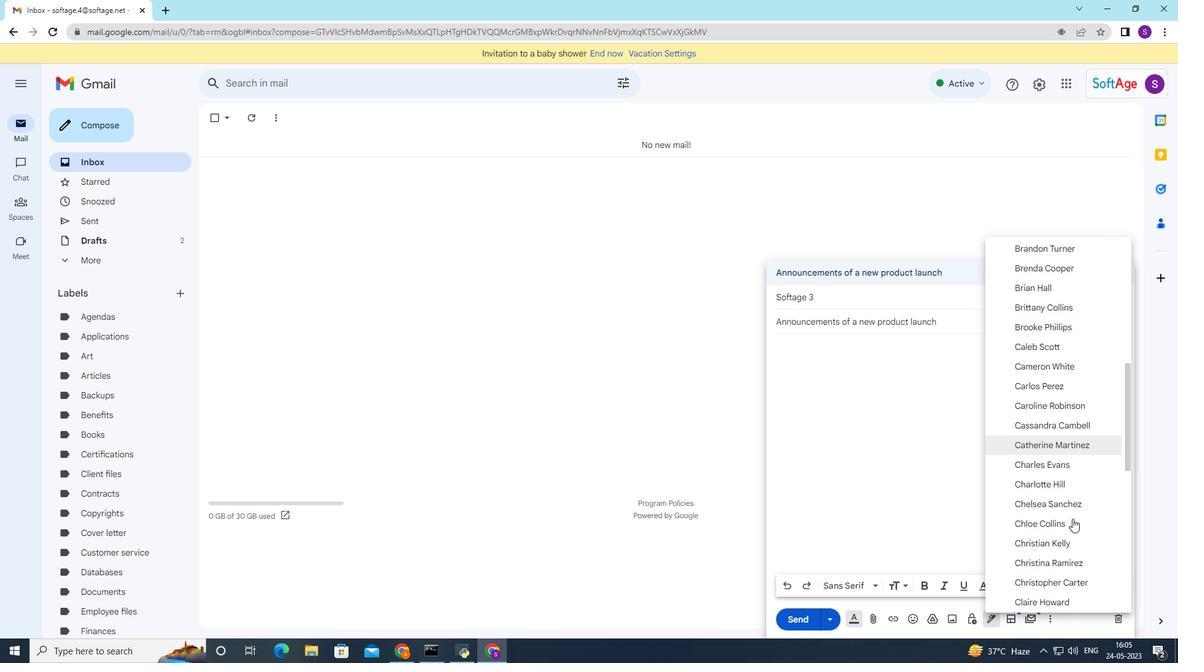 
Action: Mouse scrolled (1020, 514) with delta (0, 0)
Screenshot: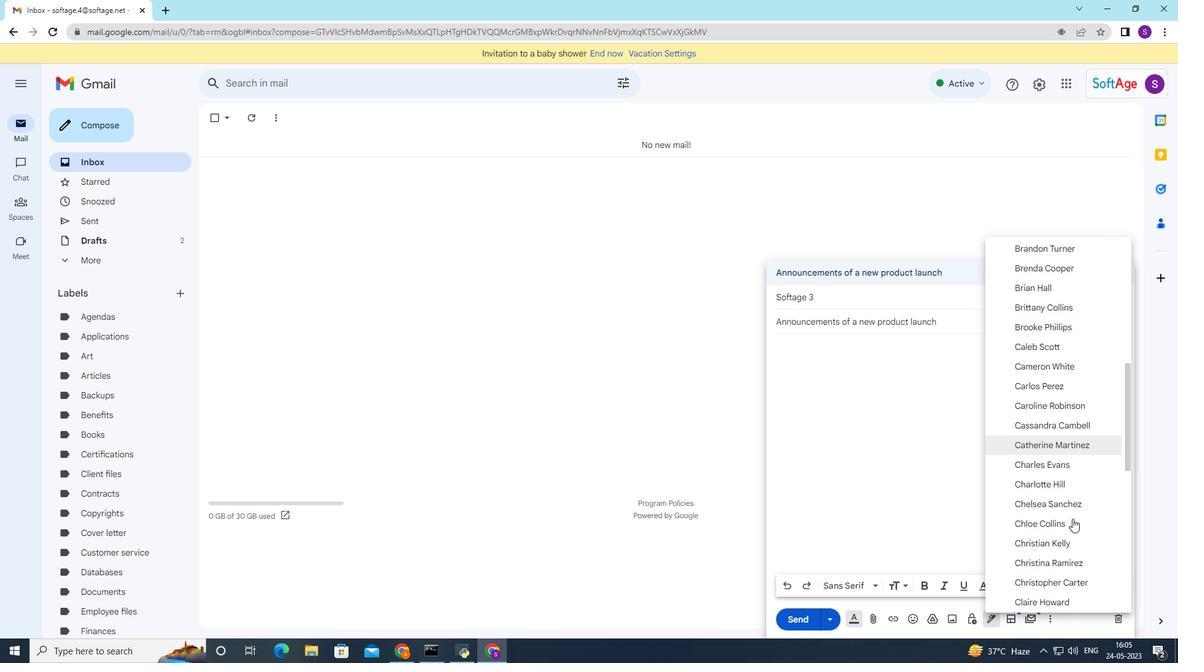 
Action: Mouse moved to (1020, 512)
Screenshot: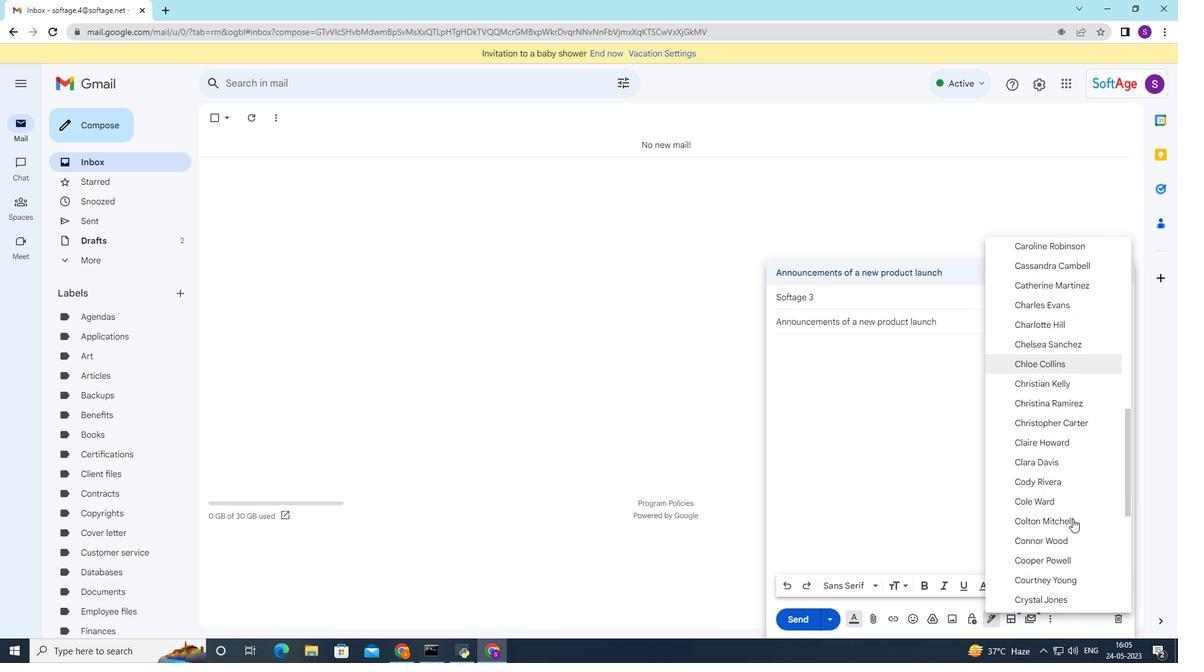 
Action: Mouse scrolled (1020, 511) with delta (0, 0)
Screenshot: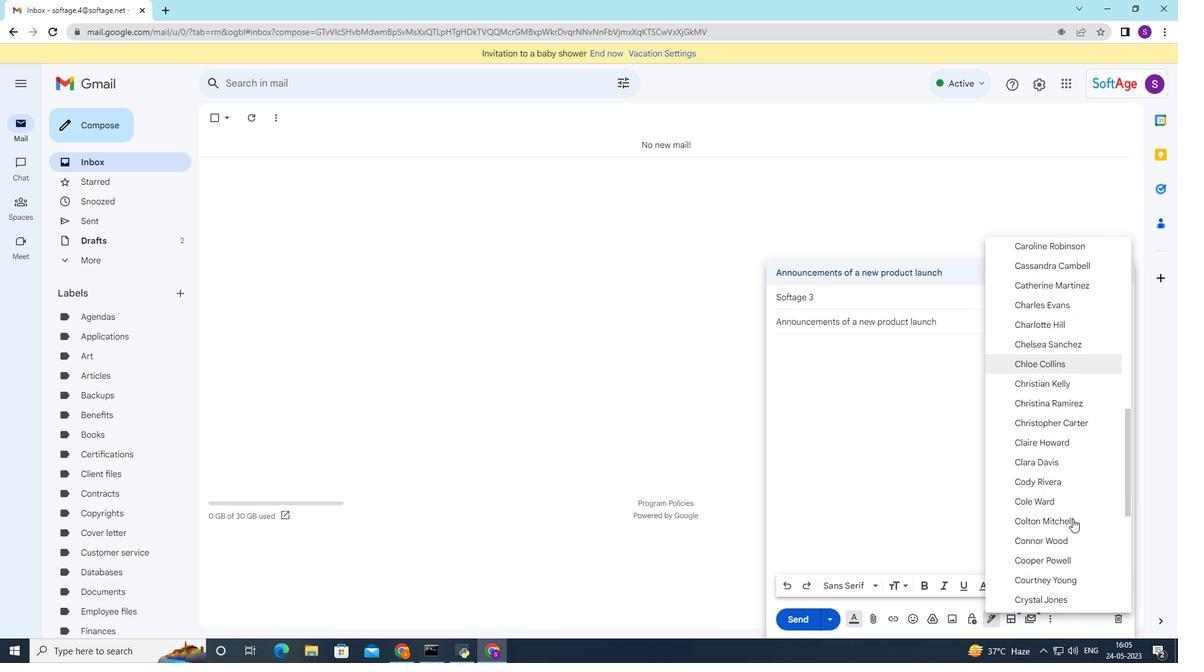 
Action: Mouse scrolled (1020, 511) with delta (0, 0)
Screenshot: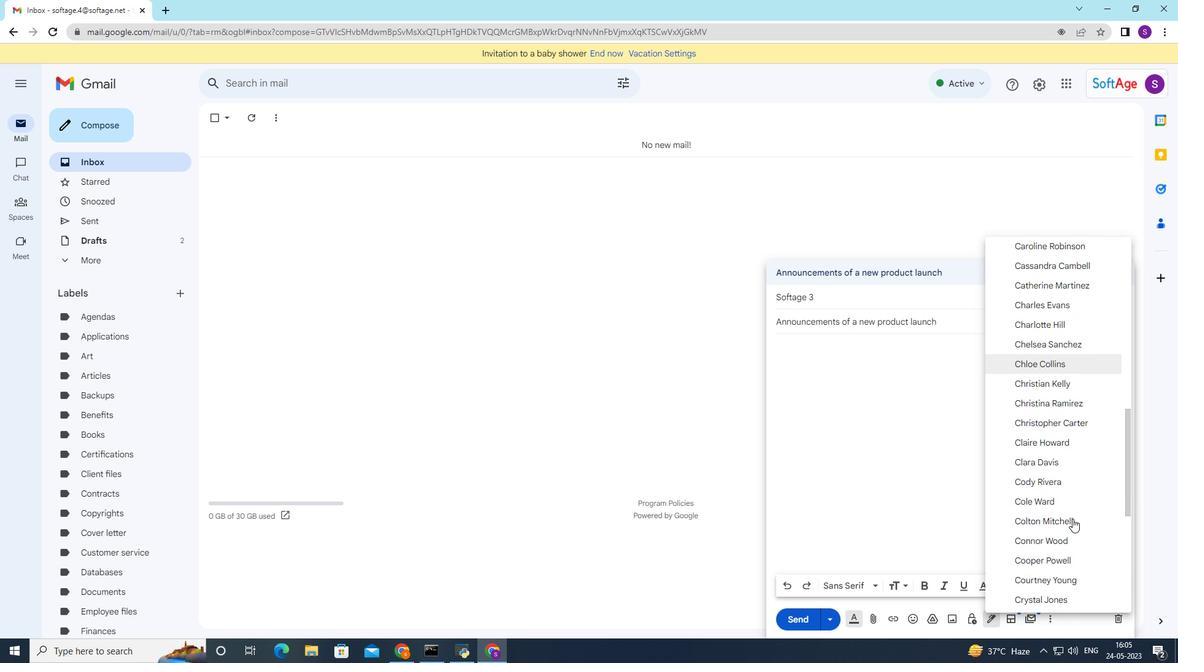 
Action: Mouse scrolled (1020, 511) with delta (0, 0)
Screenshot: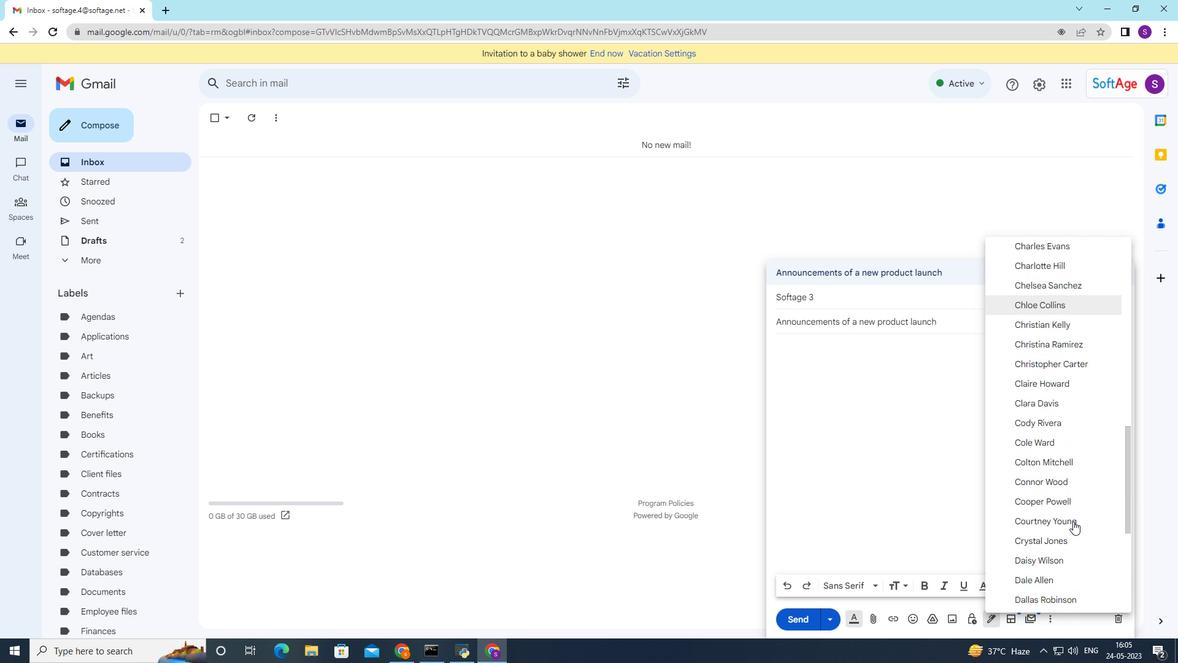 
Action: Mouse moved to (1020, 511)
Screenshot: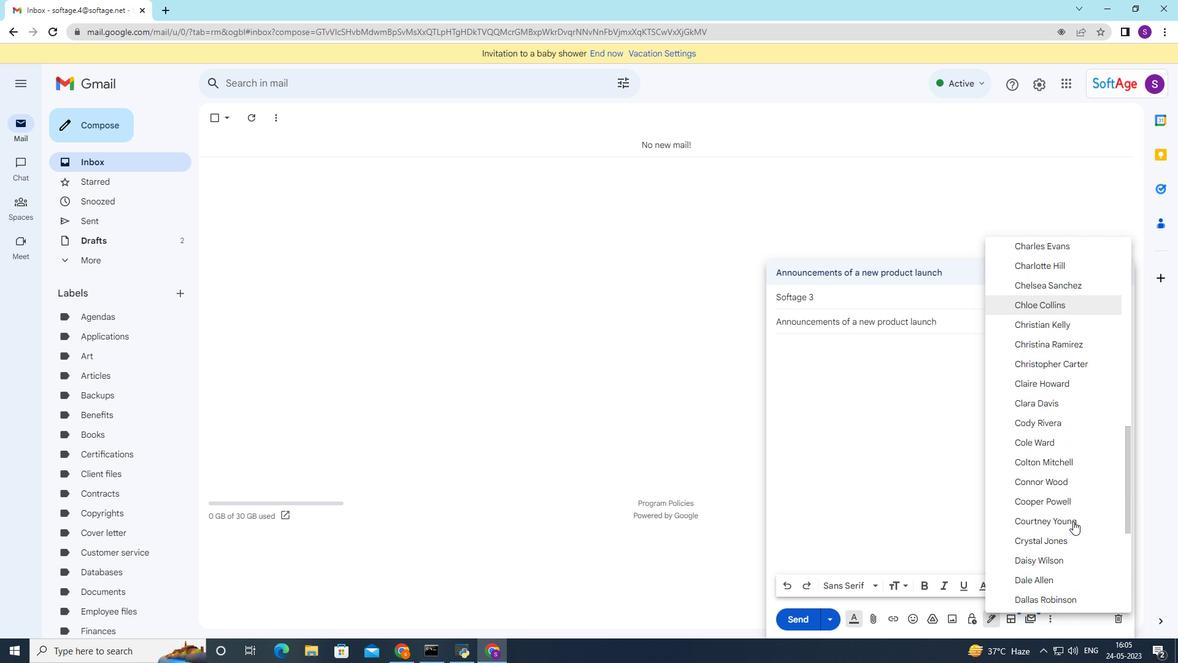 
Action: Mouse scrolled (1020, 510) with delta (0, 0)
Screenshot: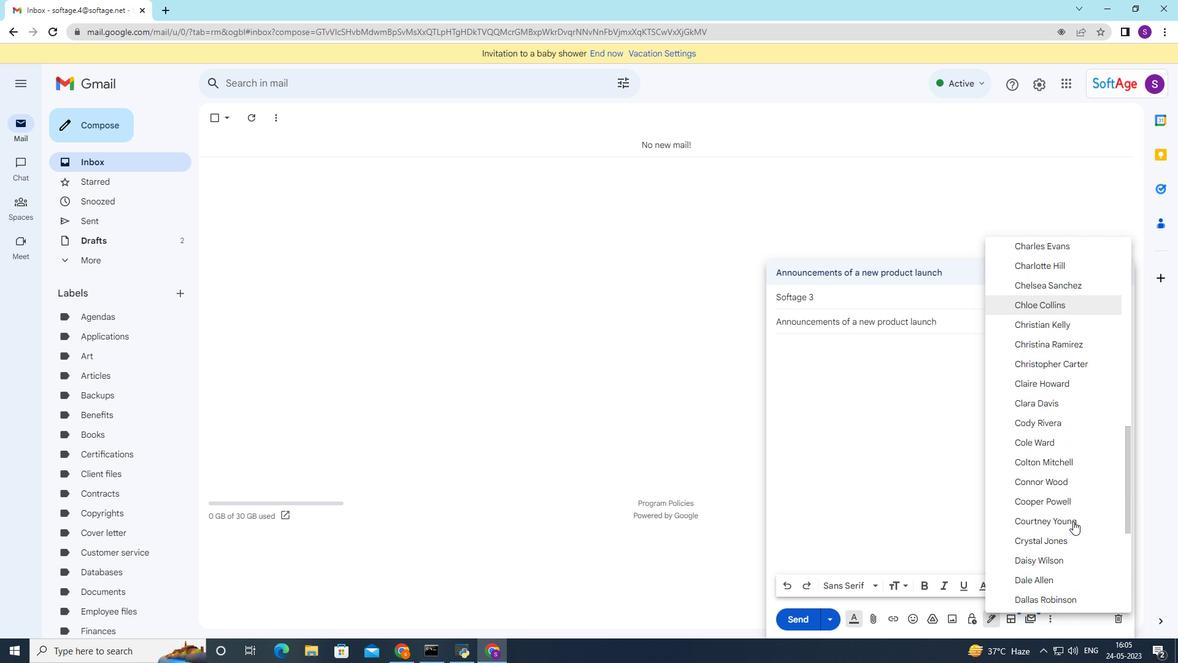 
Action: Mouse moved to (1014, 508)
Screenshot: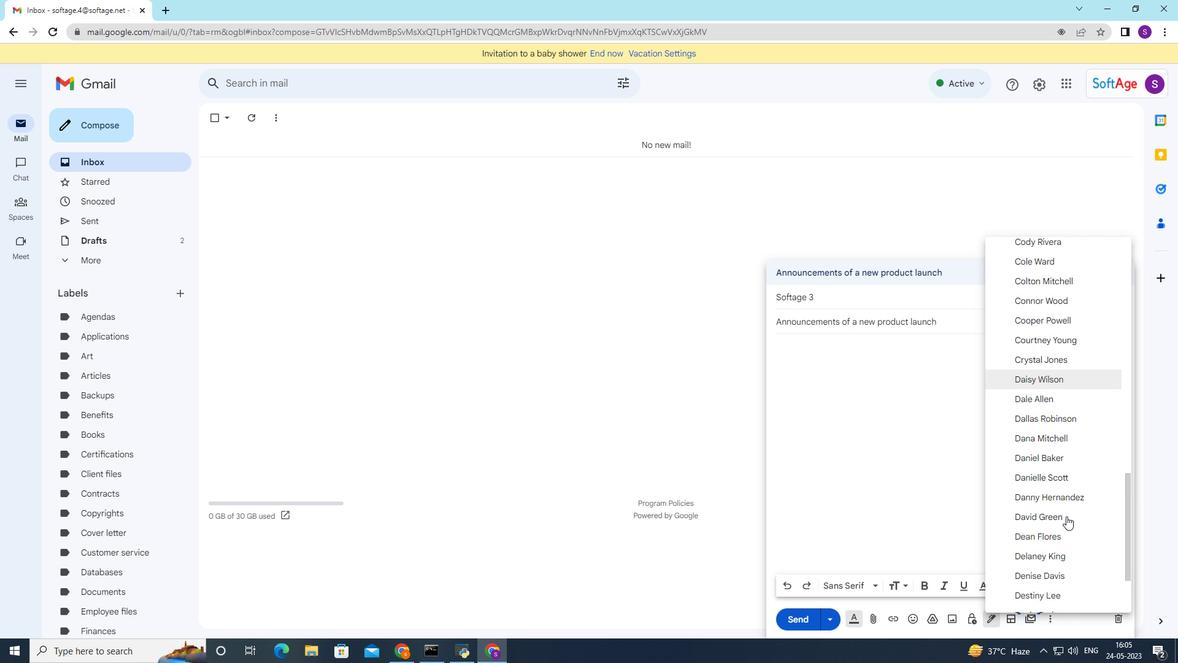 
Action: Mouse scrolled (1014, 508) with delta (0, 0)
Screenshot: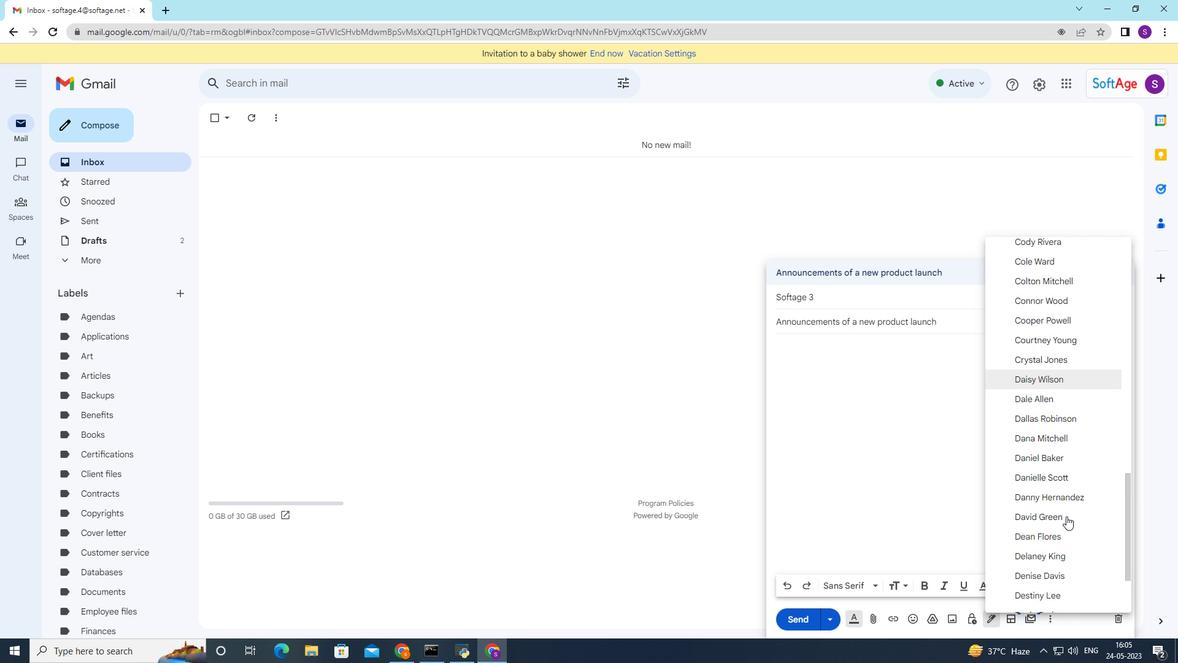 
Action: Mouse scrolled (1014, 508) with delta (0, 0)
Screenshot: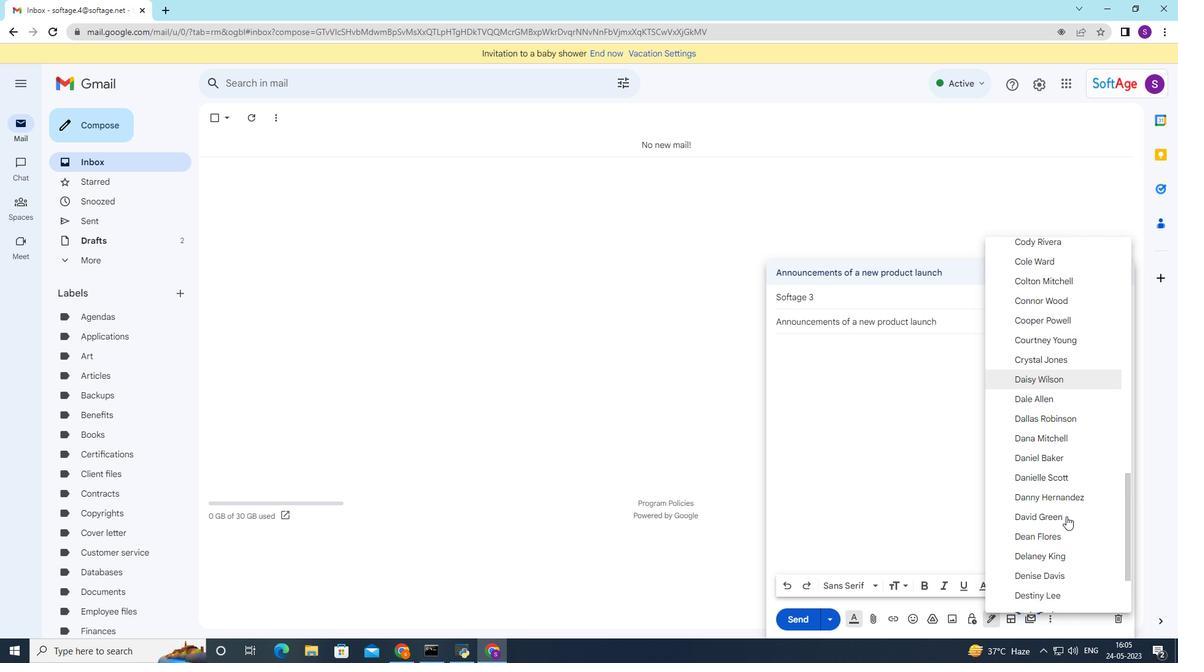 
Action: Mouse moved to (1014, 508)
Screenshot: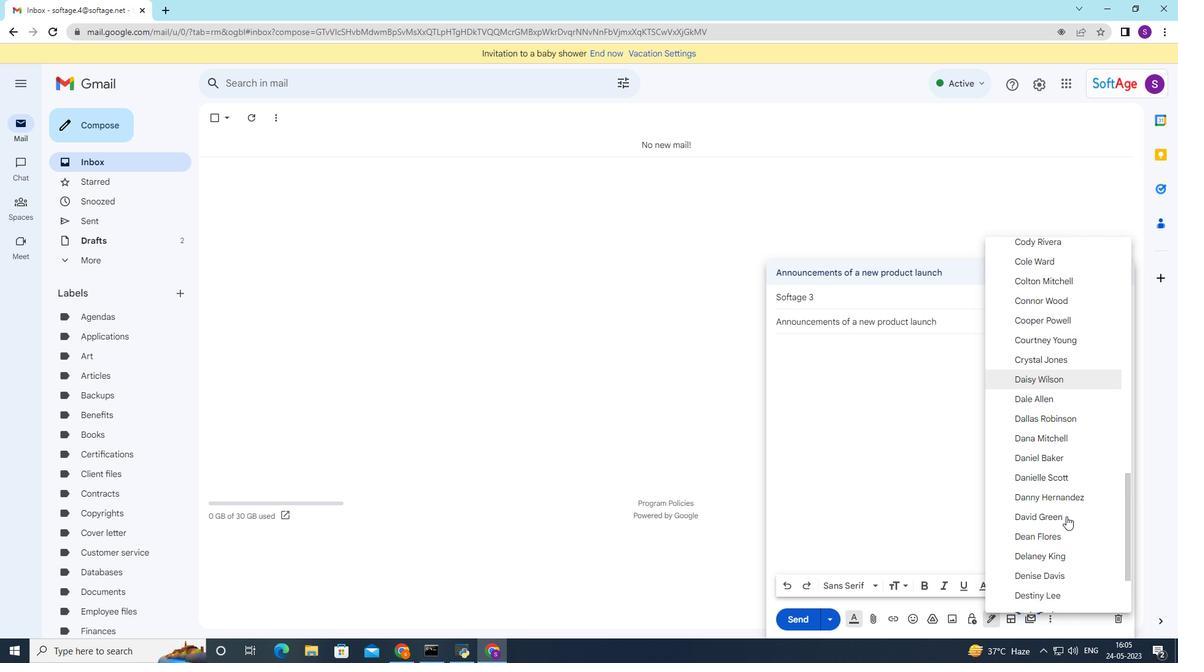 
Action: Mouse scrolled (1014, 508) with delta (0, 0)
Screenshot: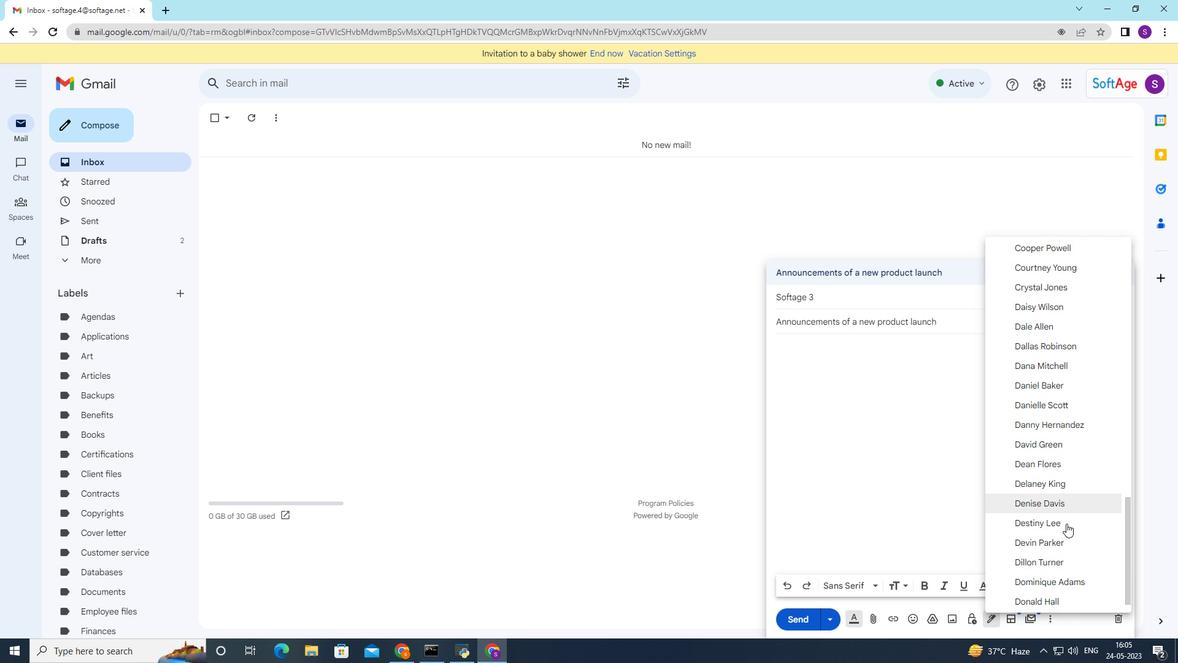 
Action: Mouse moved to (1015, 508)
Screenshot: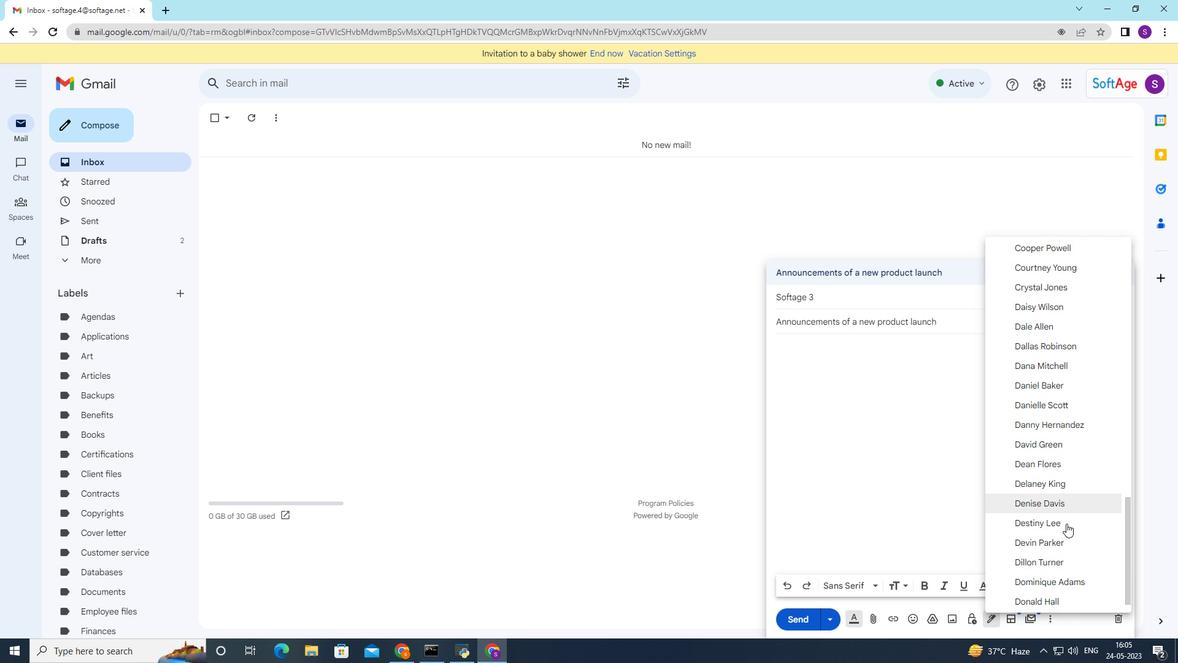 
Action: Mouse scrolled (1015, 508) with delta (0, 0)
Screenshot: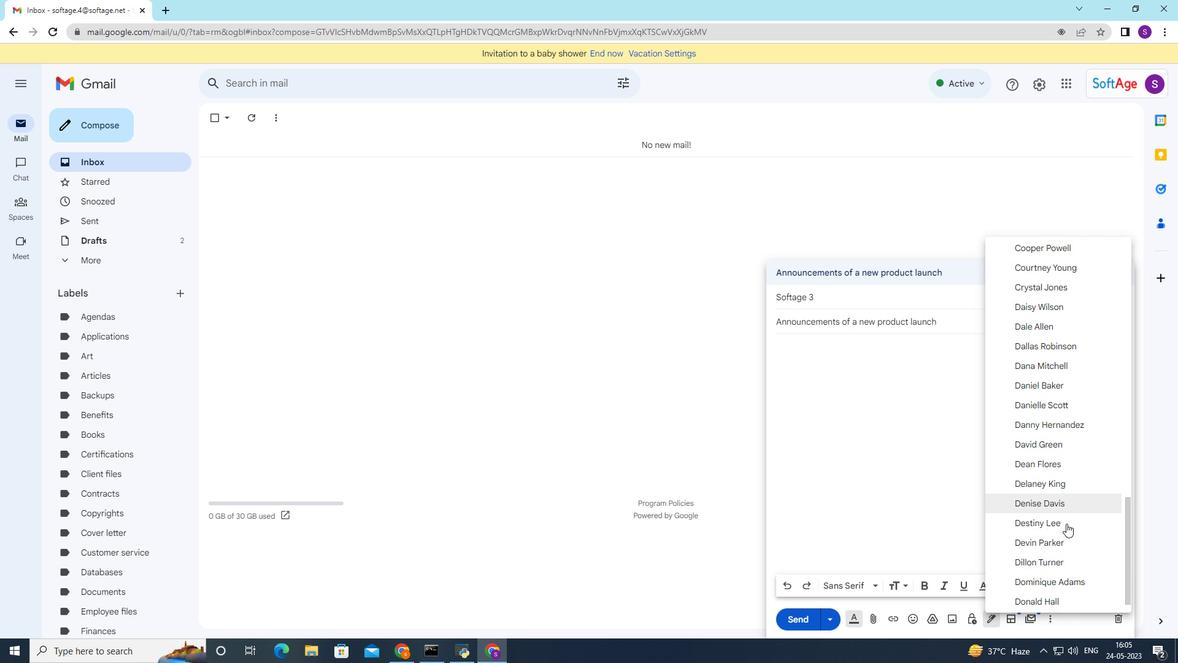 
Action: Mouse moved to (1009, 561)
Screenshot: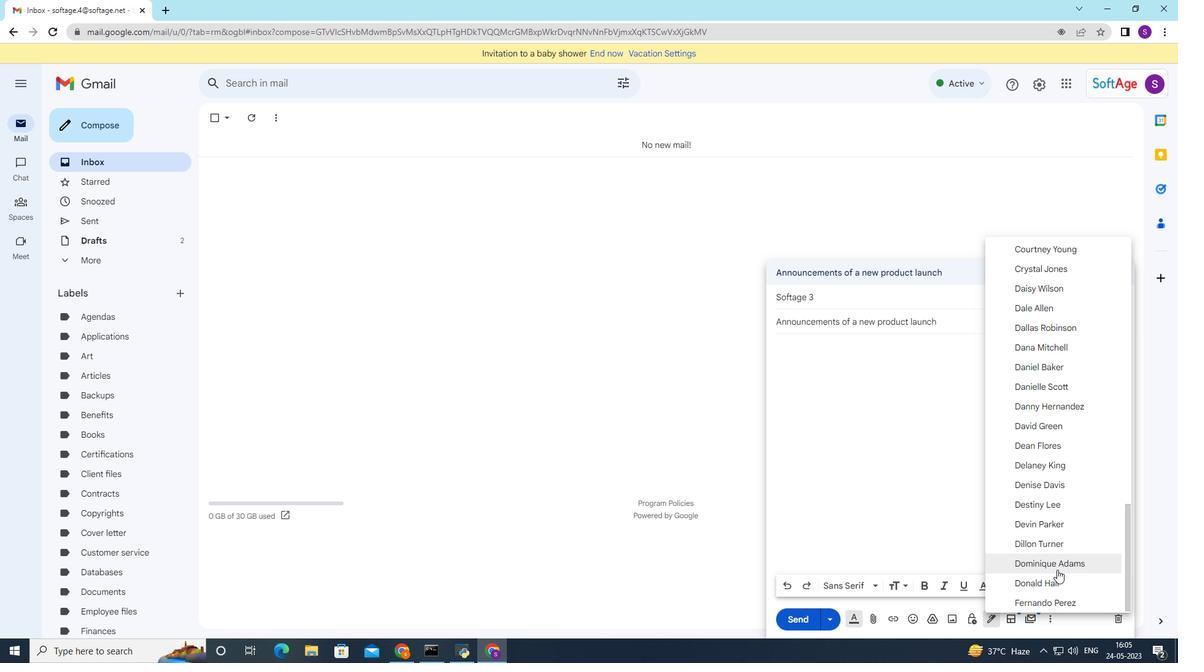 
Action: Mouse scrolled (1009, 561) with delta (0, 0)
Screenshot: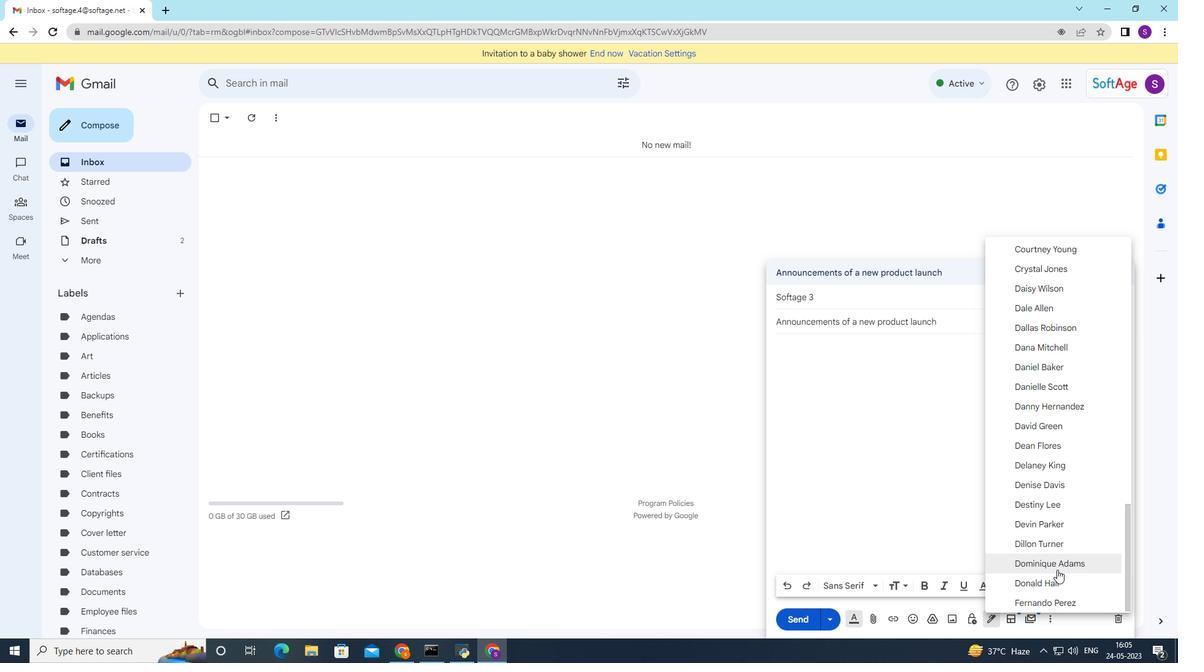 
Action: Mouse scrolled (1009, 561) with delta (0, 0)
Screenshot: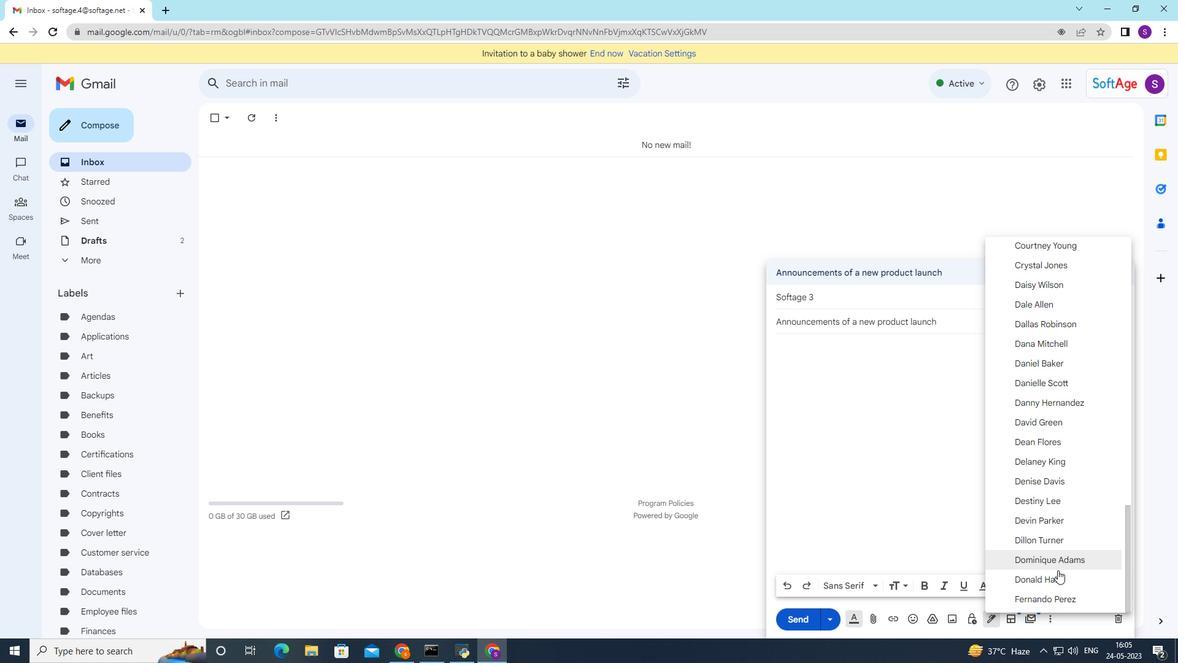 
Action: Mouse moved to (1009, 559)
Screenshot: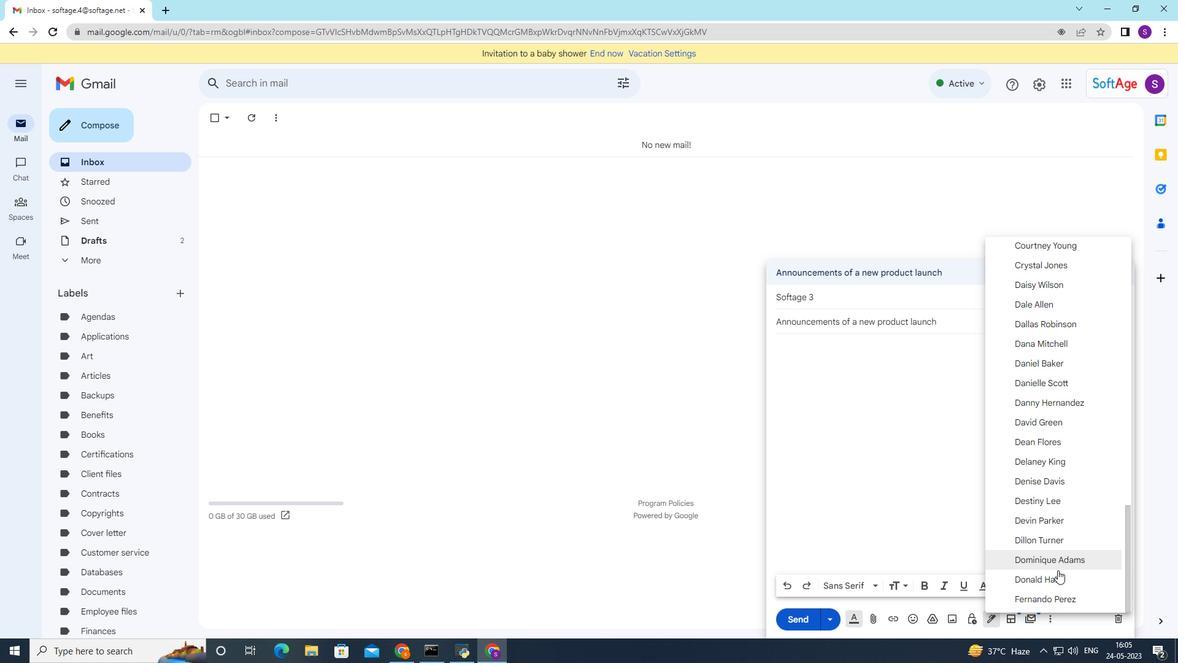 
Action: Mouse scrolled (1009, 559) with delta (0, 0)
Screenshot: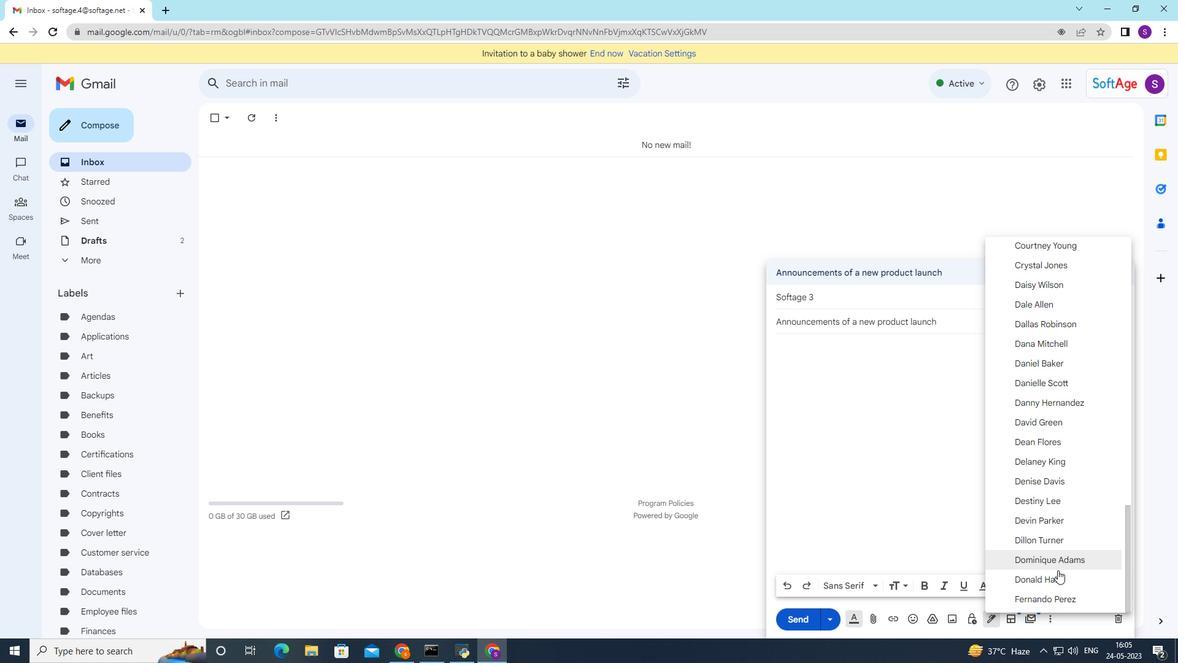 
Action: Mouse moved to (1013, 568)
Screenshot: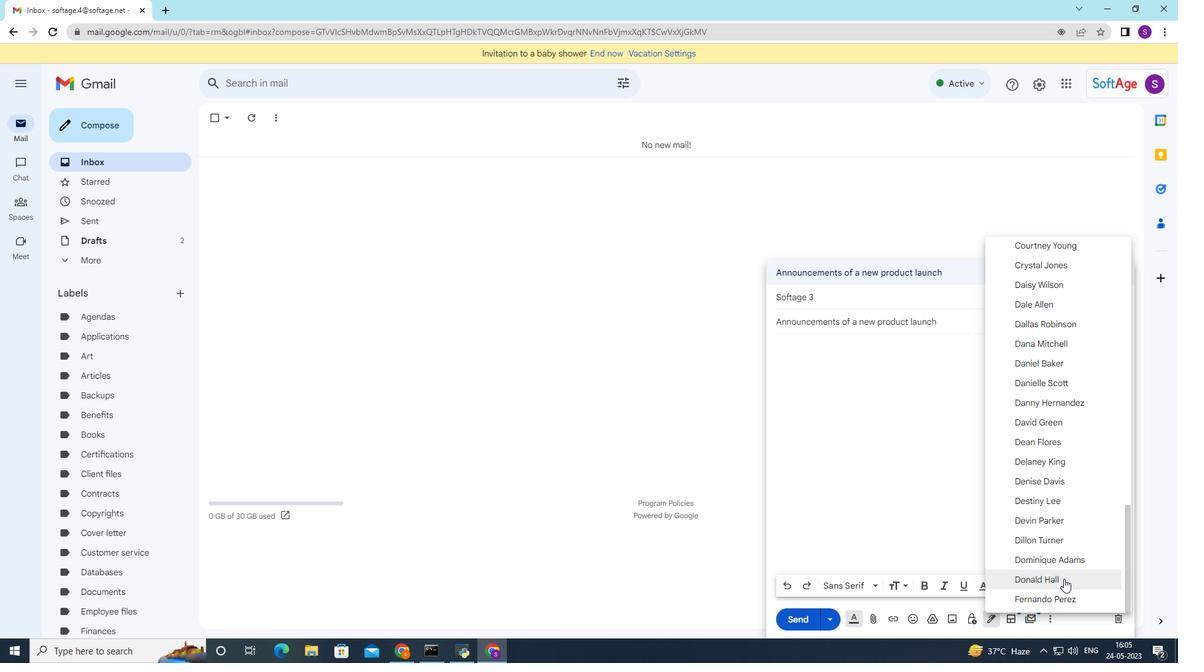 
Action: Mouse pressed left at (1013, 568)
Screenshot: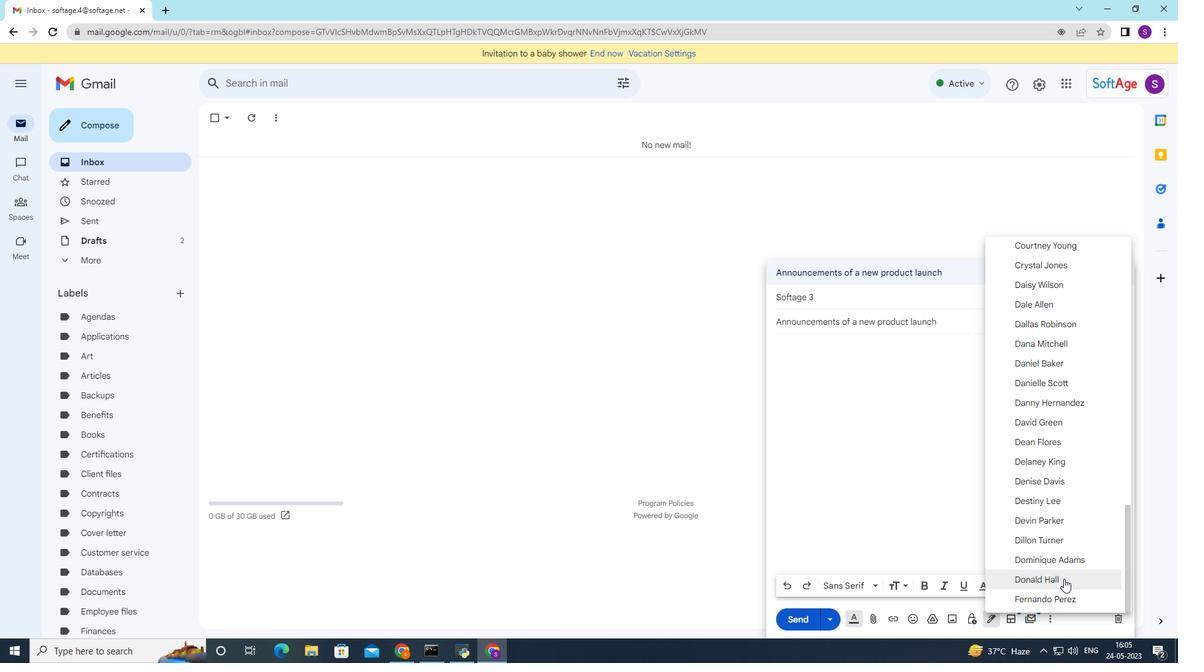 
Action: Mouse moved to (923, 427)
Screenshot: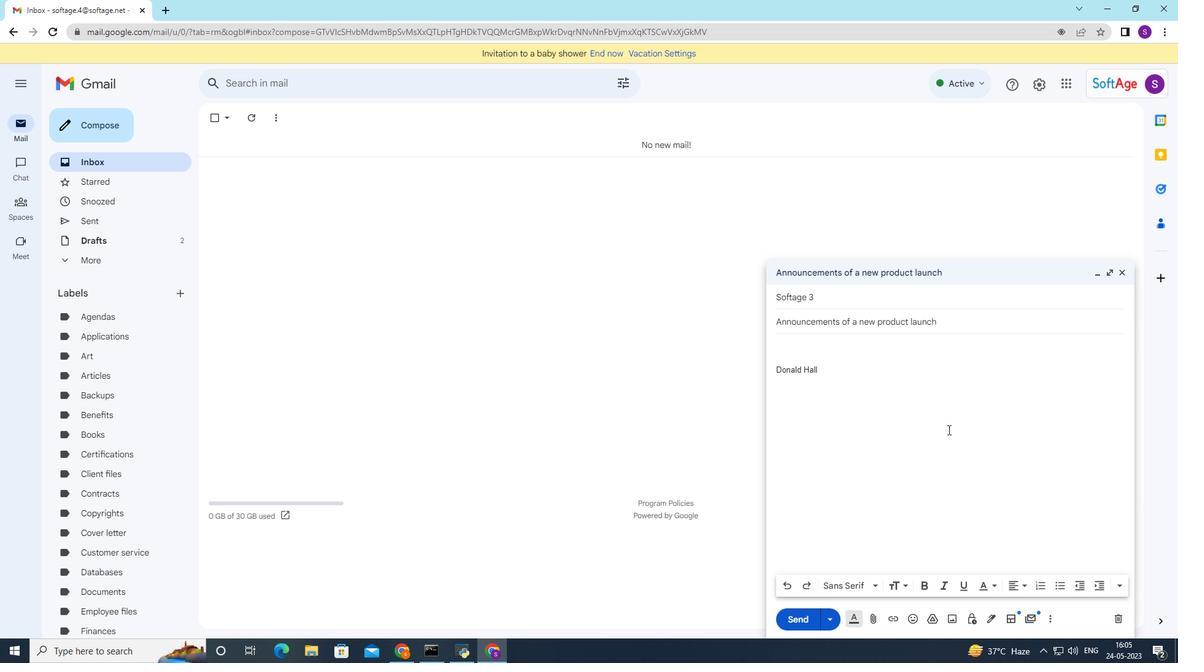 
Action: Key pressed <Key.shift>I<Key.space>would<Key.space>like<Key.space>to<Key.space>schedule<Key.space>a<Key.space>meeting<Key.space>to<Key.space>discuss<Key.space>the<Key.space>progress<Key.space>of<Key.space>the<Key.space>project<Key.space>and<Key.space><Key.backspace><Key.backspace><Key.backspace><Key.backspace>with<Key.space>the<Key.space>stakeholders.
Screenshot: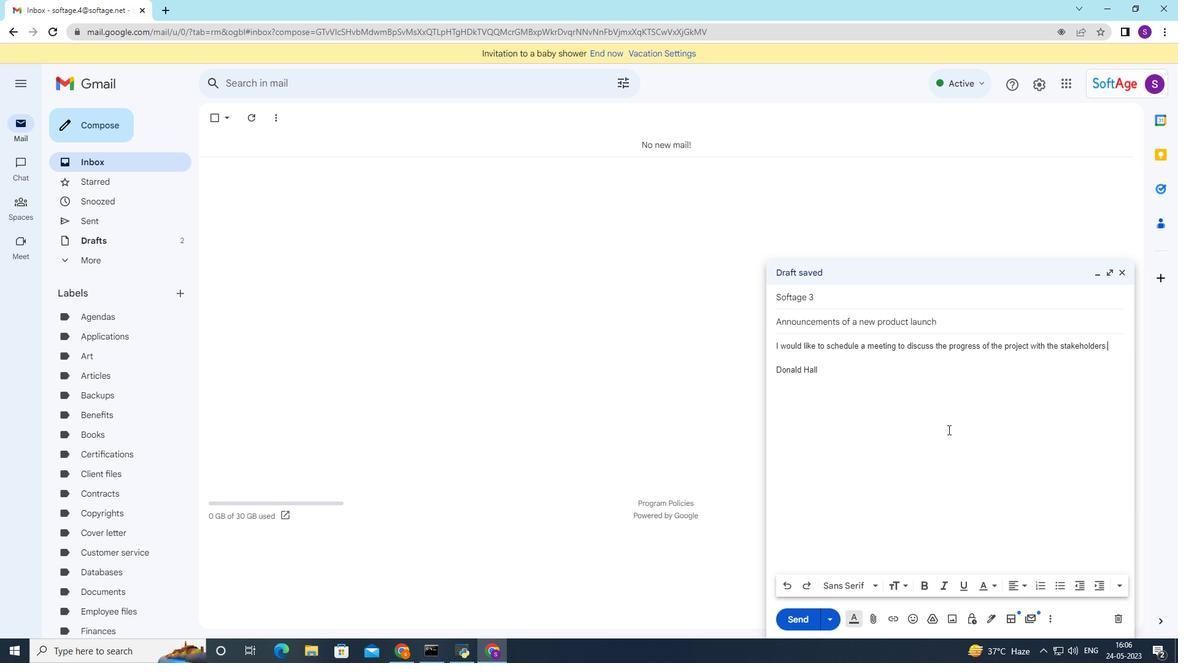 
Action: Mouse moved to (956, 348)
Screenshot: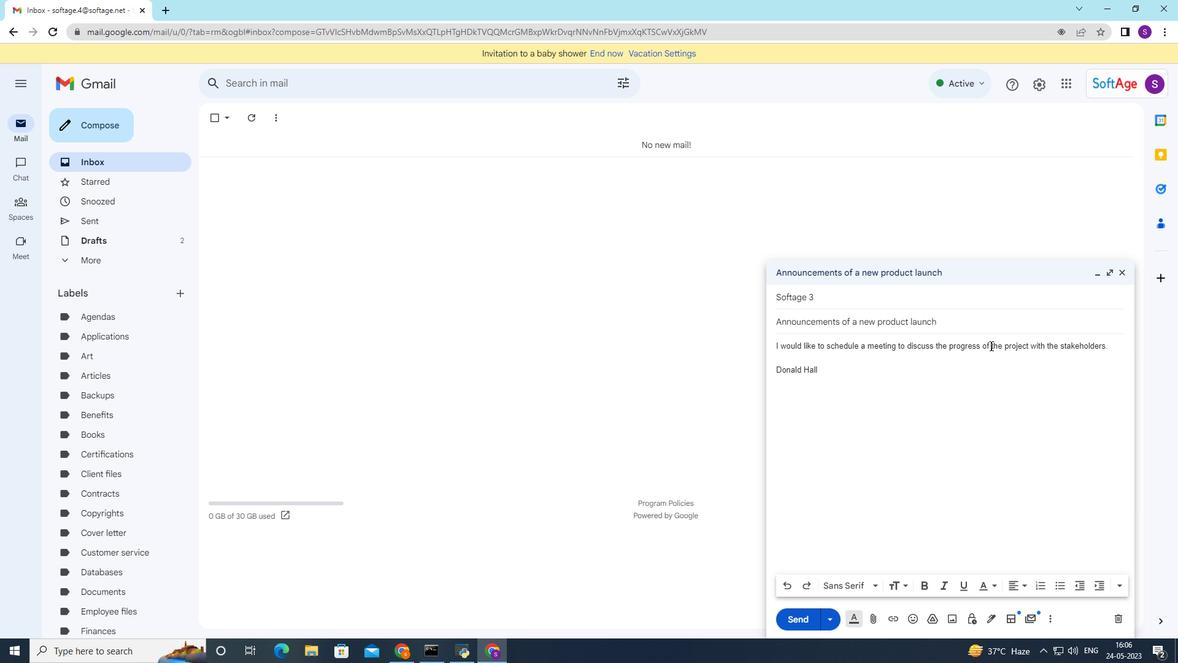 
Action: Mouse pressed left at (956, 348)
Screenshot: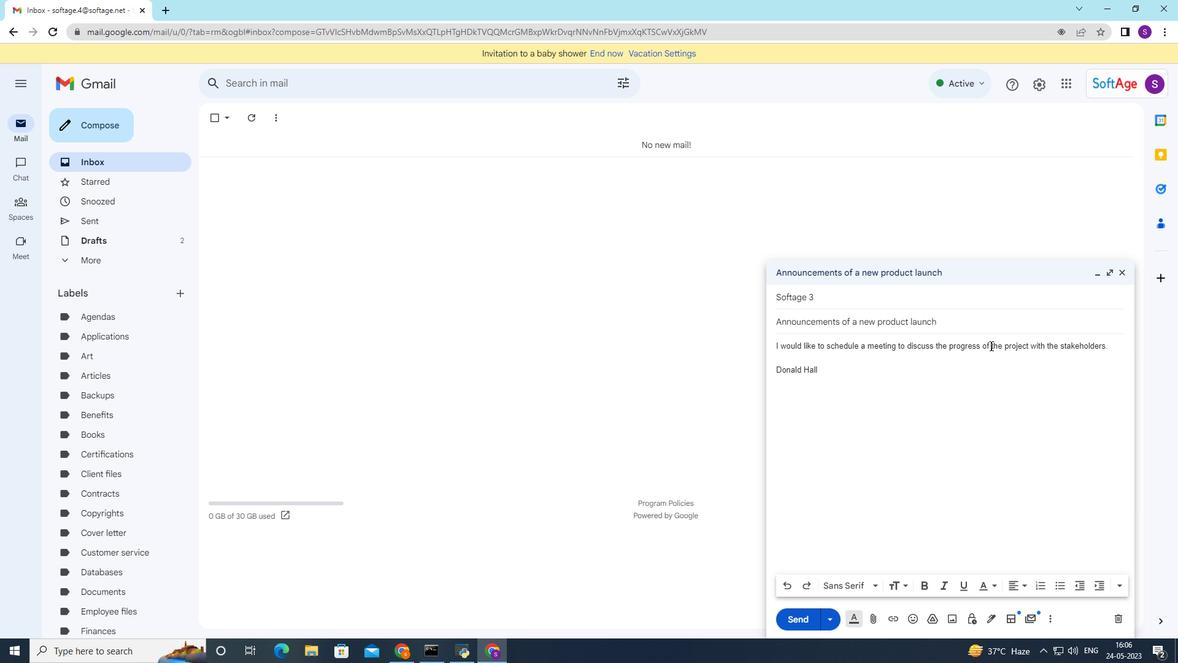
Action: Mouse moved to (956, 348)
Screenshot: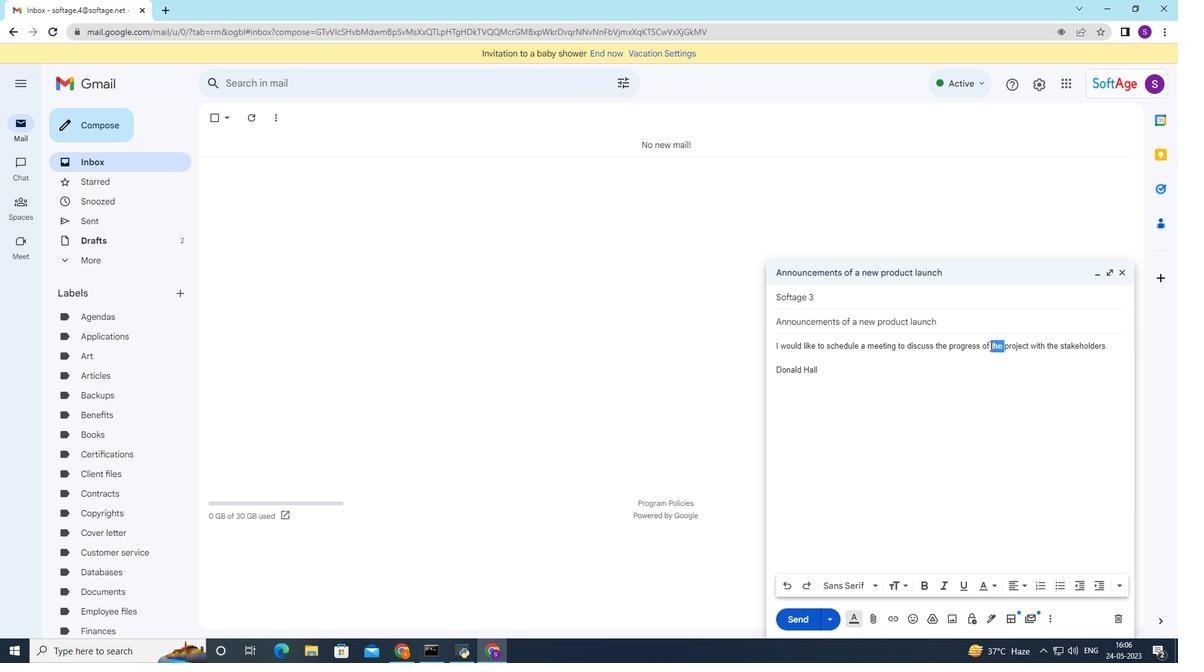 
Action: Mouse pressed left at (956, 348)
Screenshot: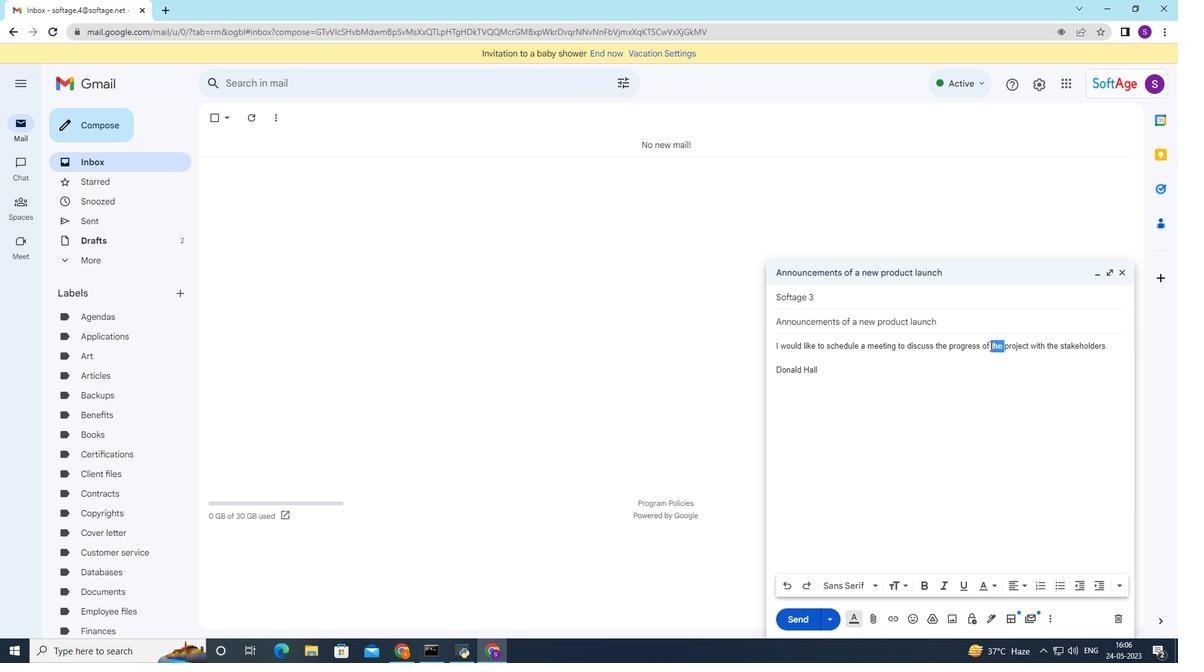 
Action: Mouse pressed left at (956, 348)
Screenshot: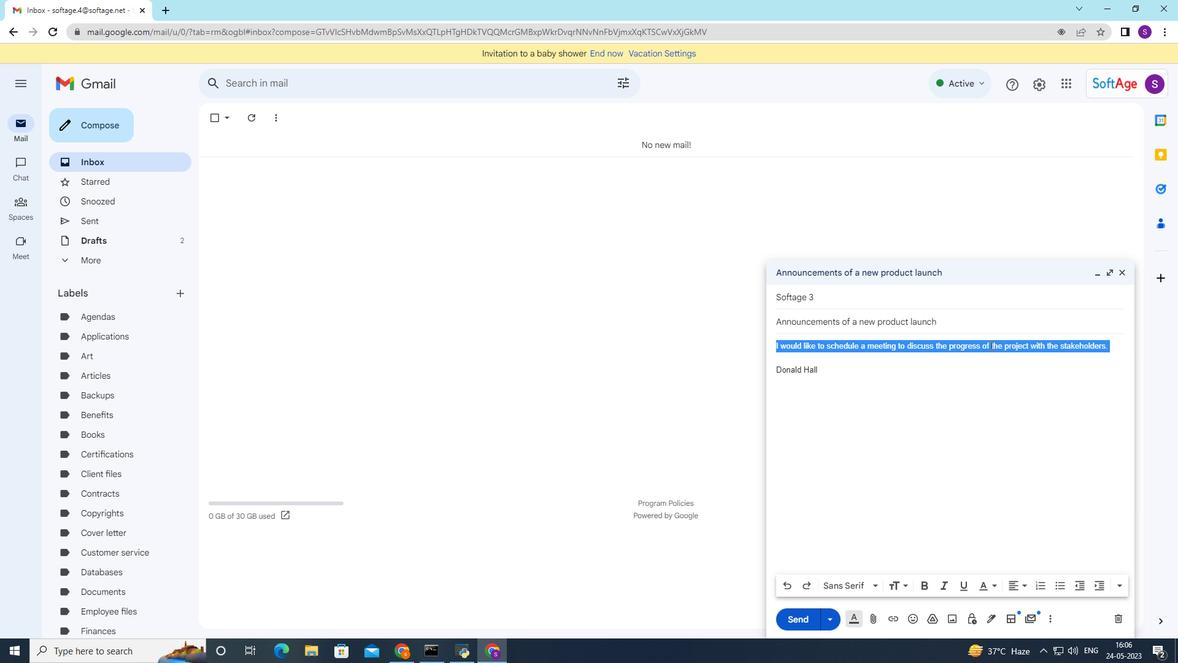 
Action: Mouse moved to (960, 577)
Screenshot: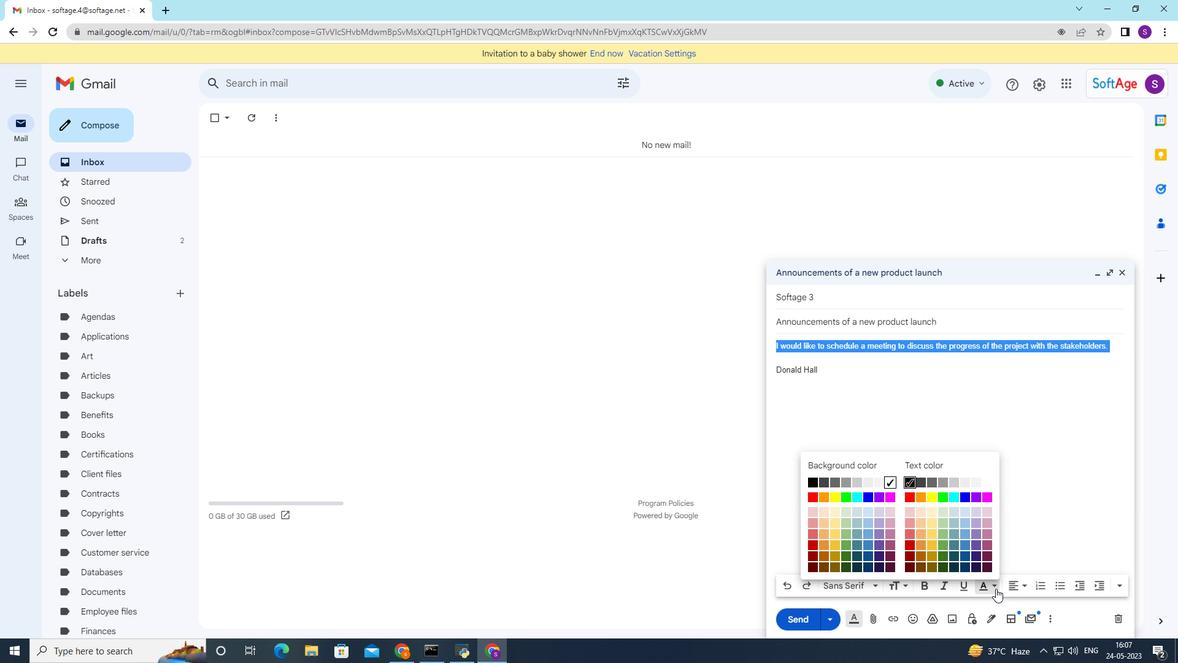 
Action: Mouse pressed left at (960, 577)
Screenshot: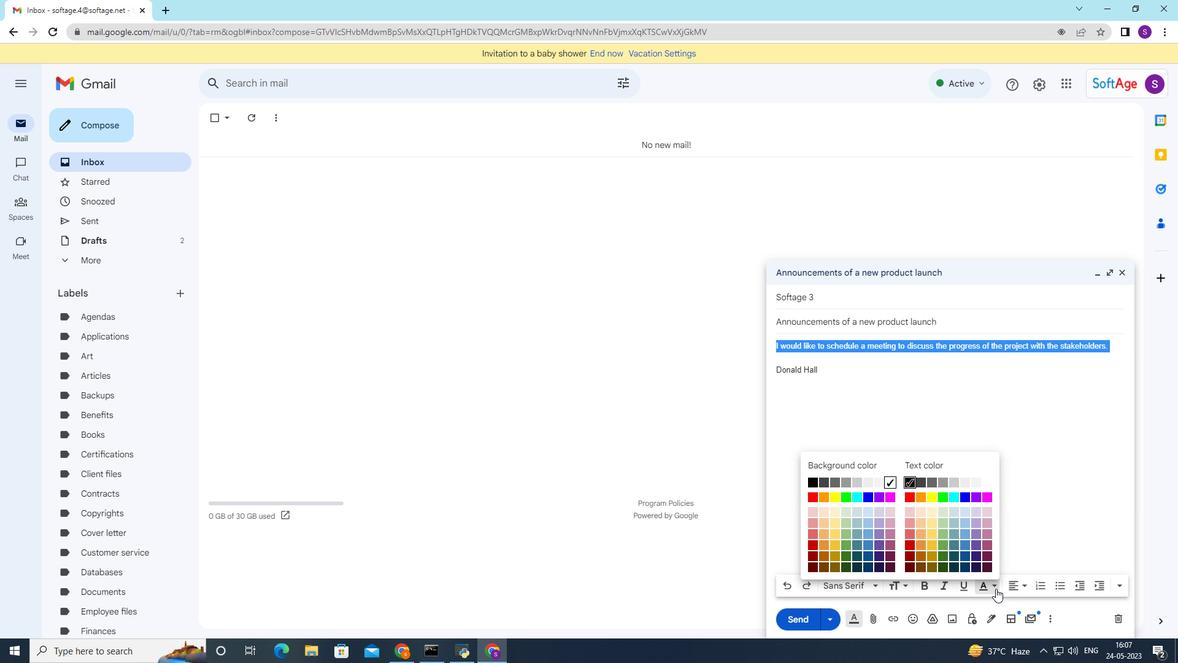 
Action: Mouse moved to (896, 546)
Screenshot: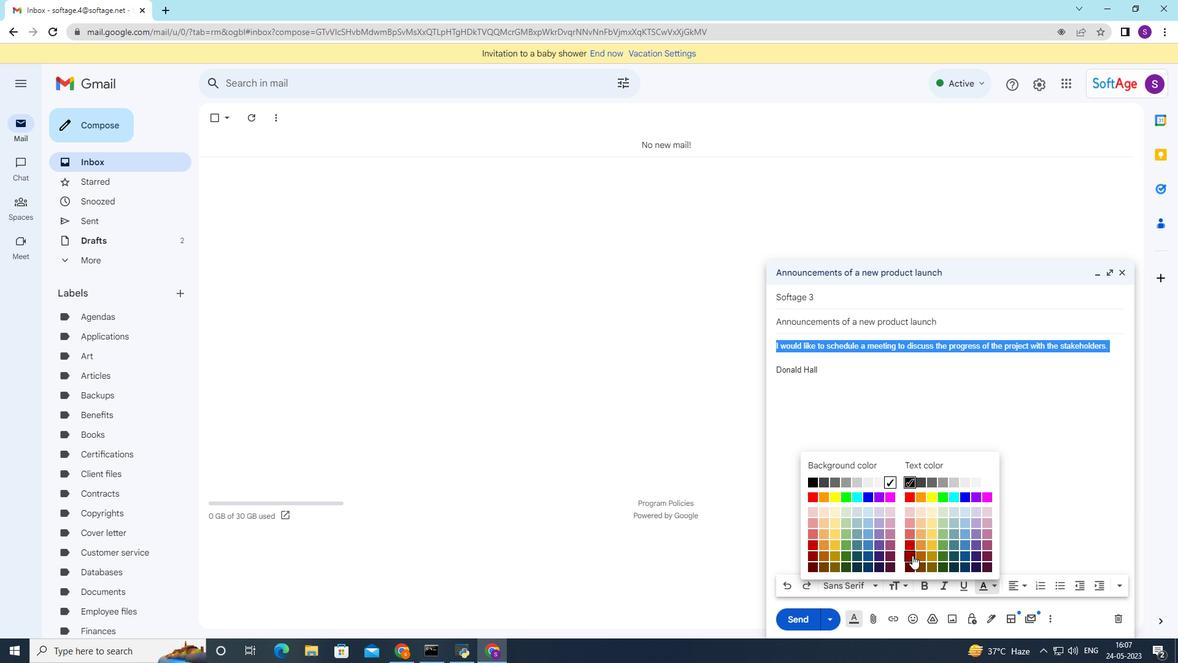 
Action: Mouse pressed left at (896, 546)
Screenshot: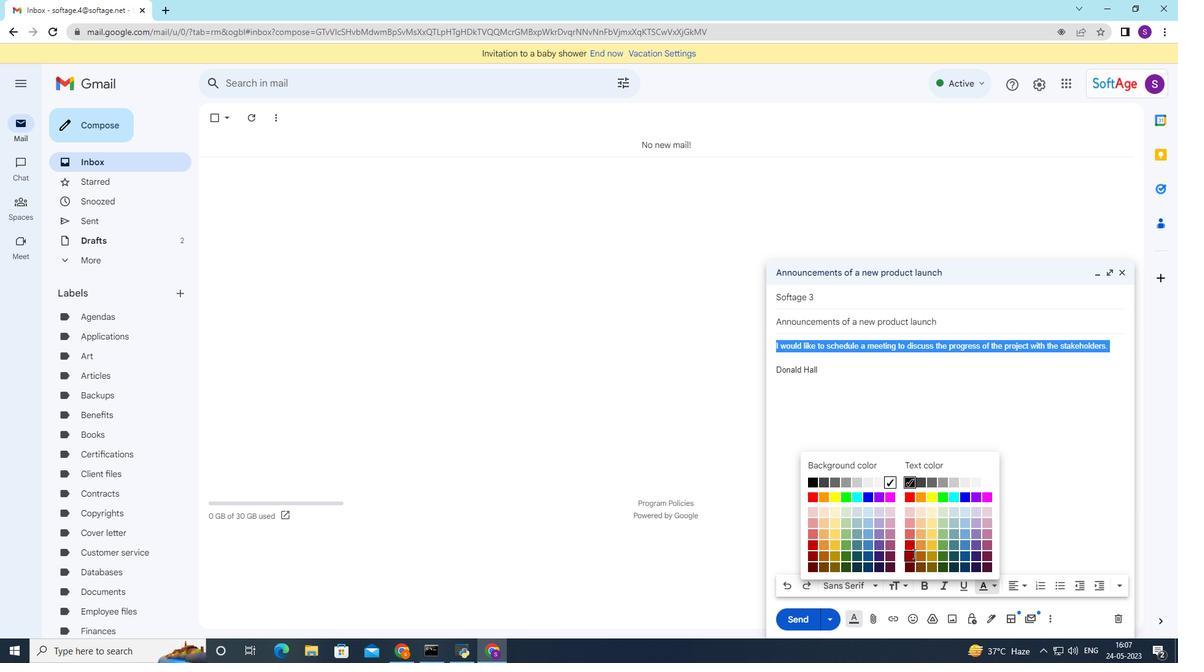 
Action: Mouse moved to (962, 577)
Screenshot: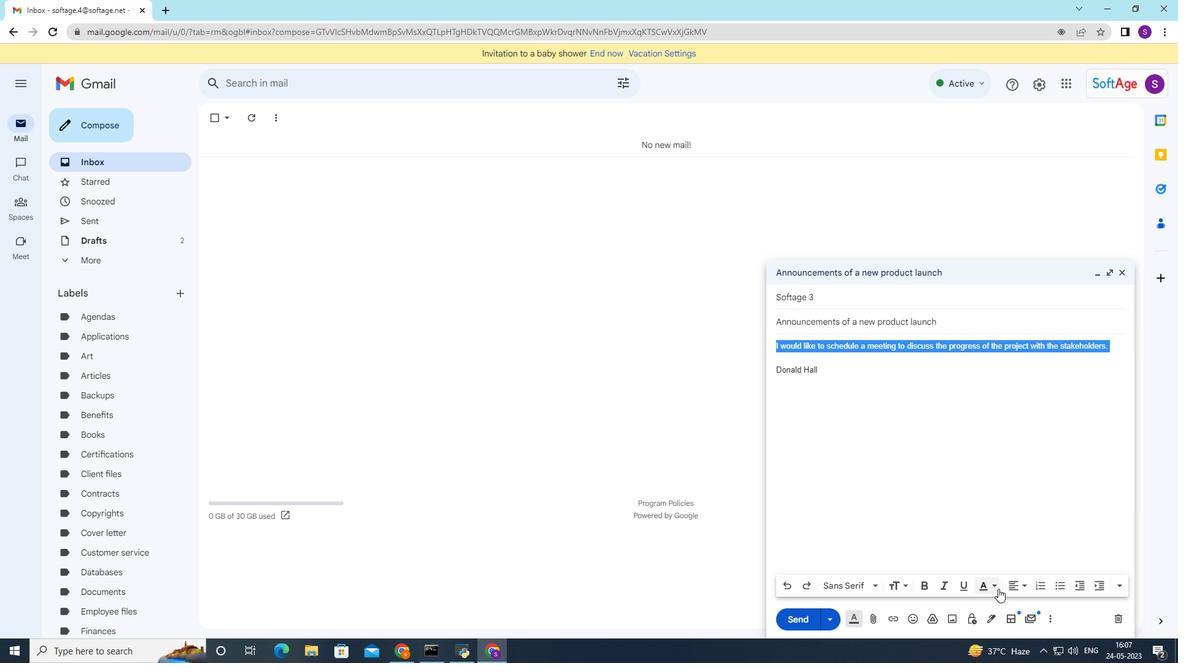 
Action: Mouse pressed left at (962, 577)
Screenshot: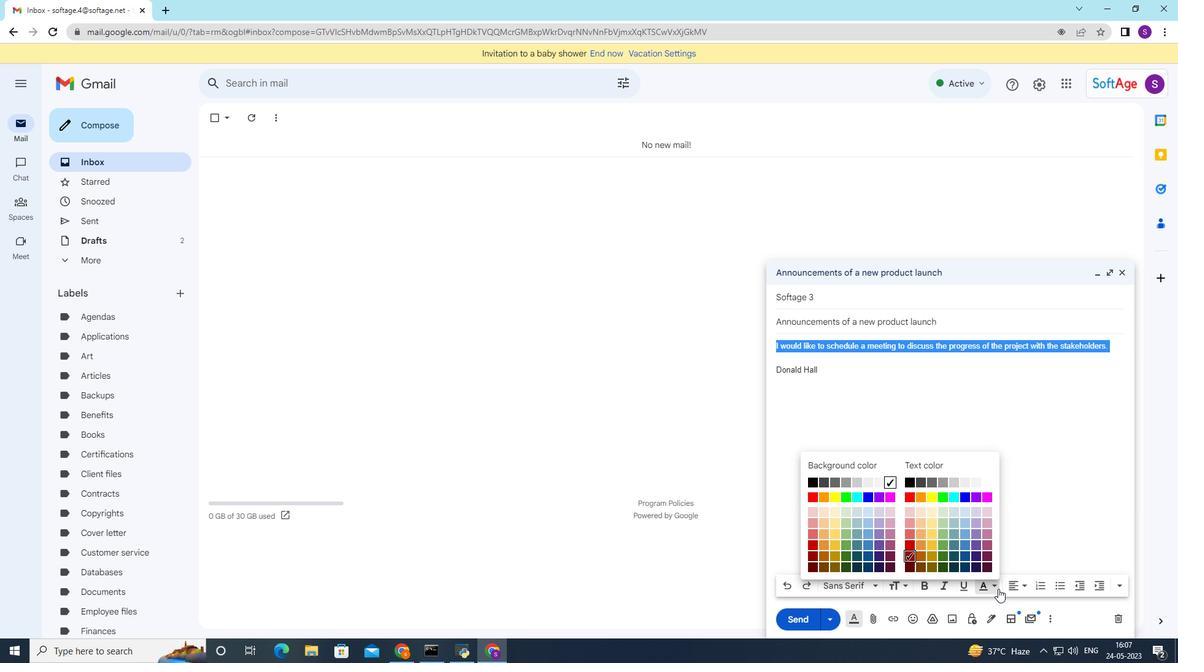 
Action: Mouse moved to (820, 492)
Screenshot: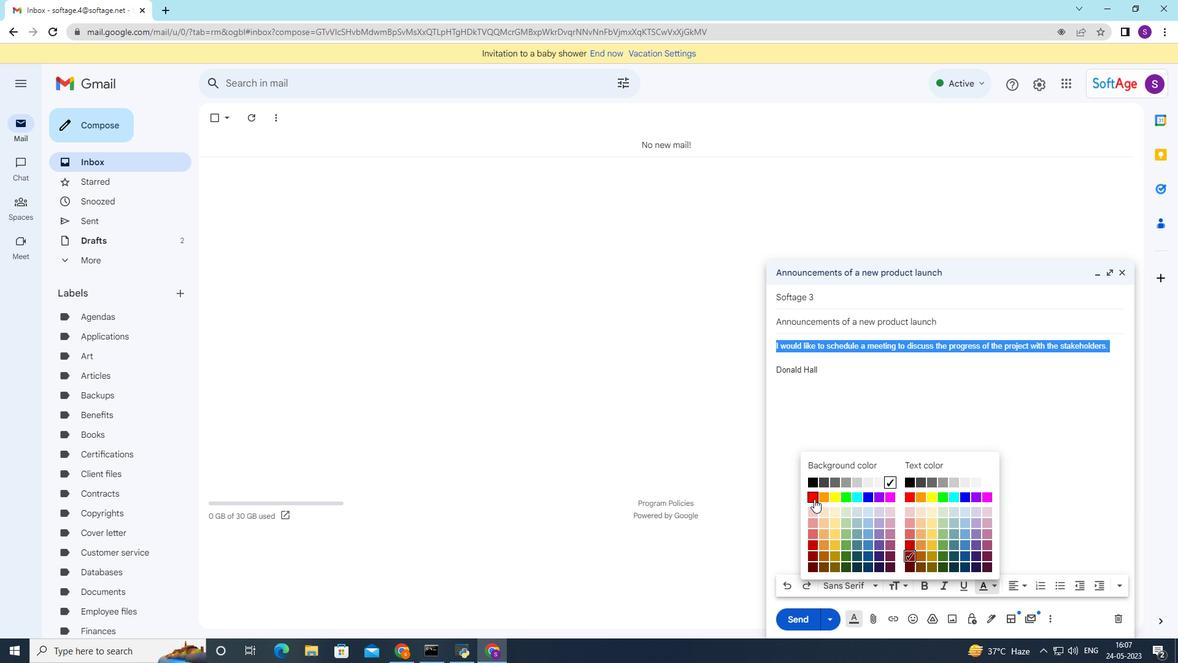 
Action: Mouse pressed left at (820, 492)
Screenshot: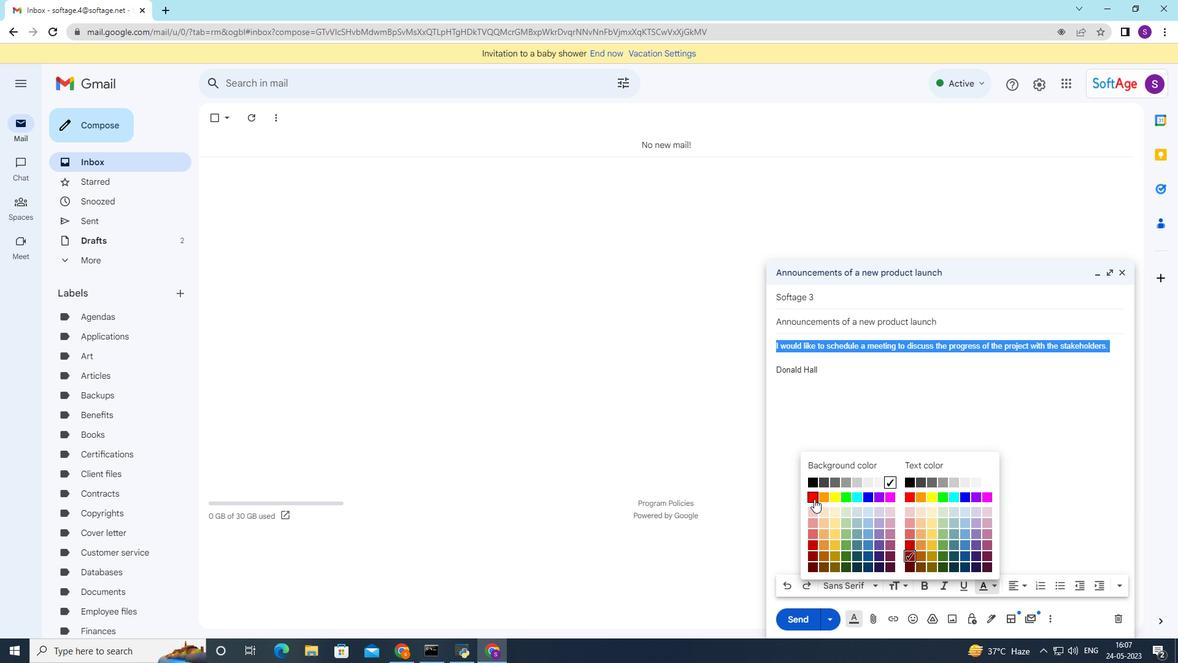 
Action: Mouse moved to (814, 610)
Screenshot: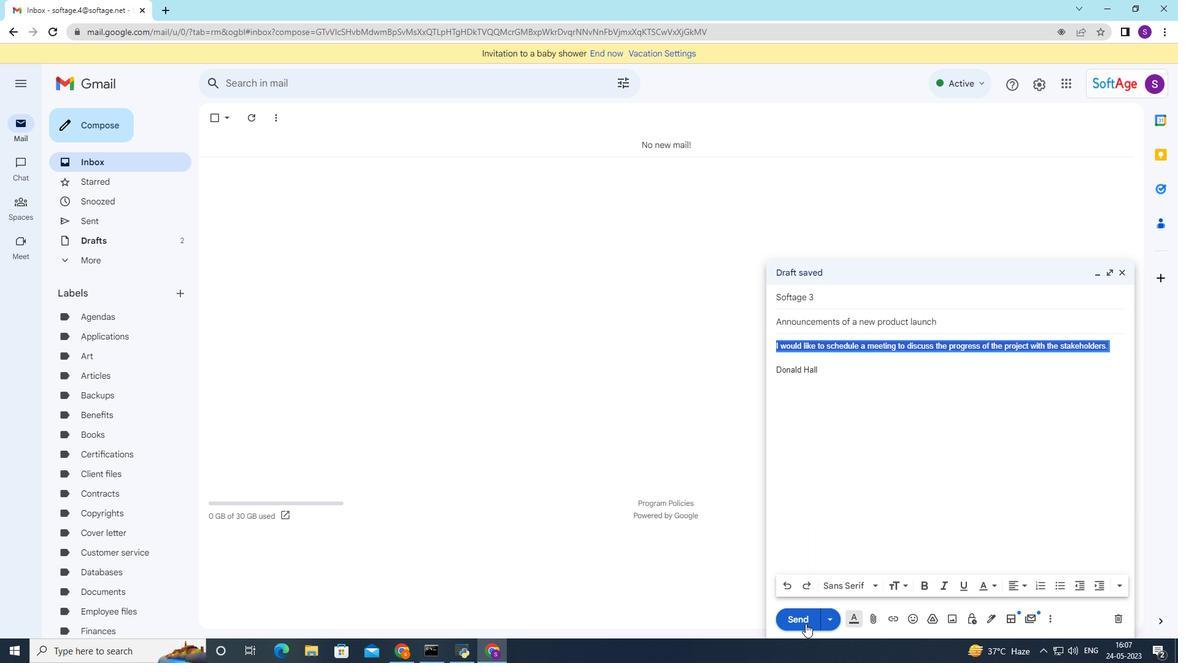 
Action: Mouse pressed left at (814, 610)
Screenshot: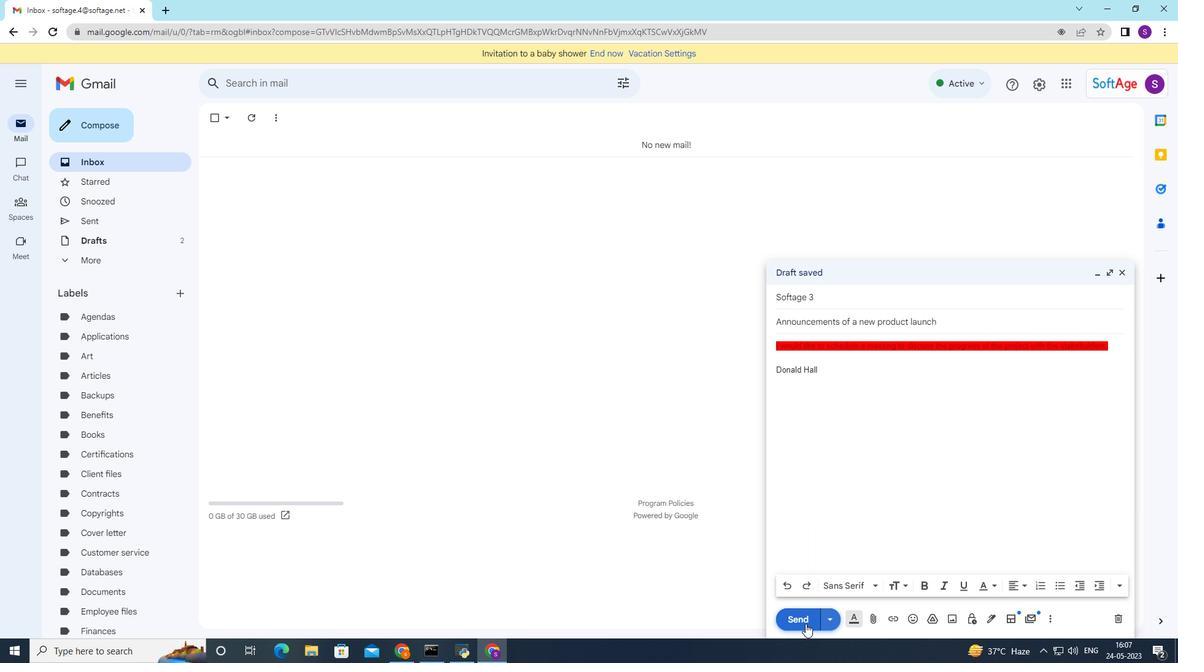 
Action: Mouse moved to (267, 231)
Screenshot: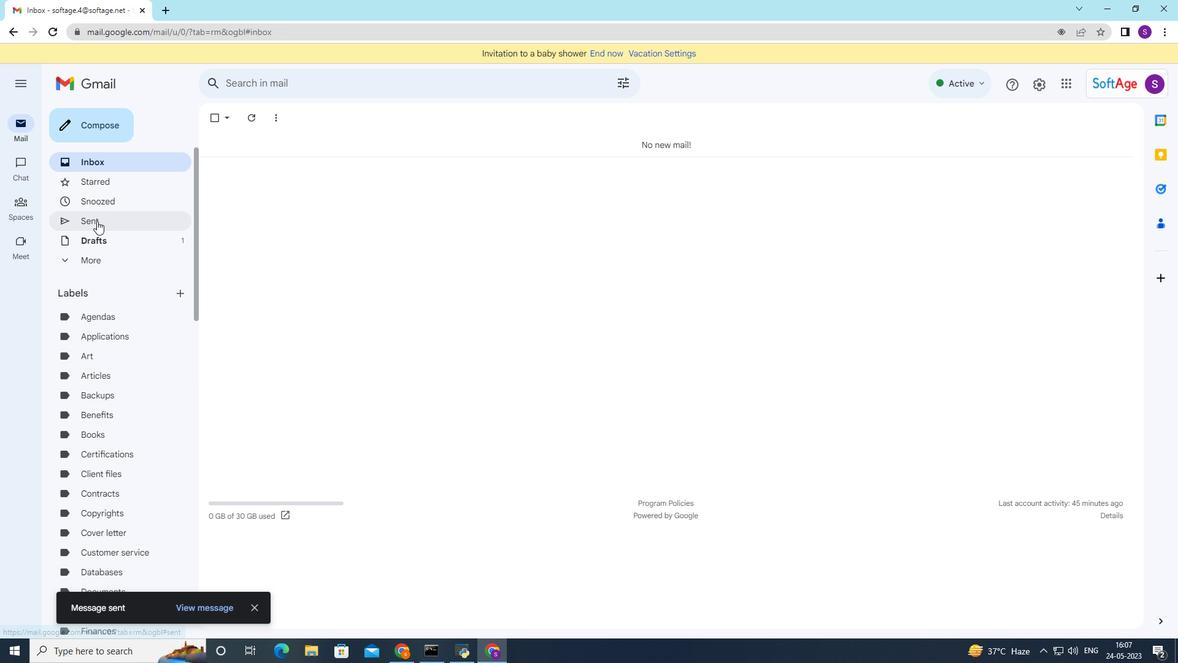 
Action: Mouse pressed left at (267, 231)
Screenshot: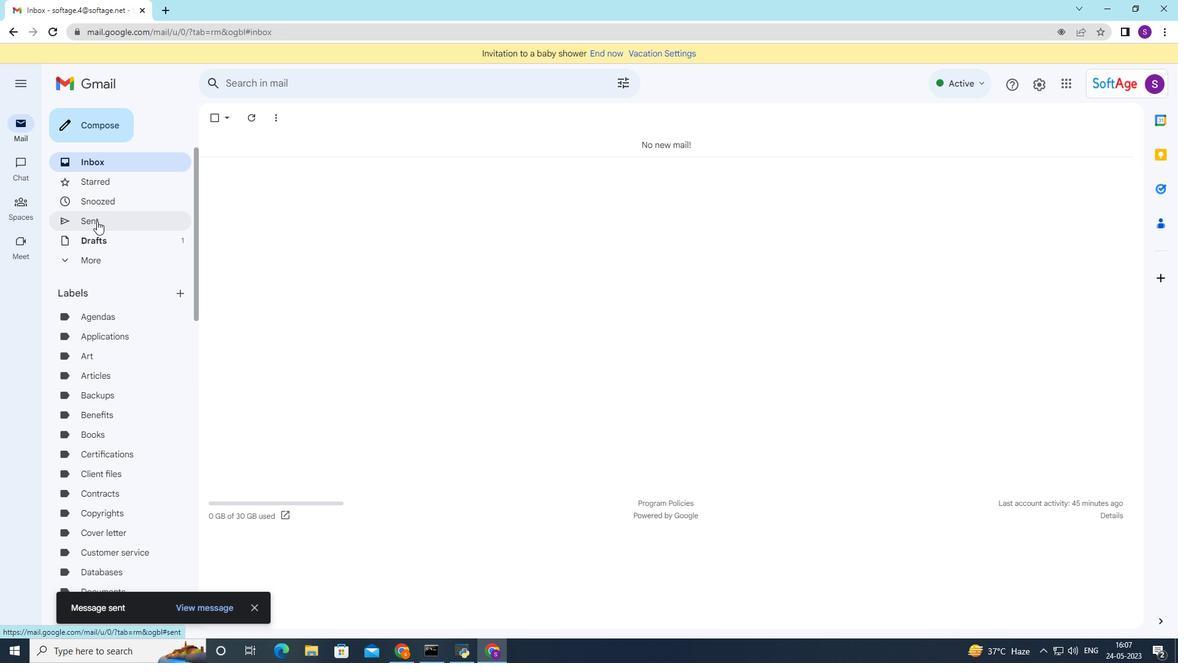 
Action: Mouse moved to (501, 191)
Screenshot: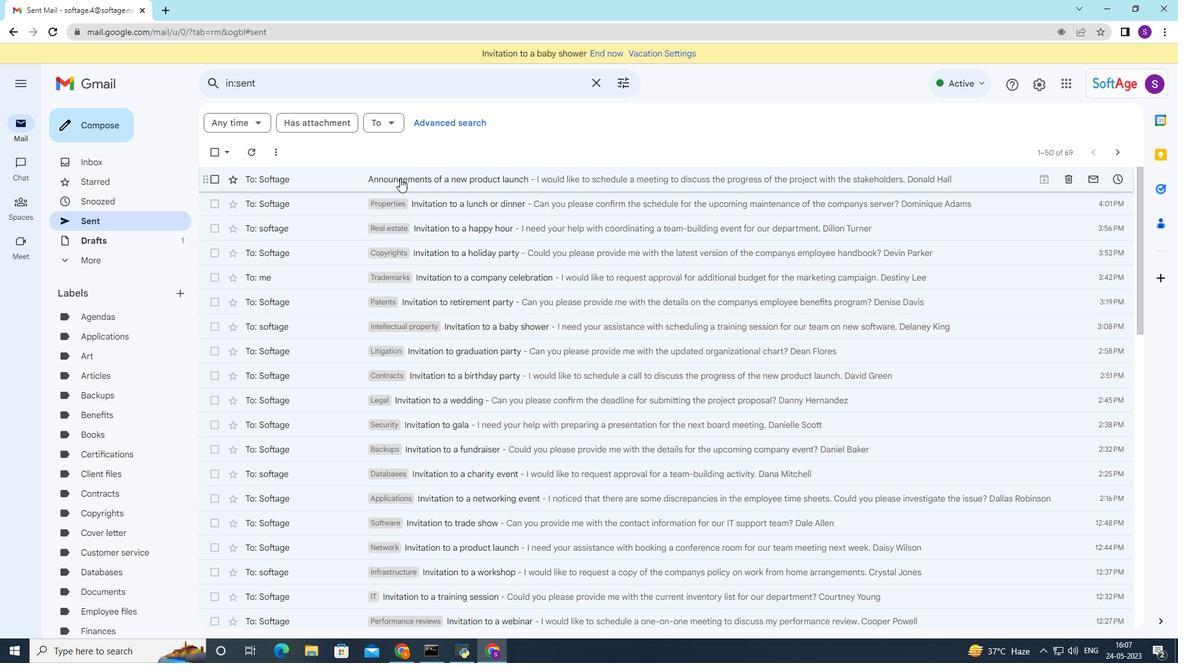 
Action: Mouse pressed right at (501, 191)
Screenshot: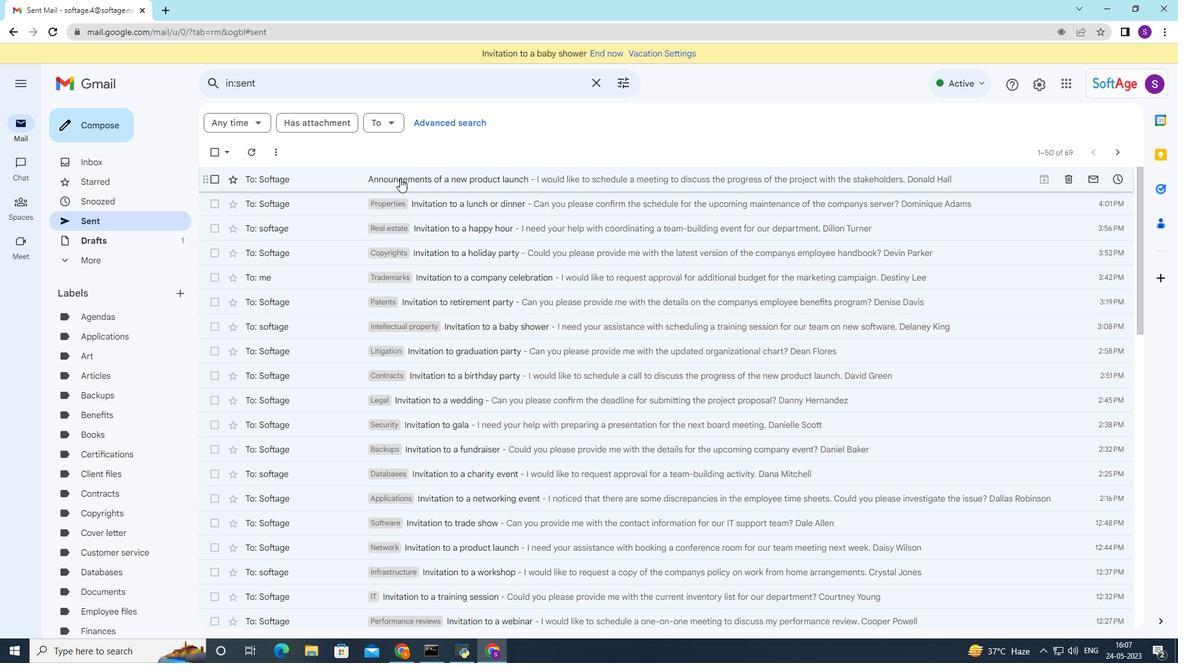 
Action: Mouse moved to (651, 388)
Screenshot: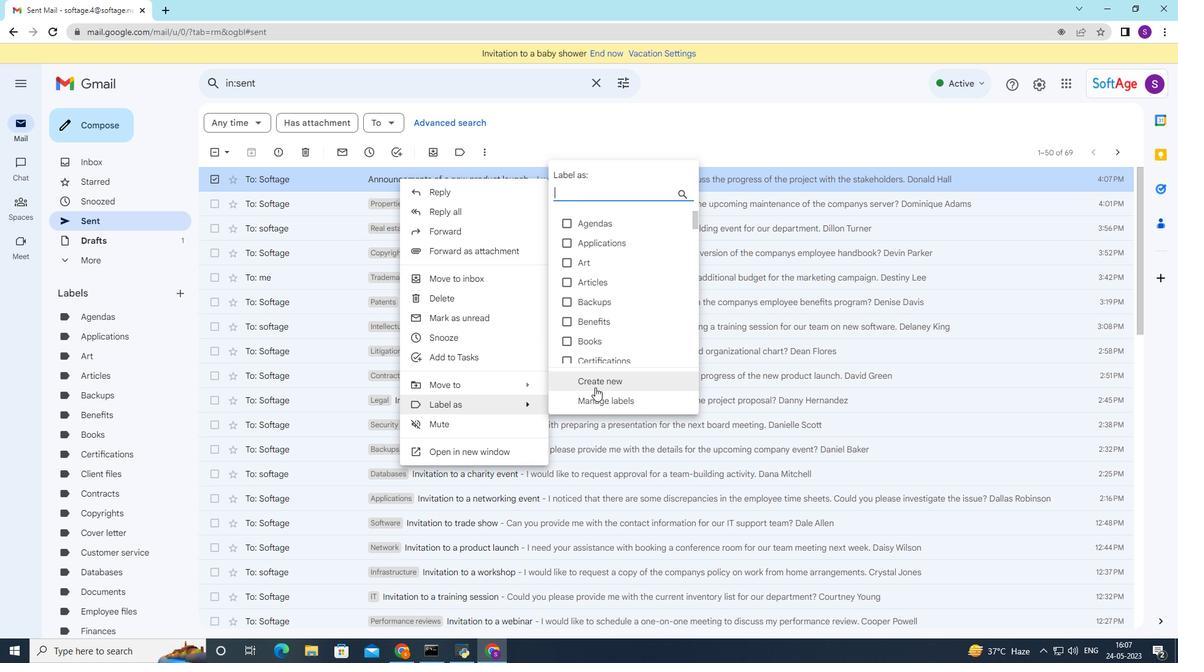 
Action: Mouse pressed left at (651, 388)
Screenshot: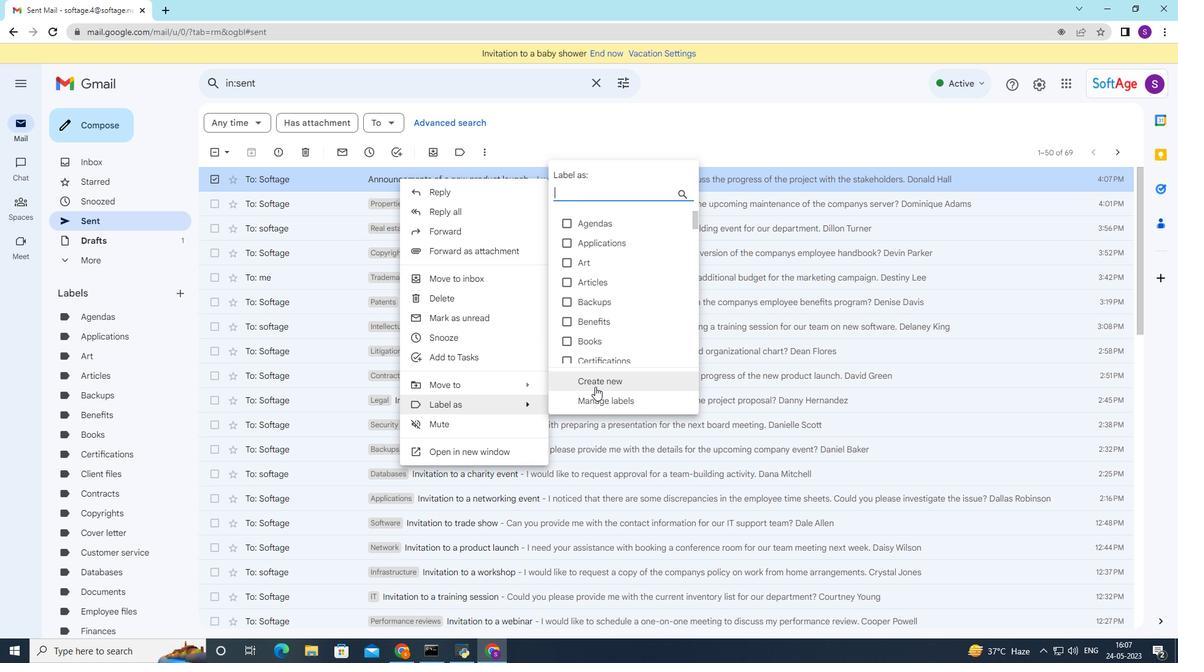 
Action: Mouse moved to (651, 388)
Screenshot: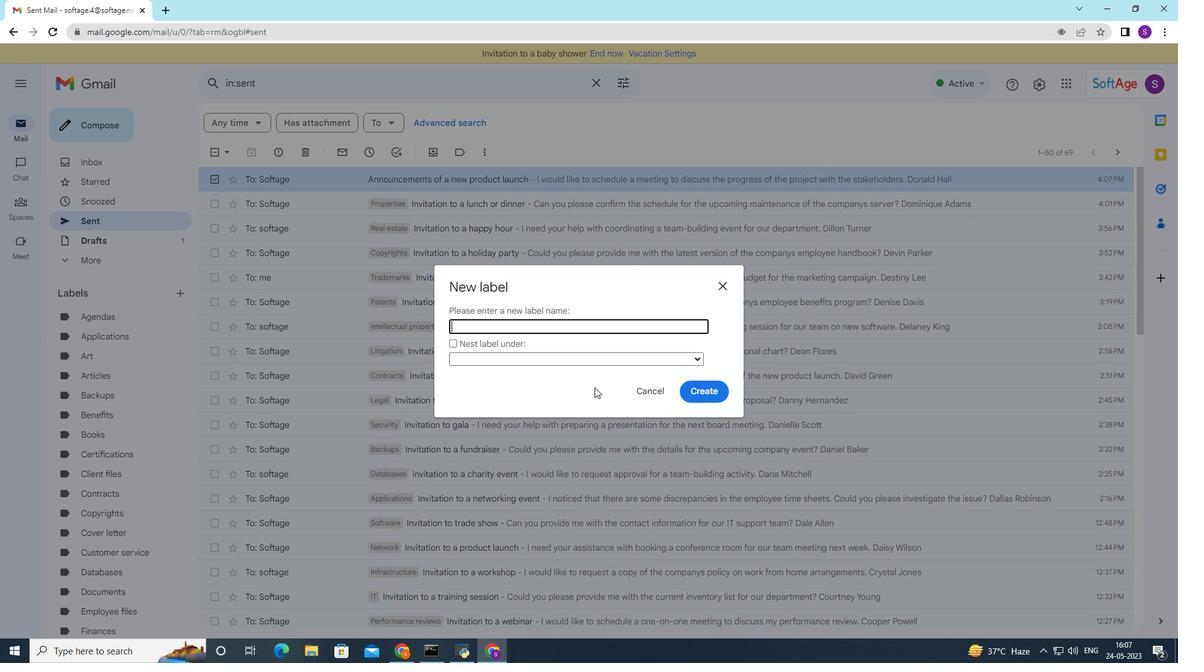 
Action: Key pressed <Key.shift>Mortgages
Screenshot: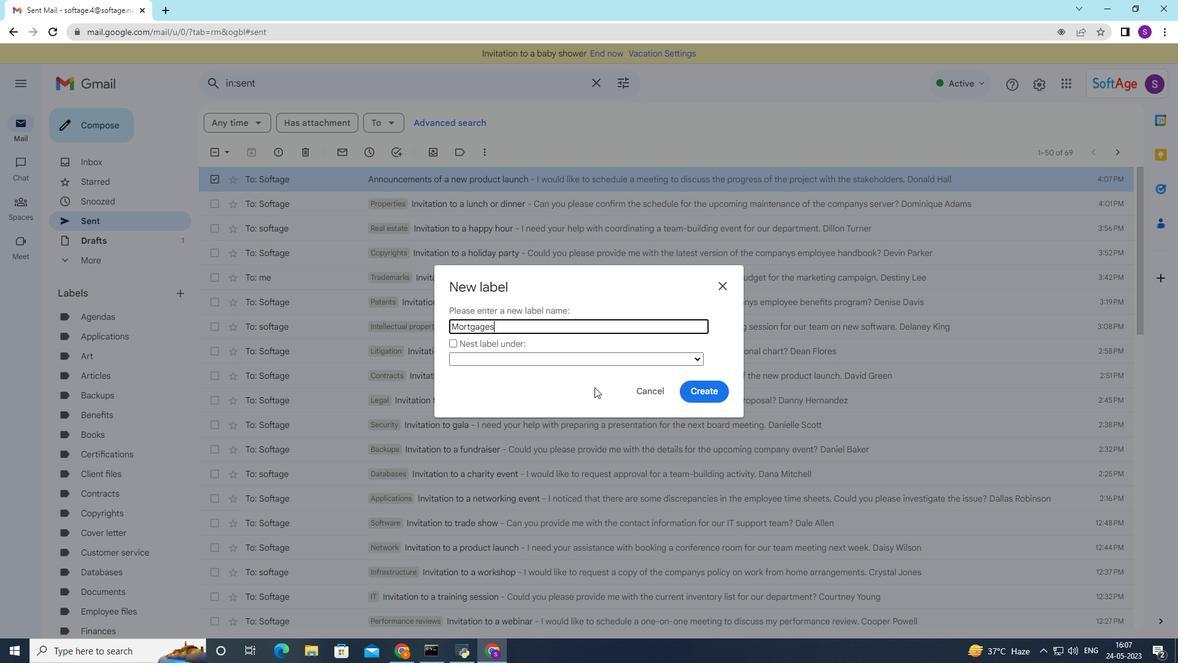 
Action: Mouse moved to (724, 390)
Screenshot: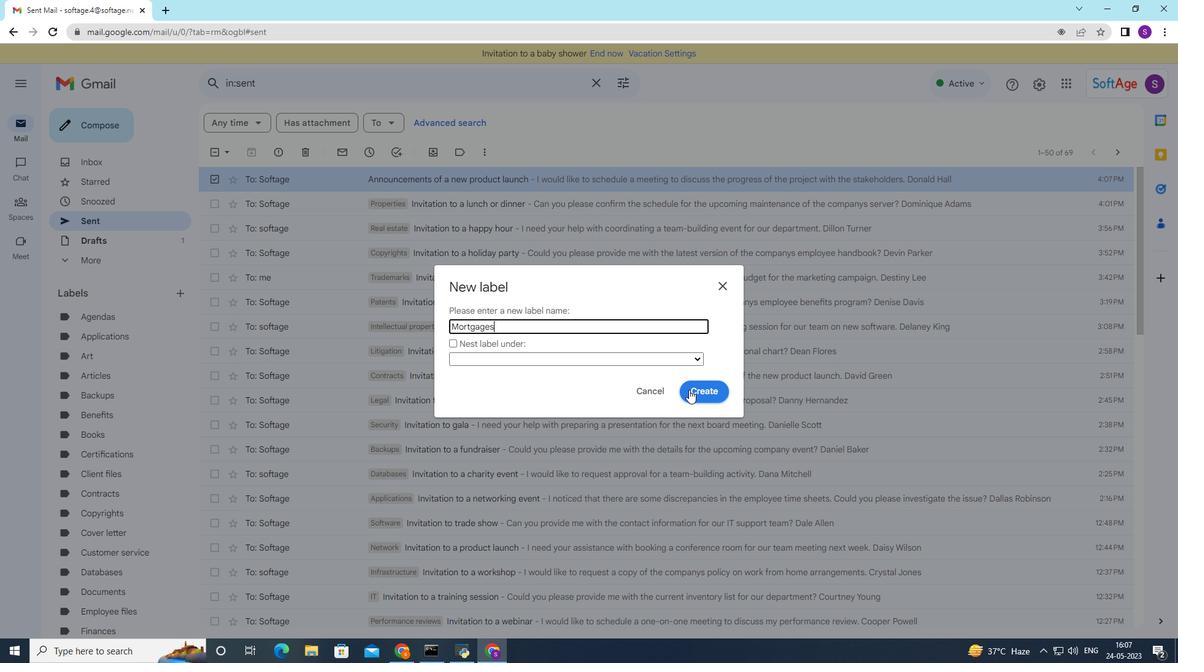 
Action: Mouse pressed left at (724, 390)
Screenshot: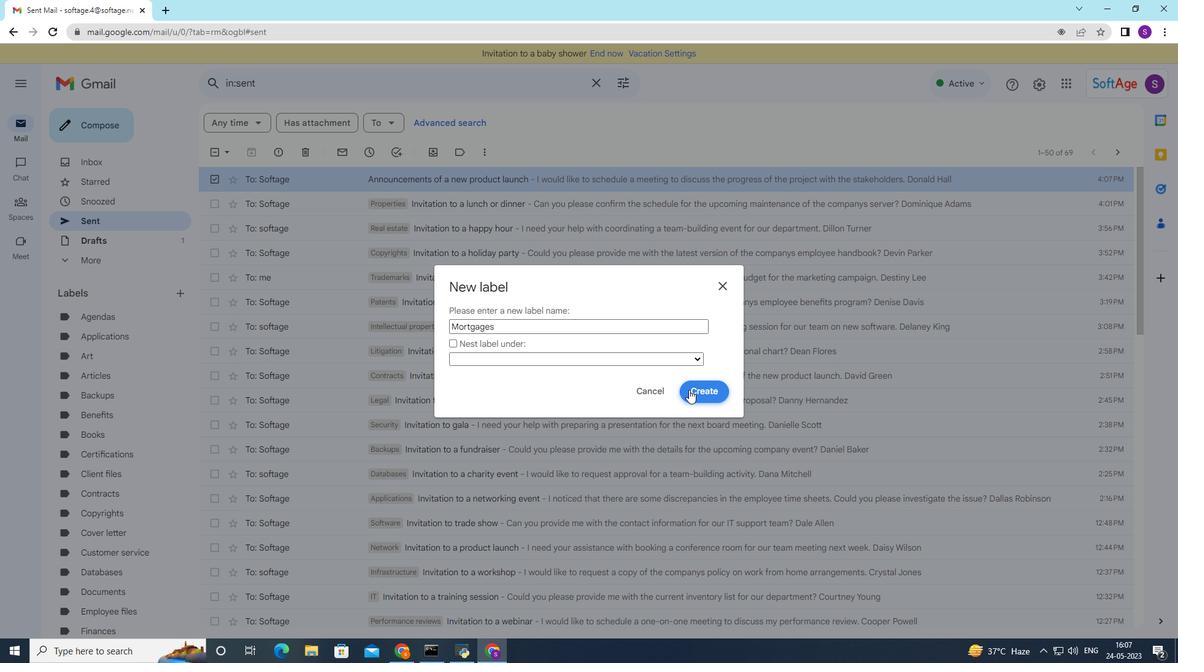 
Action: Mouse moved to (575, 193)
Screenshot: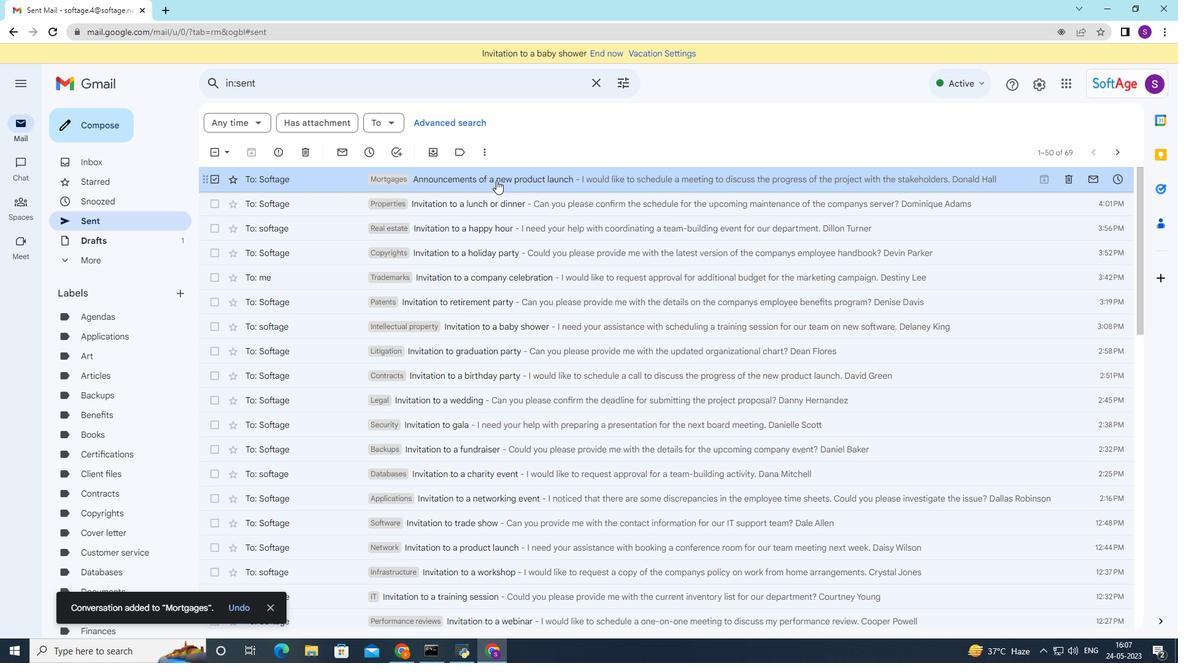 
Action: Mouse pressed right at (575, 193)
Screenshot: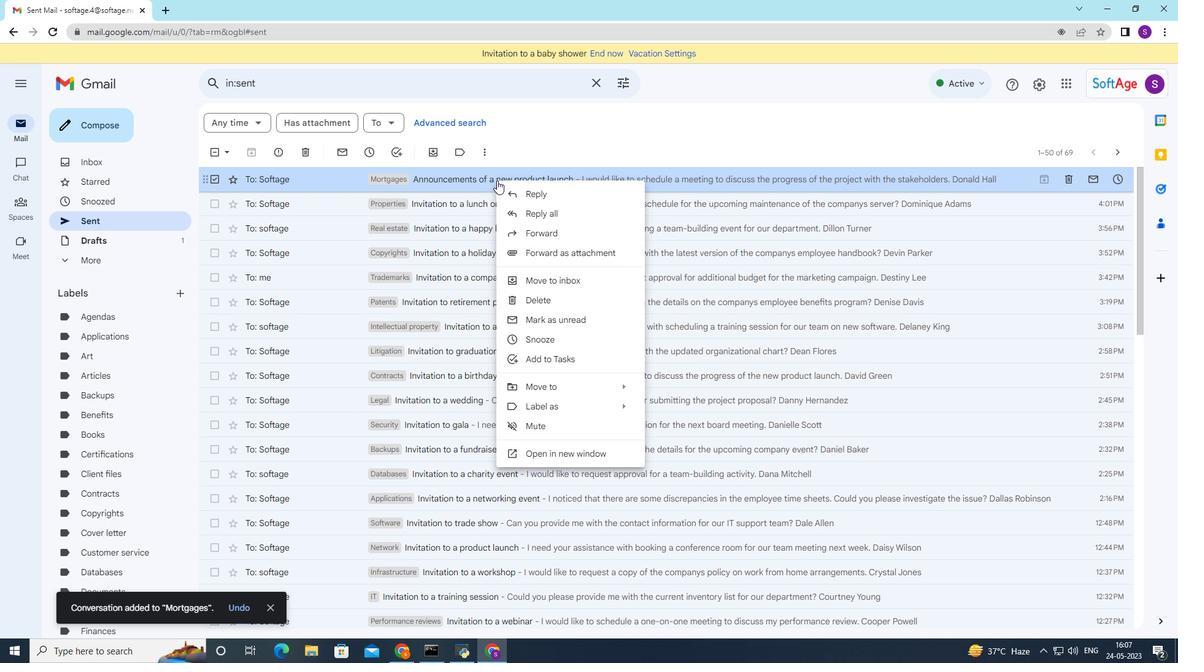 
Action: Mouse moved to (735, 195)
Screenshot: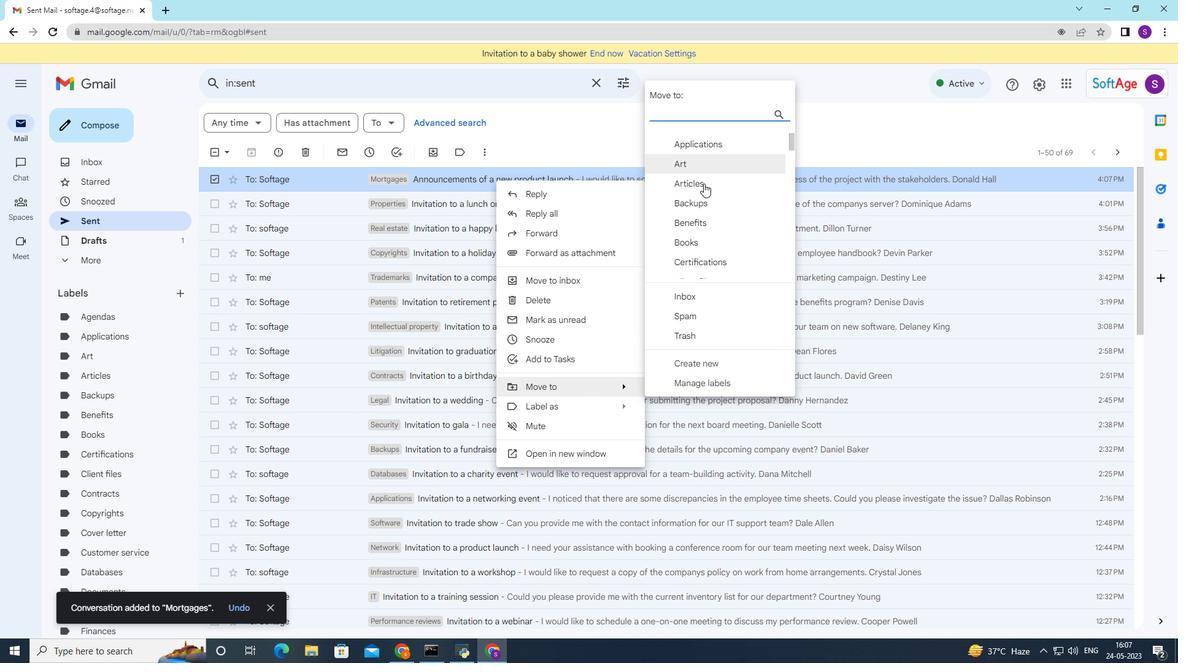 
Action: Mouse scrolled (735, 195) with delta (0, 0)
Screenshot: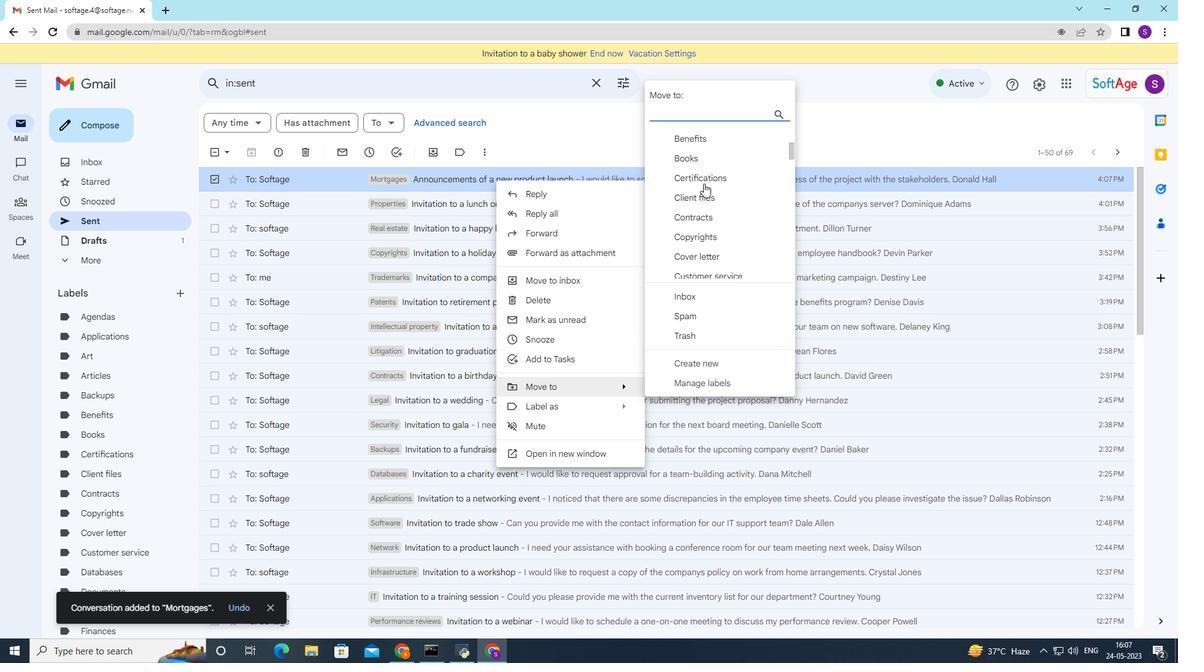 
Action: Mouse scrolled (735, 195) with delta (0, 0)
Screenshot: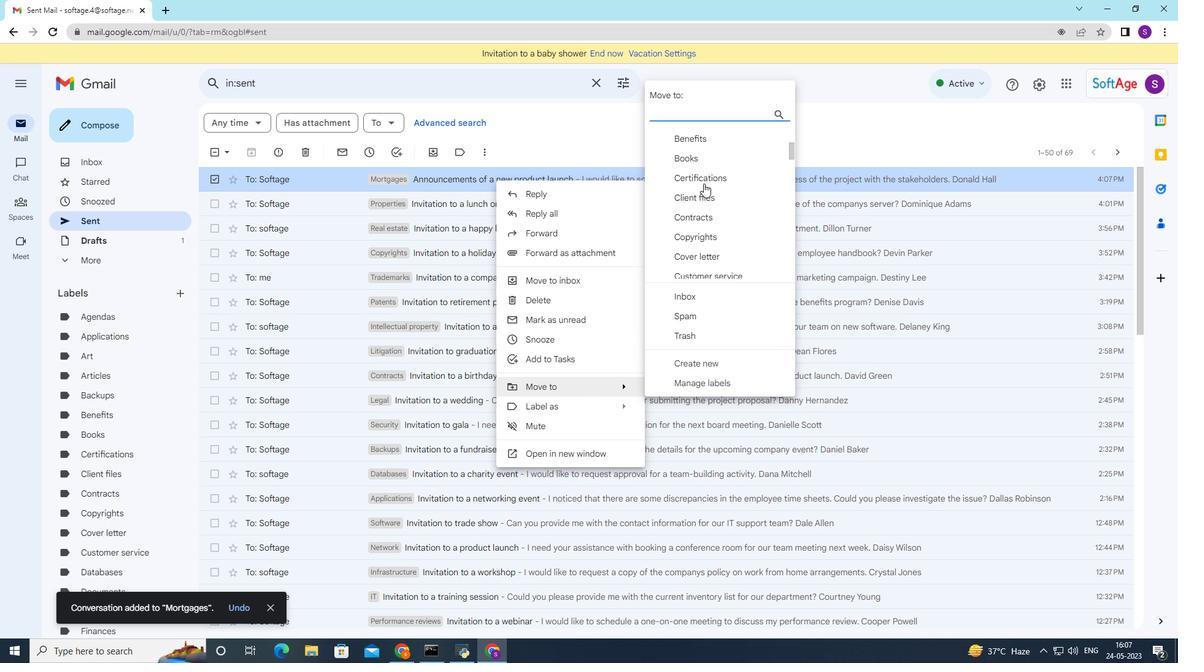 
Action: Mouse scrolled (735, 195) with delta (0, 0)
Screenshot: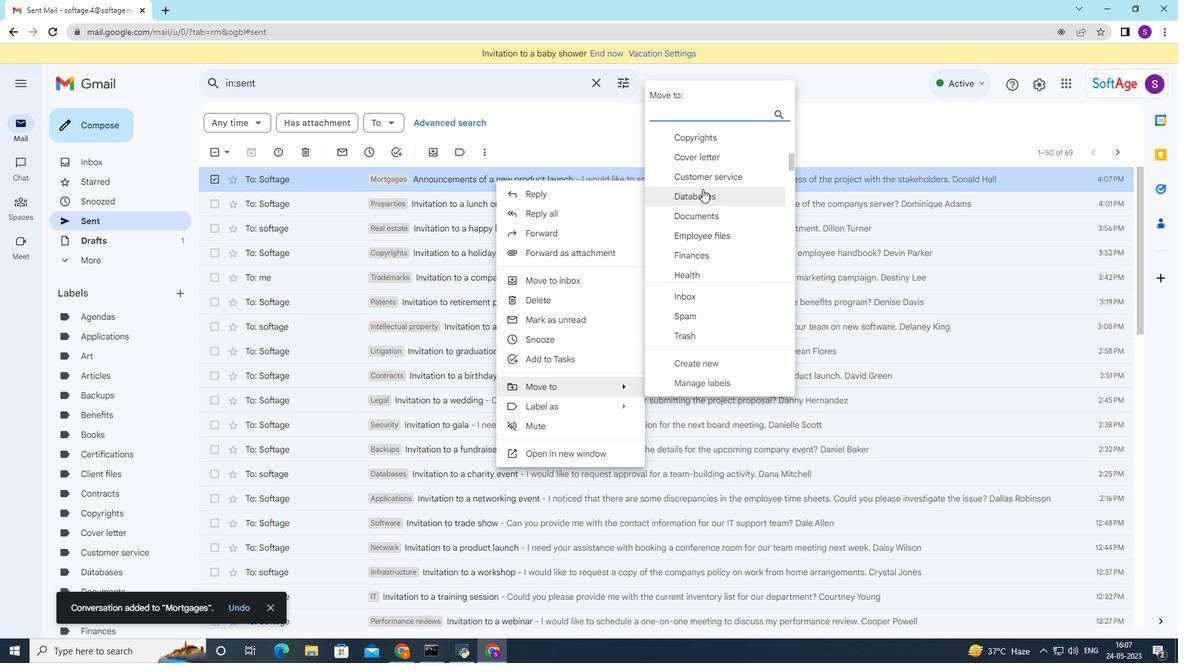
Action: Mouse moved to (735, 196)
Screenshot: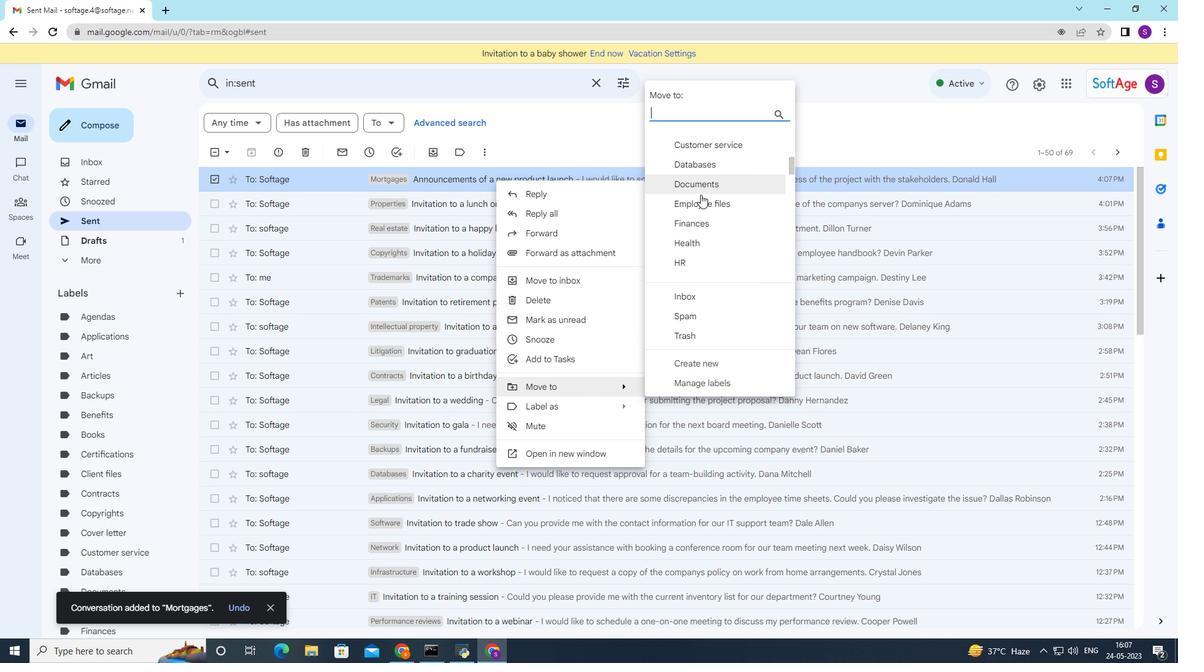 
Action: Mouse scrolled (735, 195) with delta (0, 0)
Screenshot: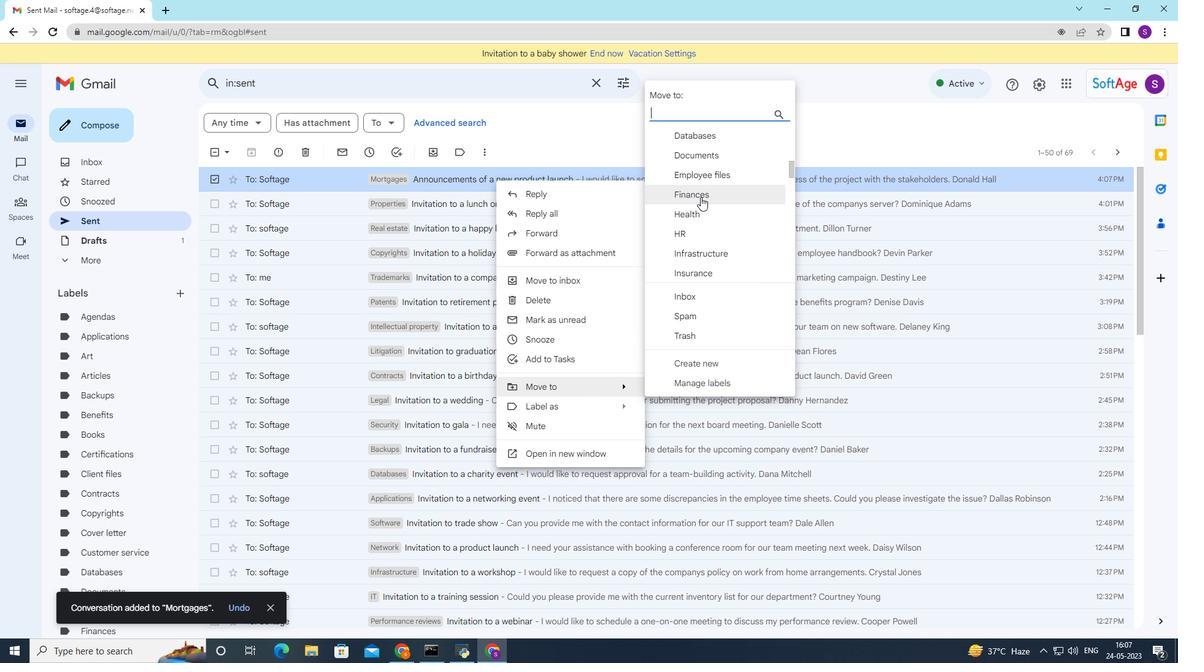 
Action: Mouse moved to (734, 202)
Screenshot: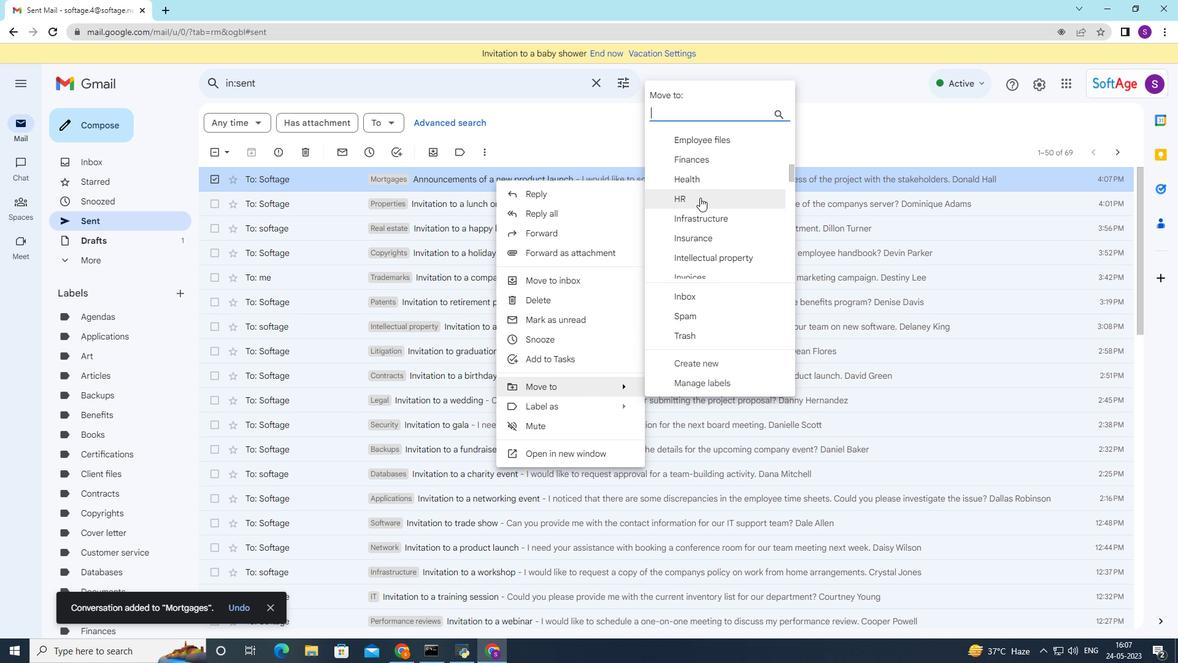 
Action: Mouse scrolled (734, 201) with delta (0, 0)
Screenshot: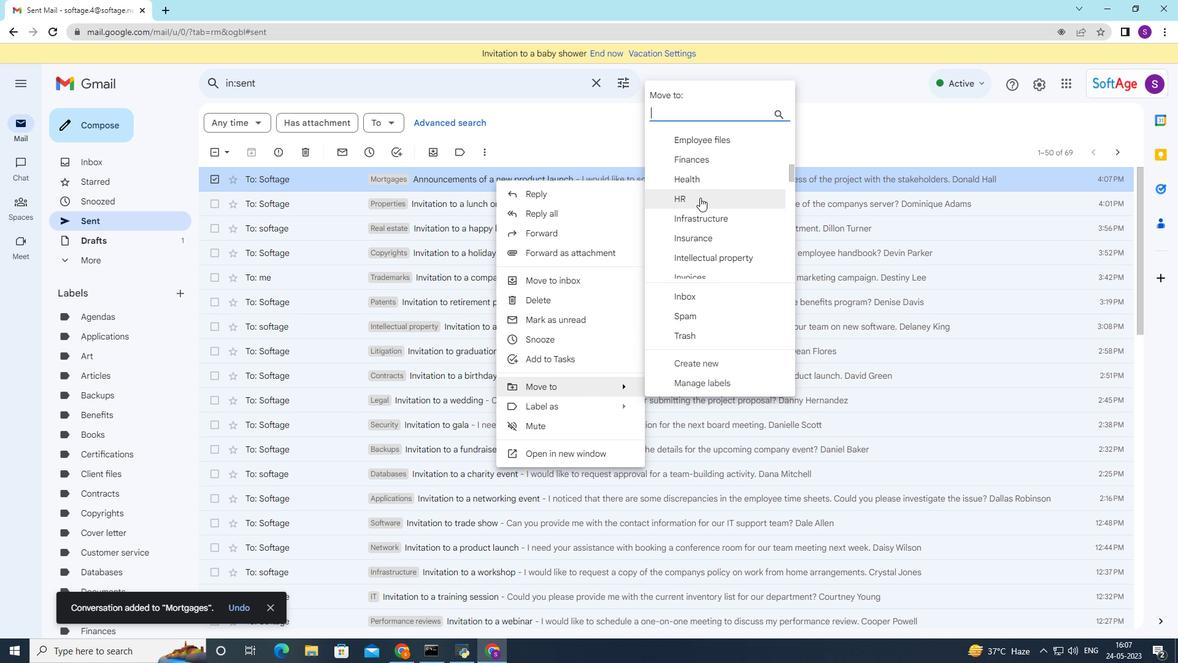 
Action: Mouse moved to (733, 211)
Screenshot: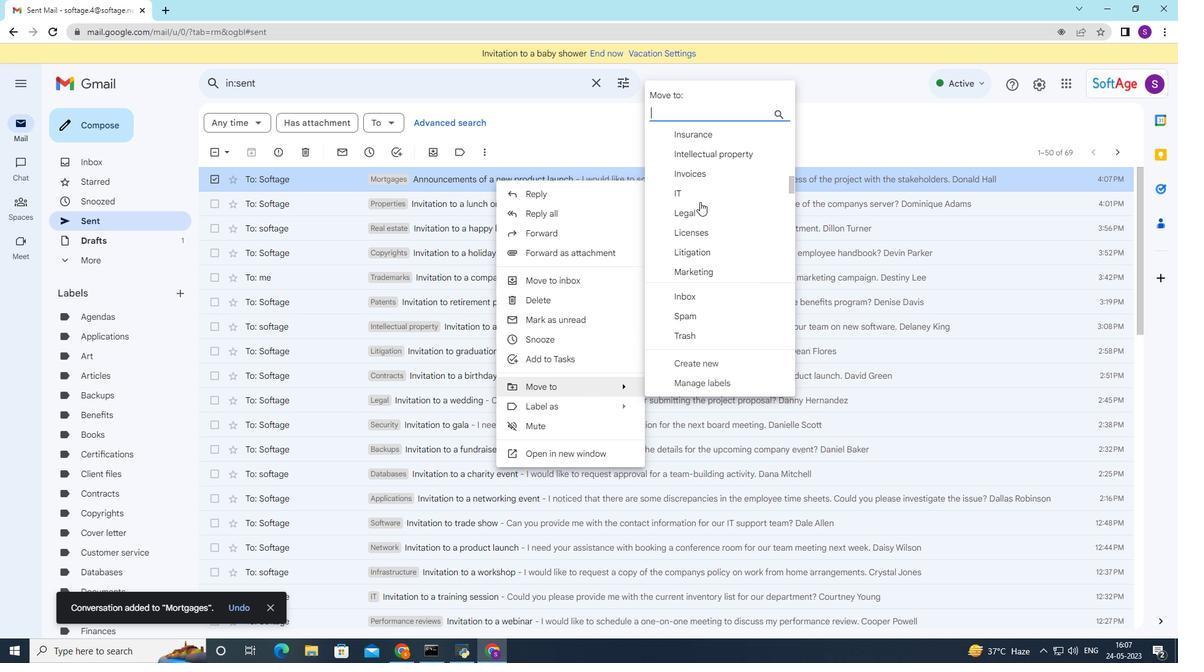 
Action: Mouse scrolled (733, 210) with delta (0, 0)
Screenshot: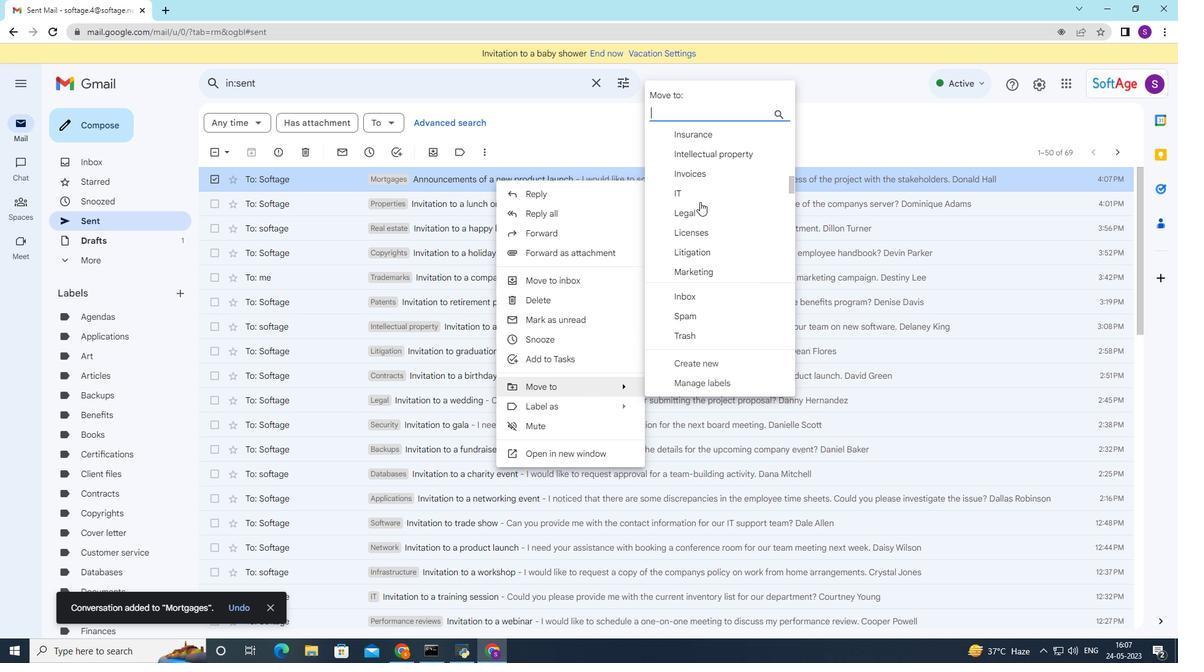
Action: Mouse moved to (733, 213)
Screenshot: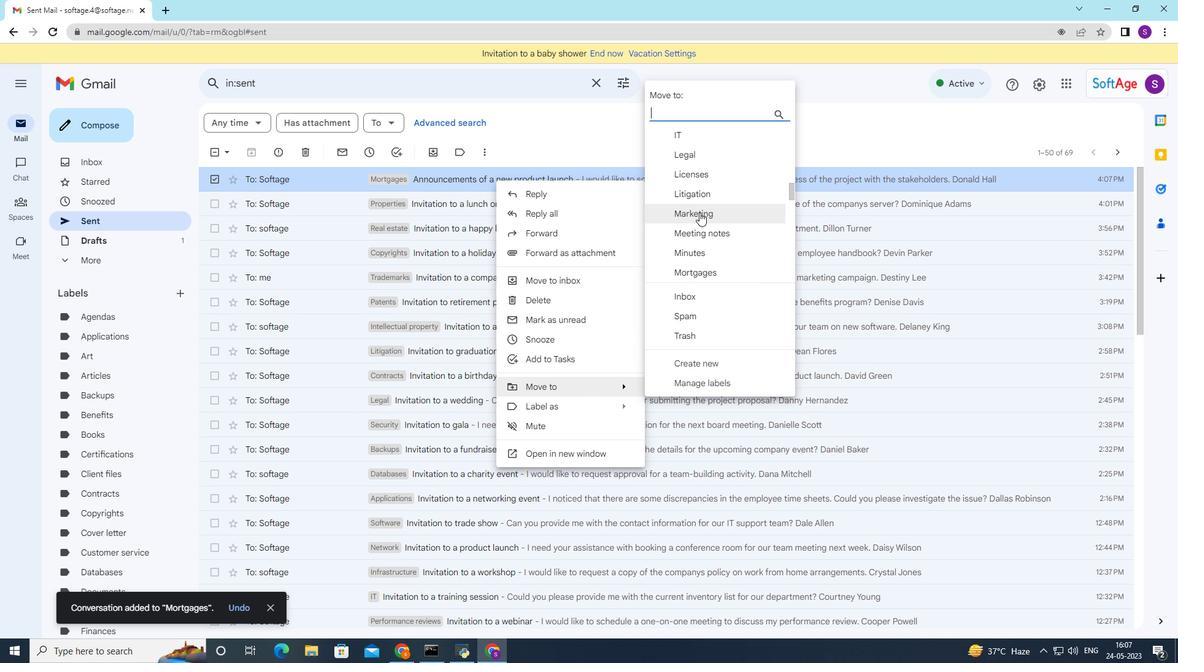 
Action: Mouse scrolled (733, 213) with delta (0, 0)
Screenshot: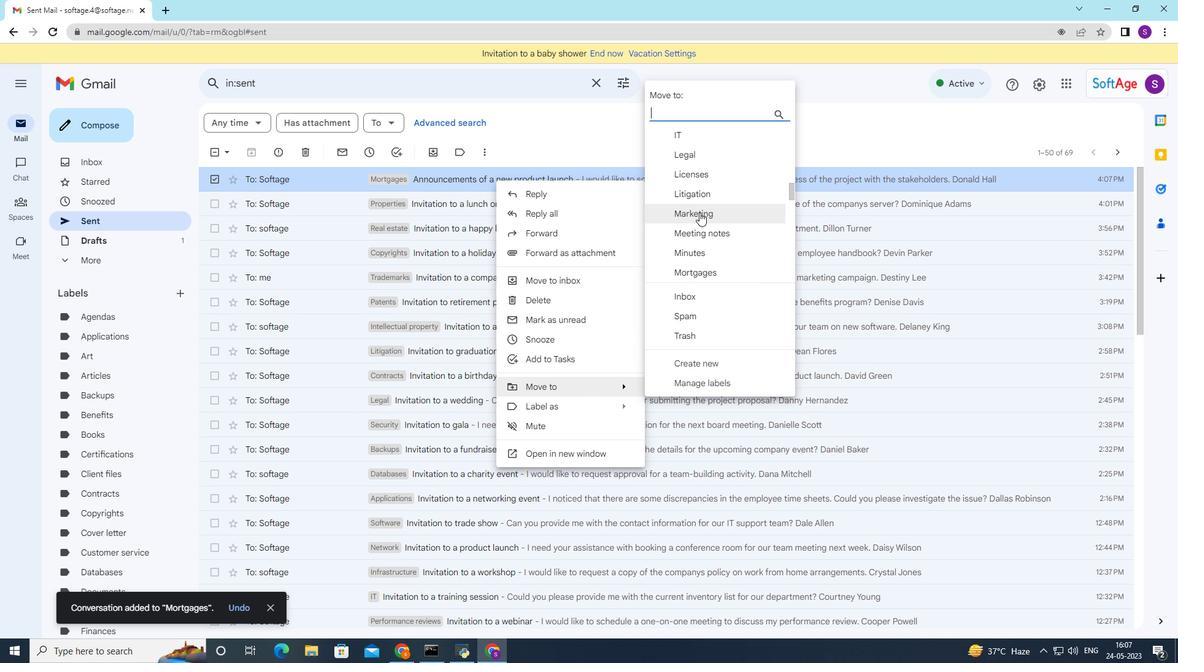 
Action: Mouse moved to (733, 213)
Screenshot: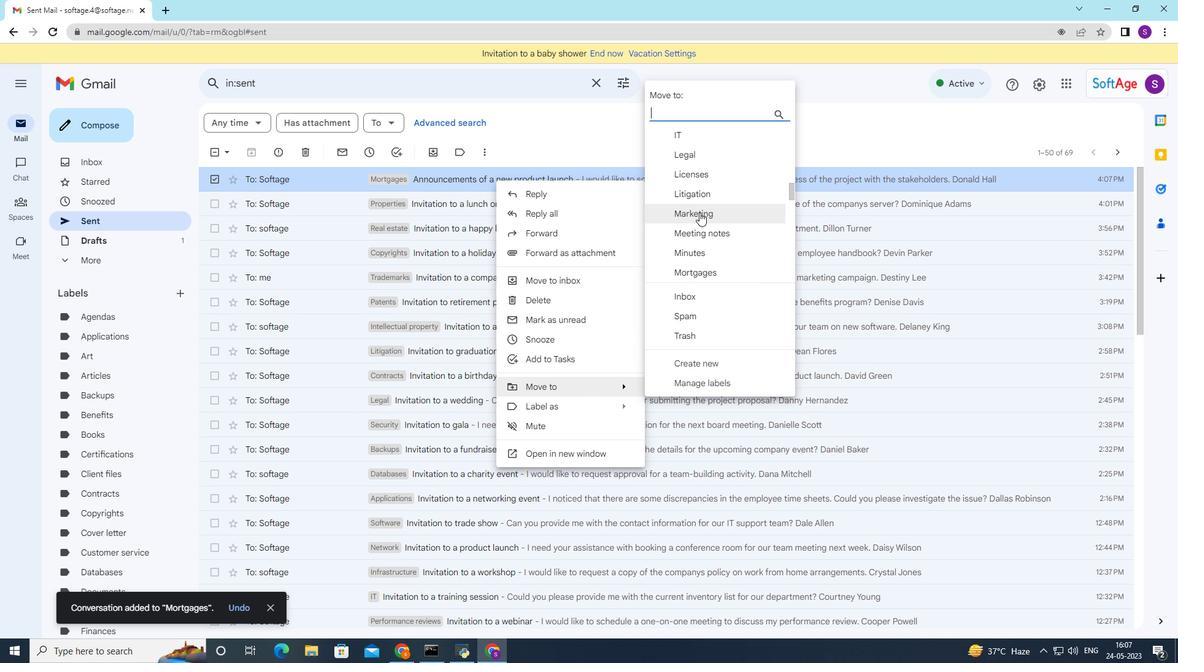 
Action: Mouse scrolled (733, 213) with delta (0, 0)
Screenshot: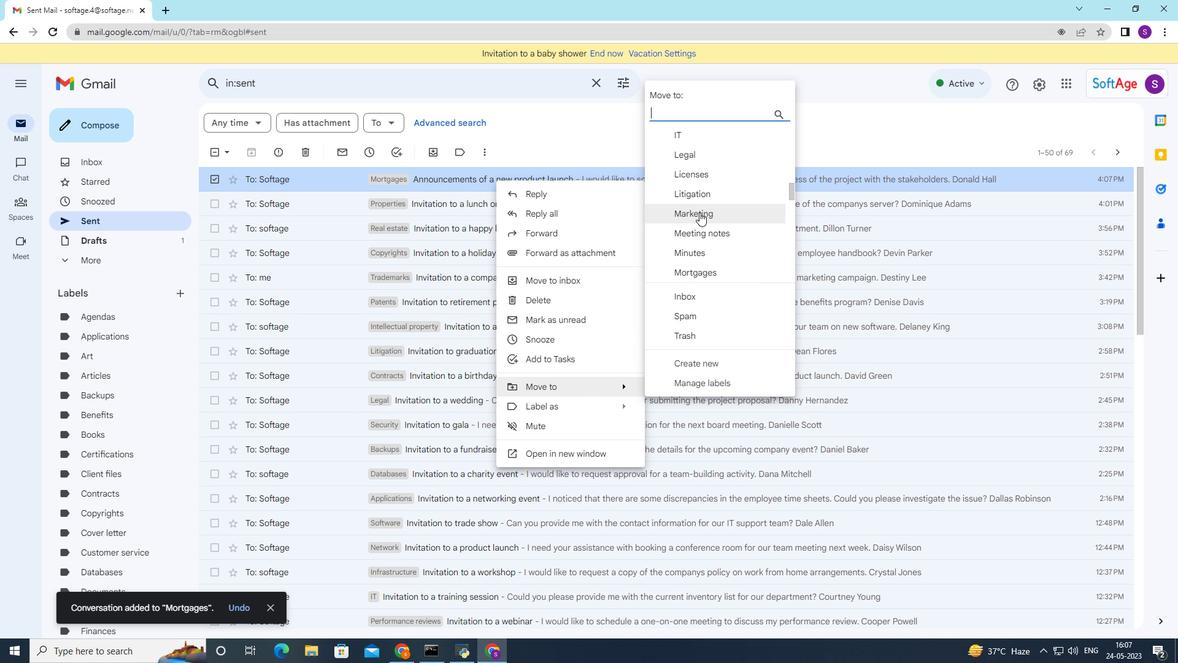 
Action: Mouse moved to (733, 228)
Screenshot: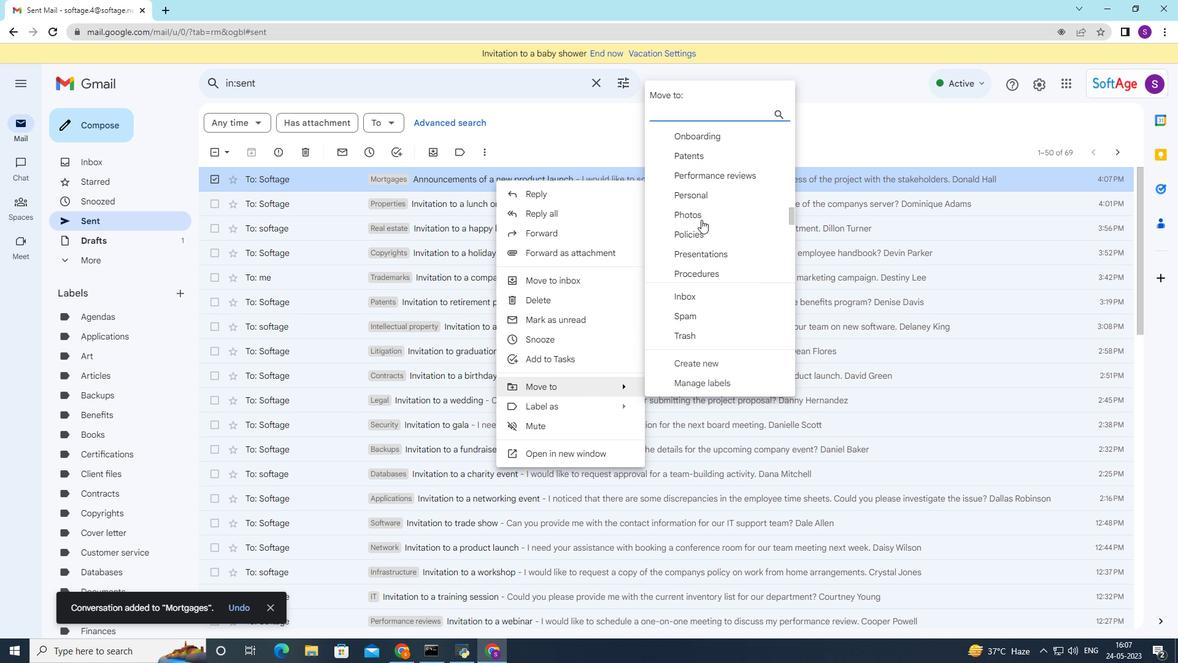 
Action: Mouse scrolled (733, 227) with delta (0, 0)
Screenshot: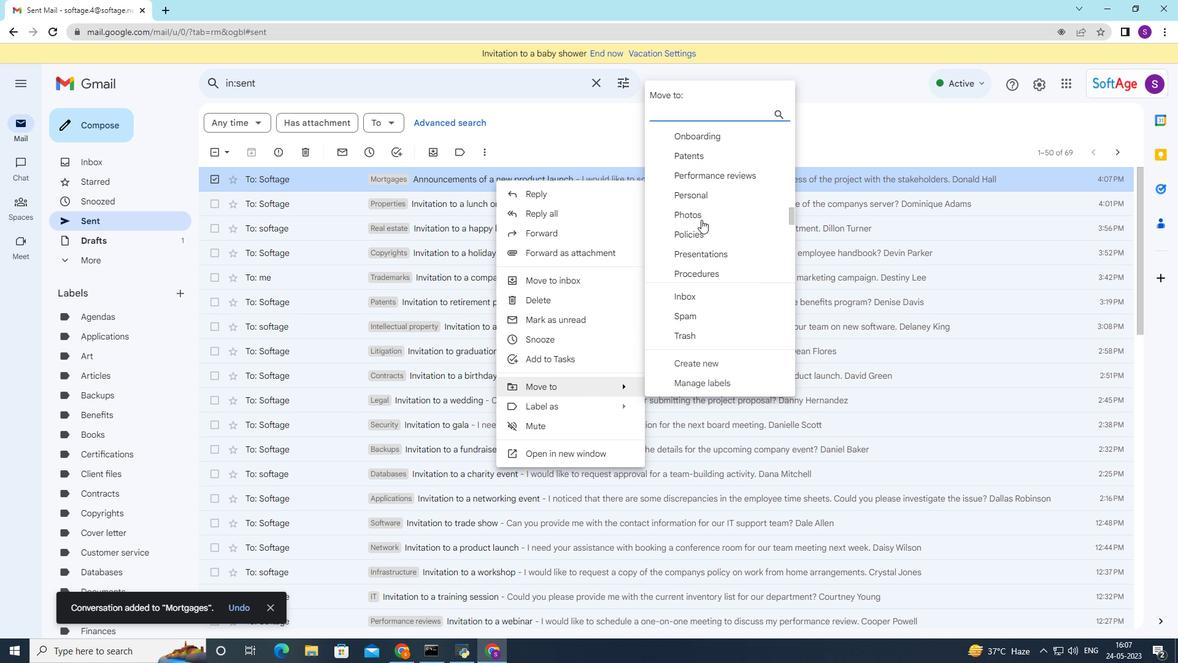 
Action: Mouse scrolled (733, 227) with delta (0, 0)
Screenshot: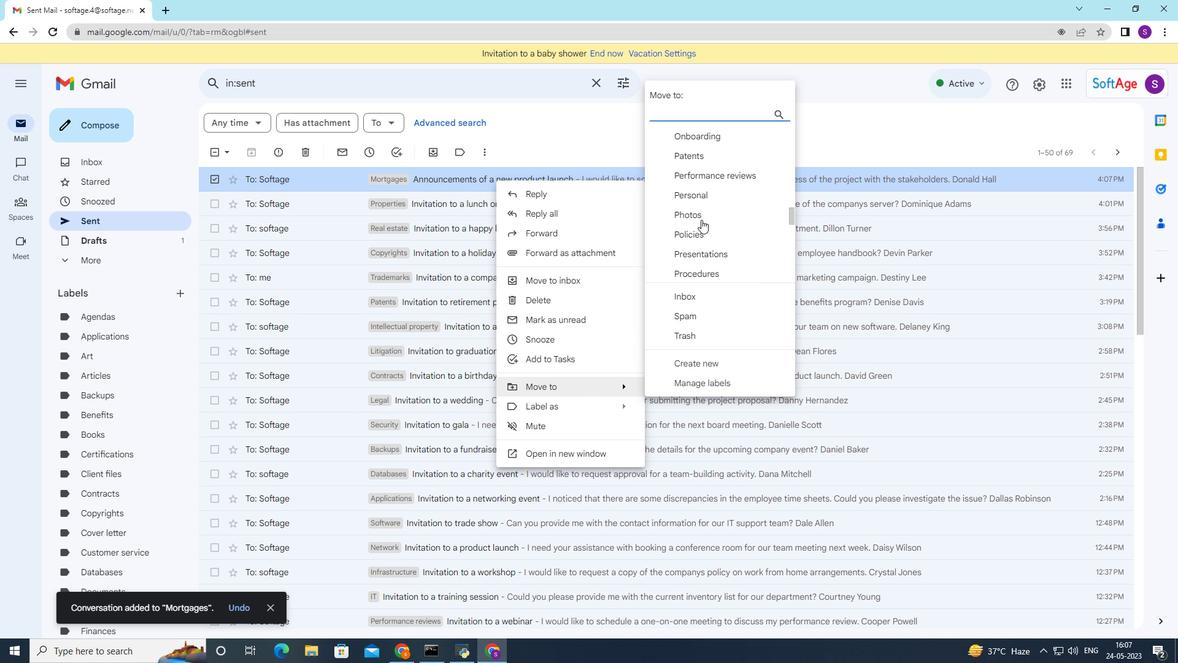 
Action: Mouse scrolled (733, 227) with delta (0, 0)
Screenshot: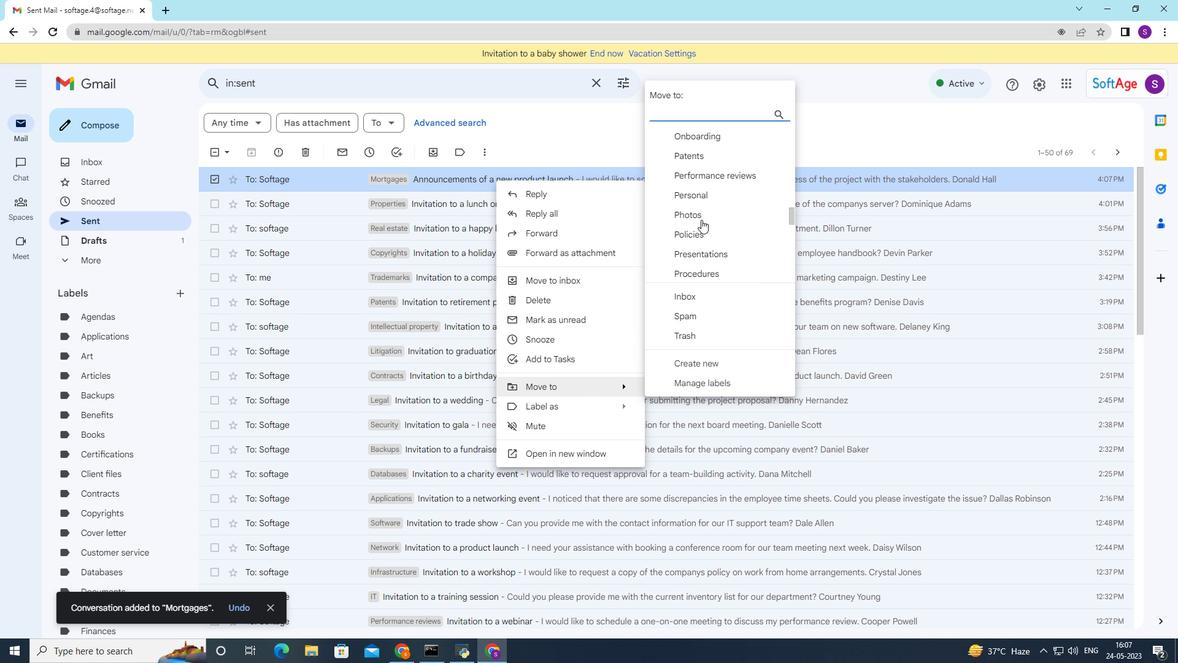 
Action: Mouse moved to (737, 164)
Screenshot: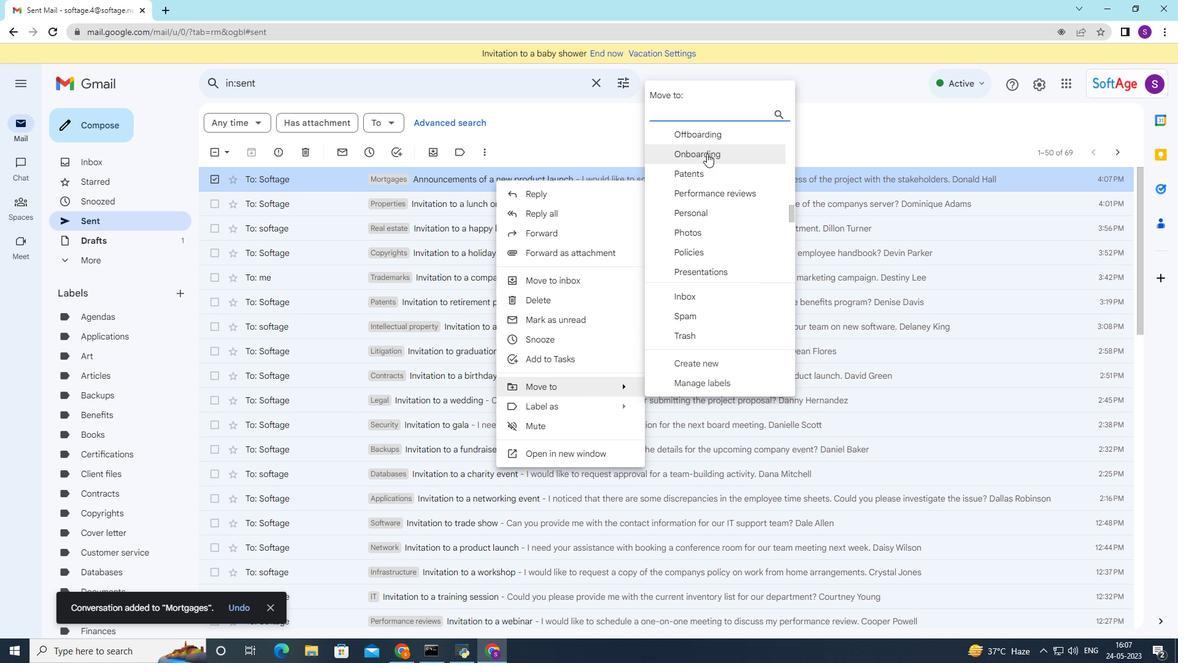 
Action: Mouse scrolled (737, 165) with delta (0, 0)
Screenshot: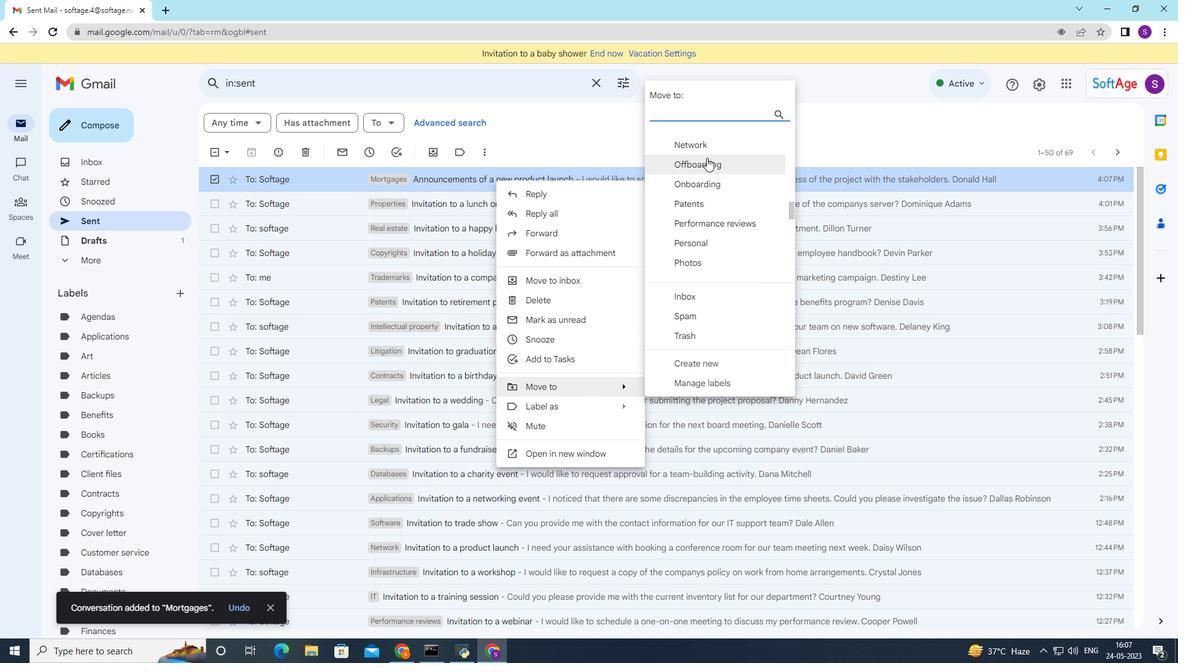 
Action: Mouse moved to (745, 193)
Screenshot: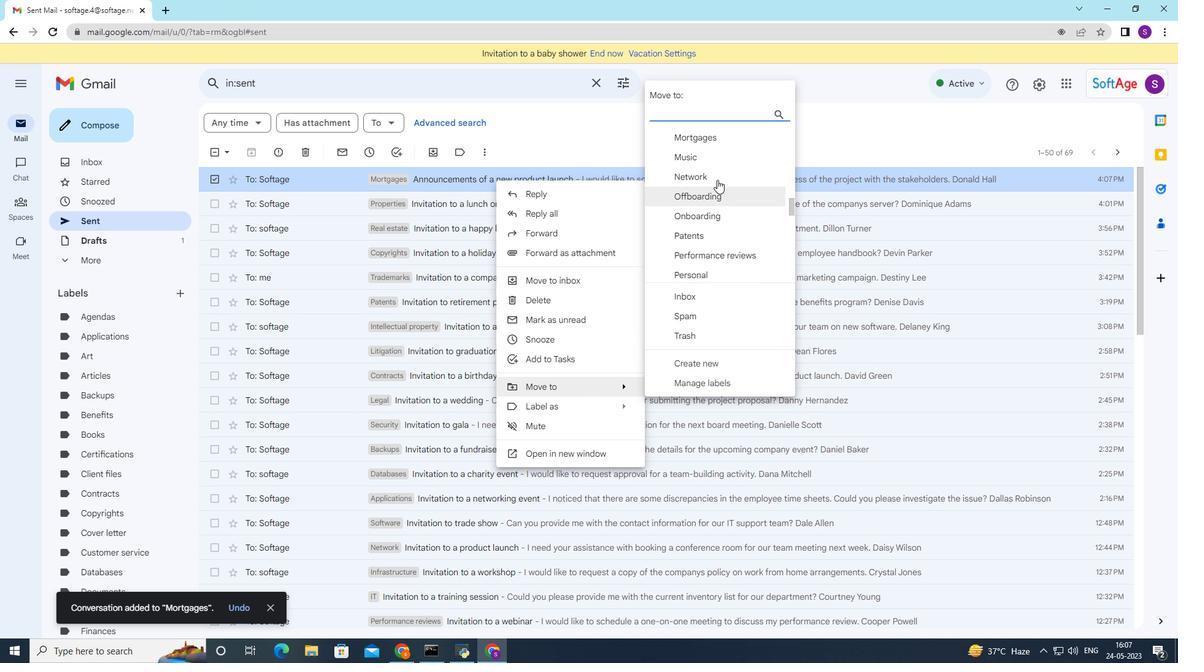 
Action: Mouse scrolled (745, 194) with delta (0, 0)
Screenshot: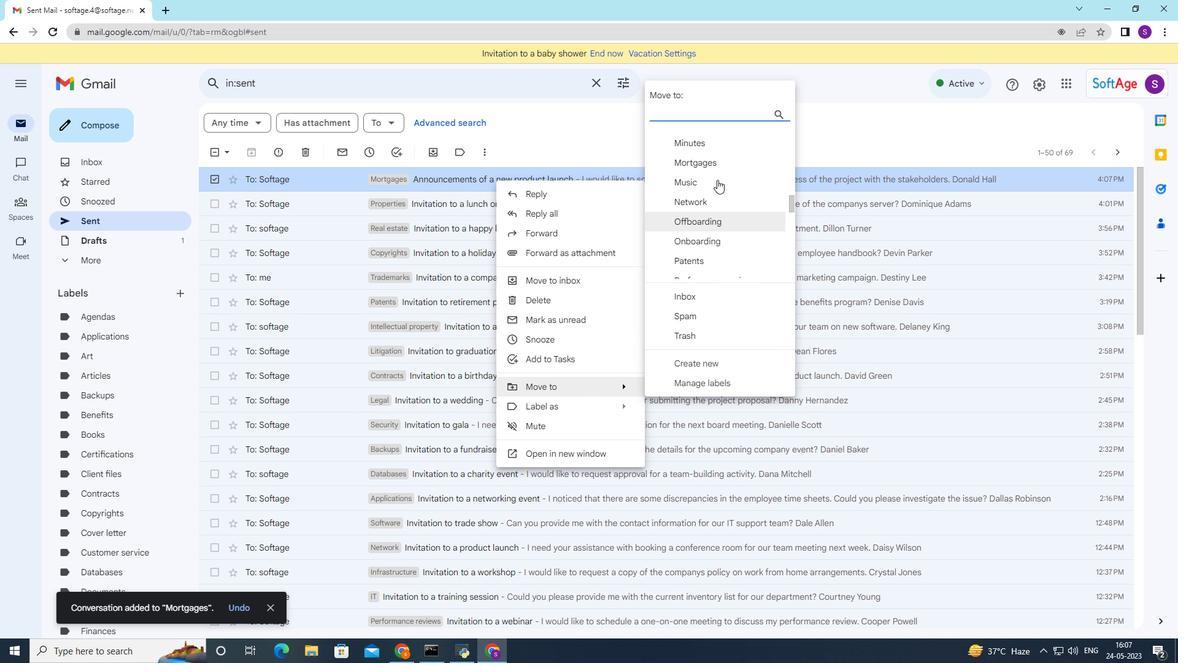 
Action: Mouse moved to (742, 191)
Screenshot: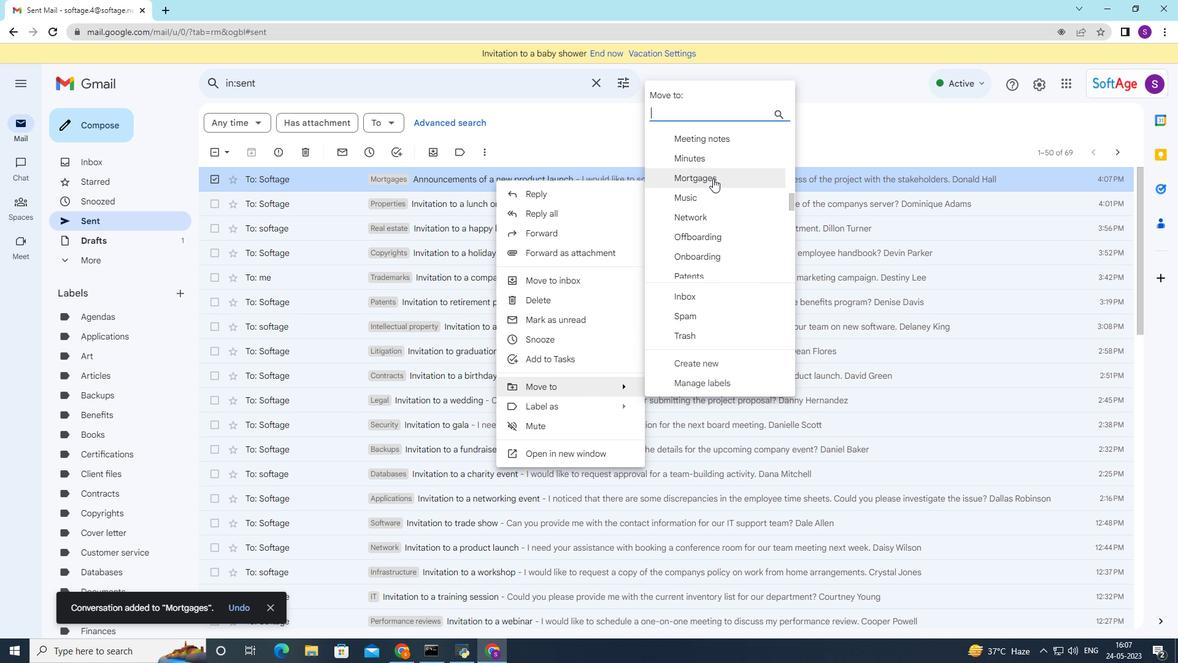 
Action: Mouse pressed left at (742, 191)
Screenshot: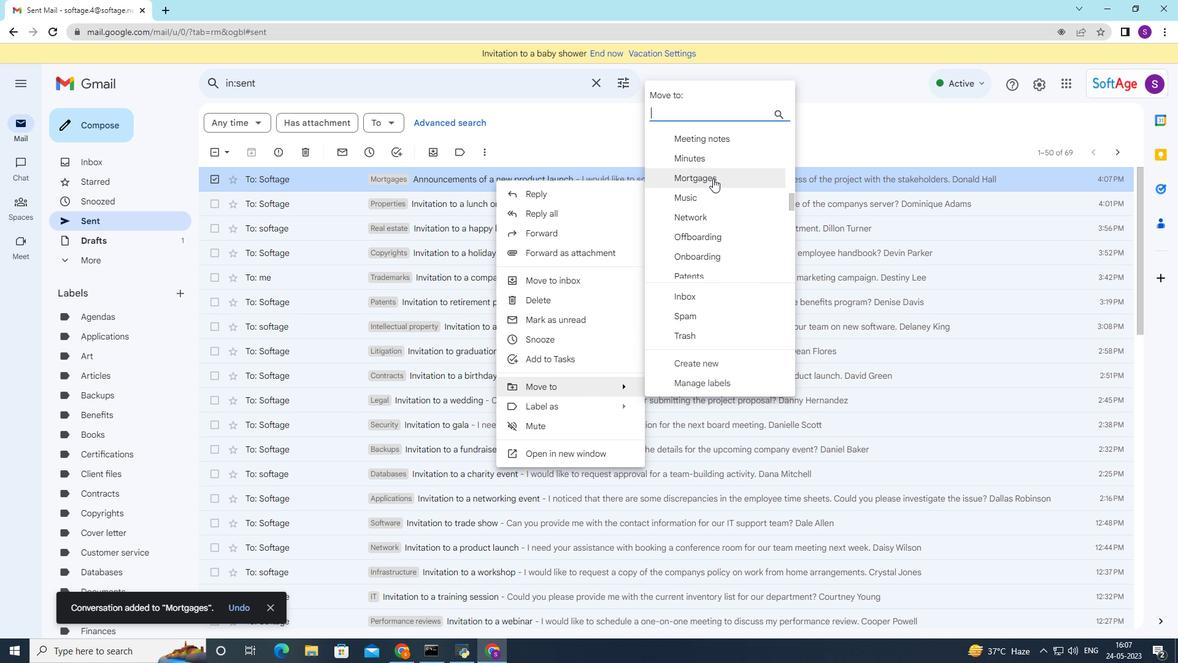 
Action: Mouse moved to (303, 154)
Screenshot: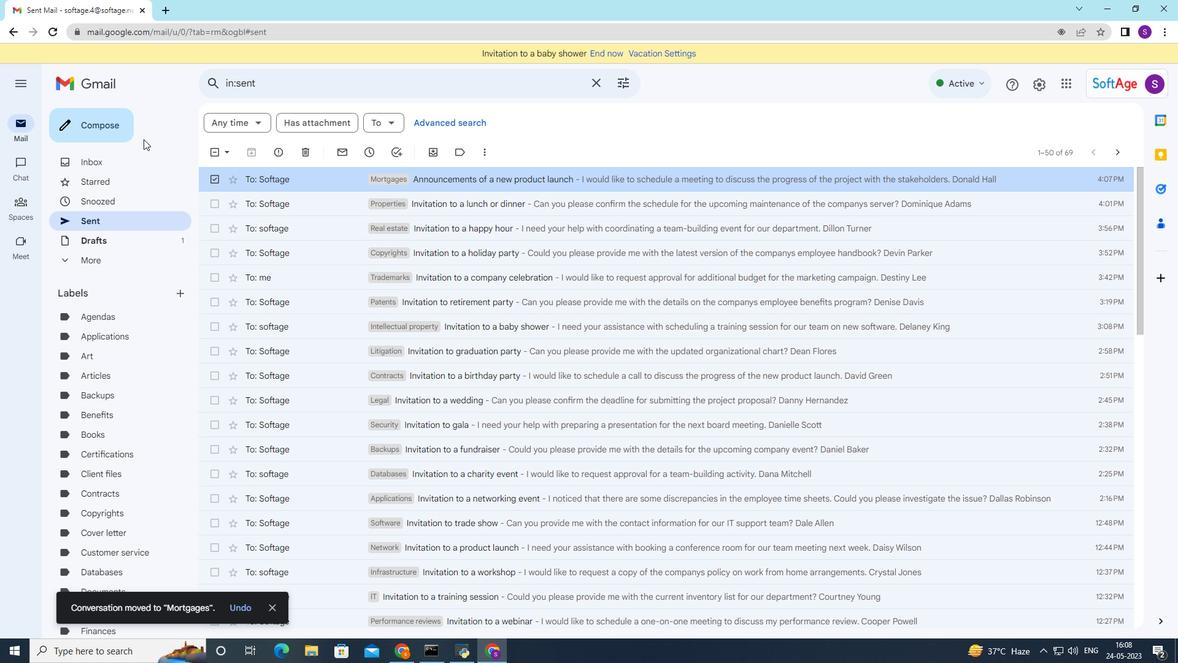 
